 Task: Implement a VST compressor on a drum track for better dynamics.
Action: Mouse moved to (102, 0)
Screenshot: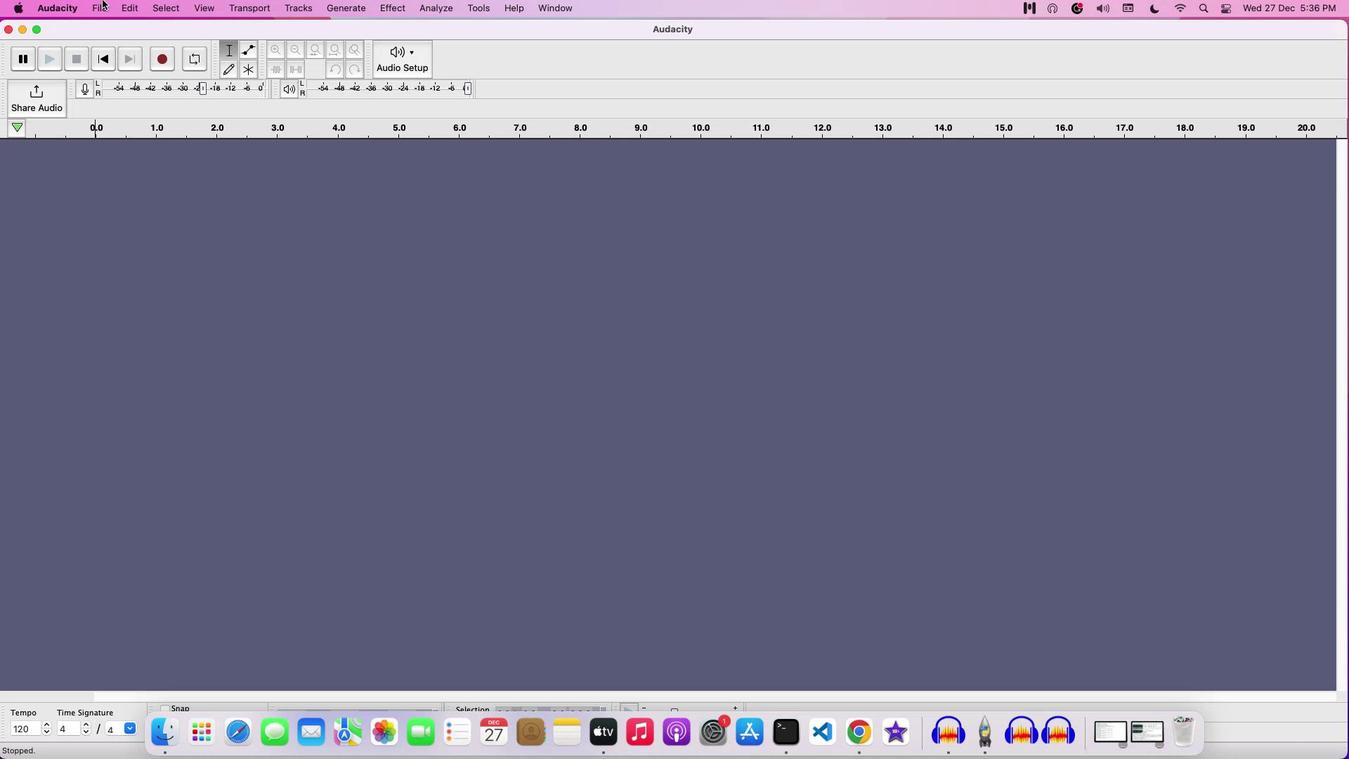 
Action: Mouse pressed left at (102, 0)
Screenshot: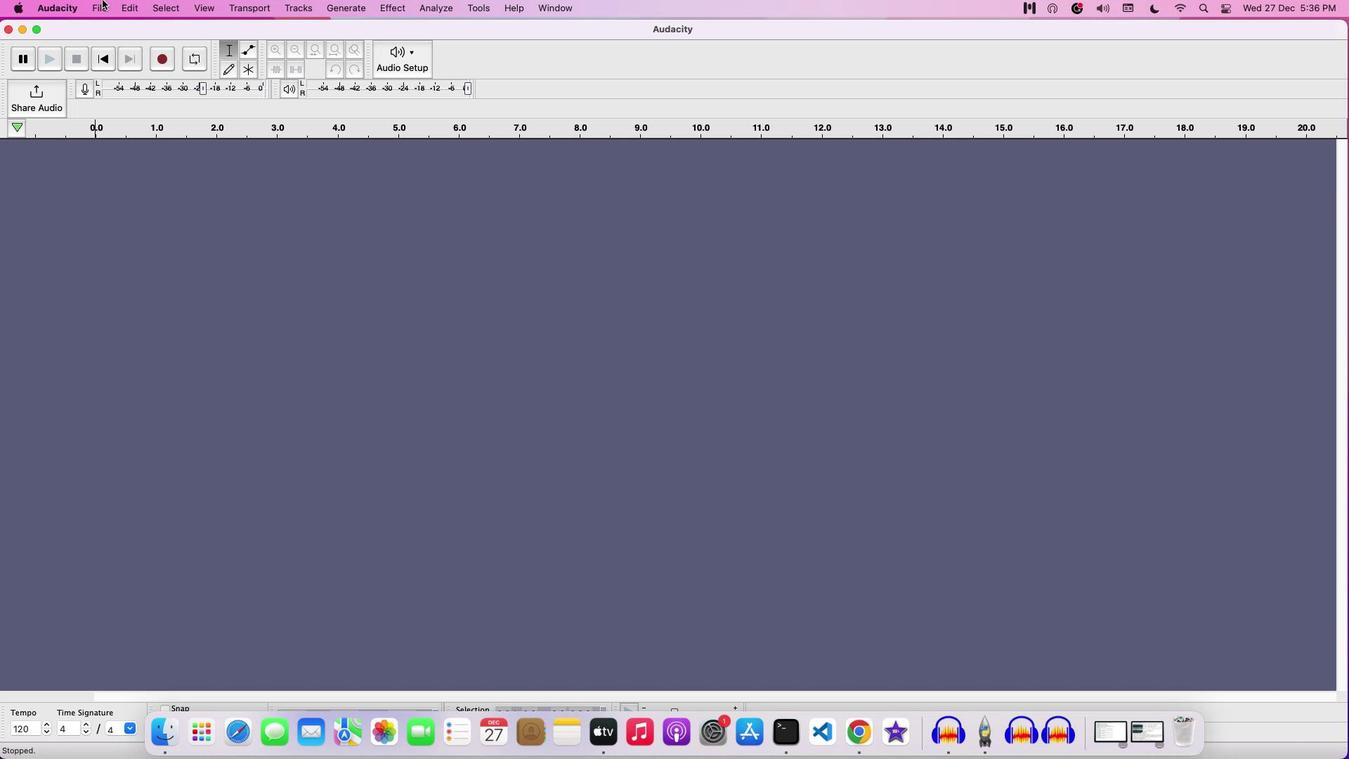 
Action: Mouse moved to (106, 49)
Screenshot: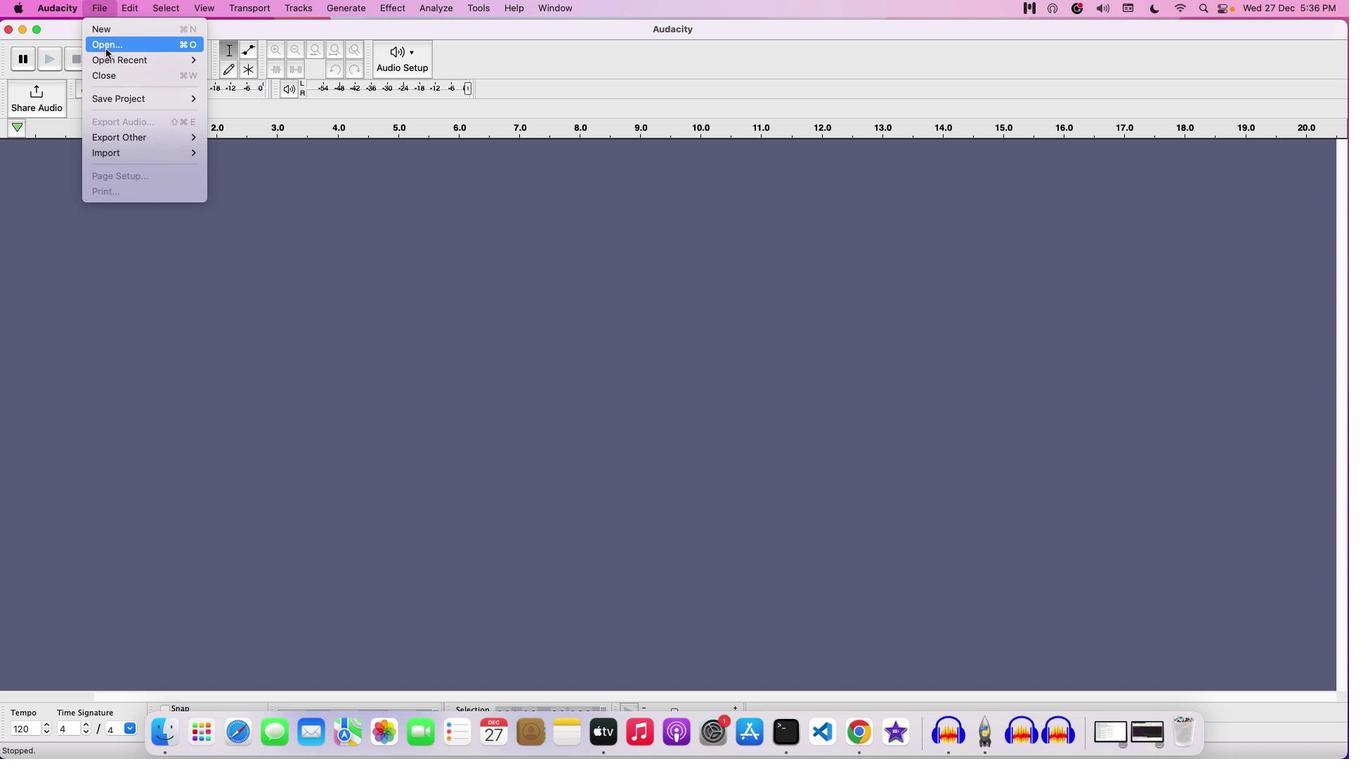 
Action: Mouse pressed left at (106, 49)
Screenshot: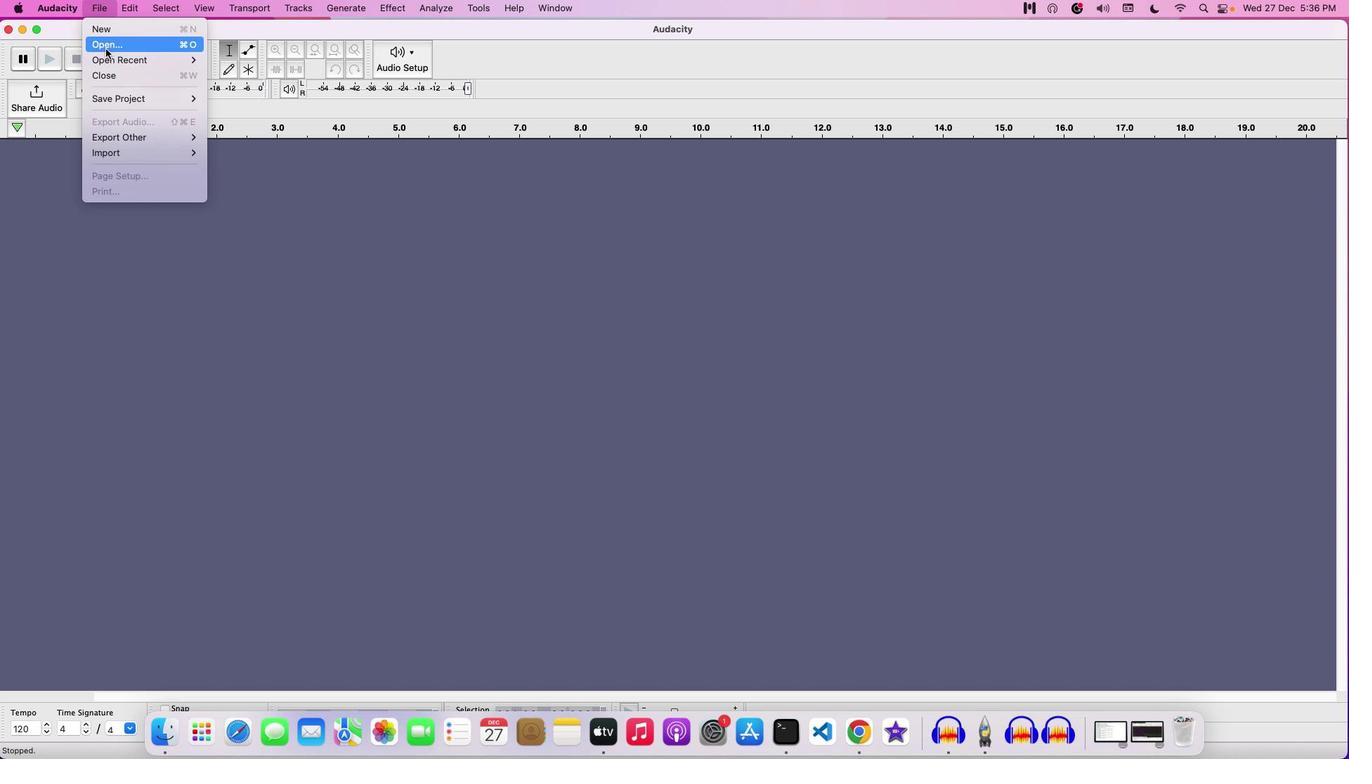 
Action: Mouse moved to (631, 202)
Screenshot: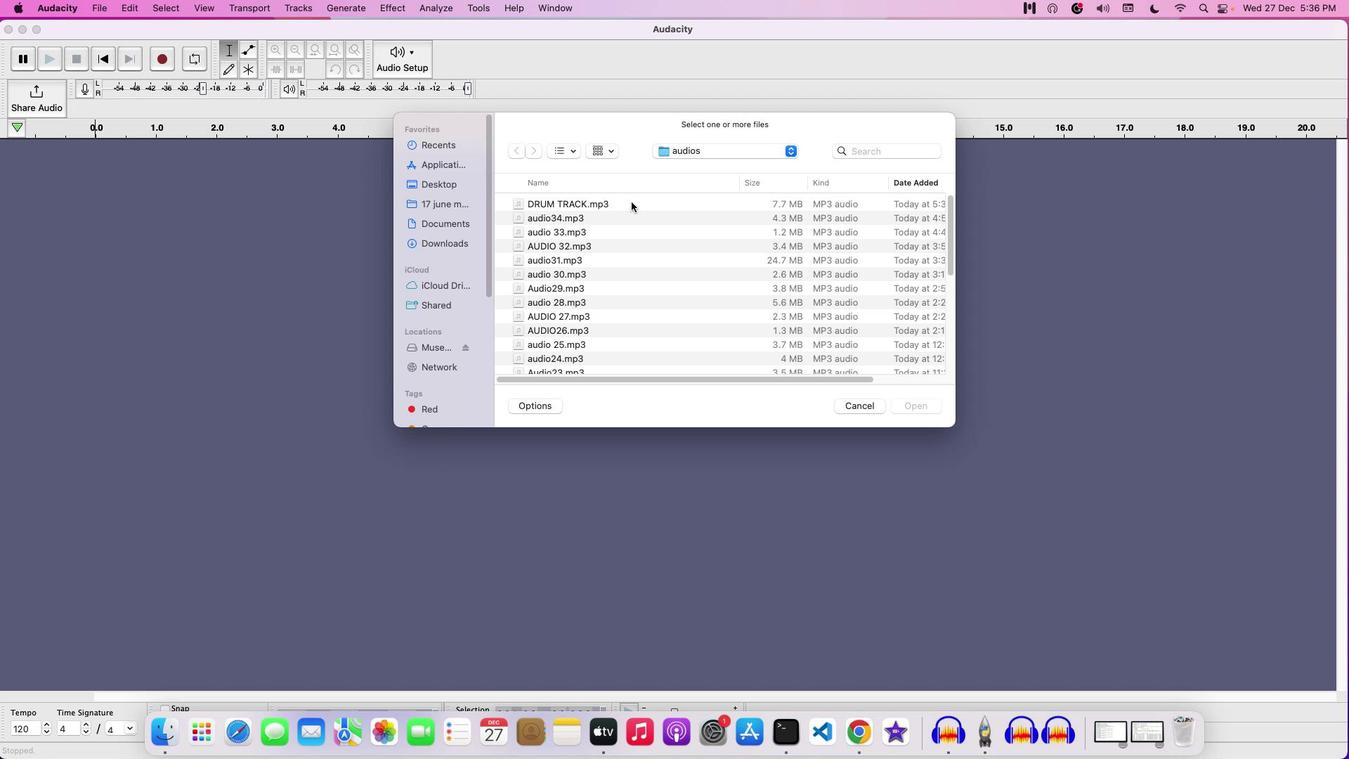 
Action: Mouse pressed left at (631, 202)
Screenshot: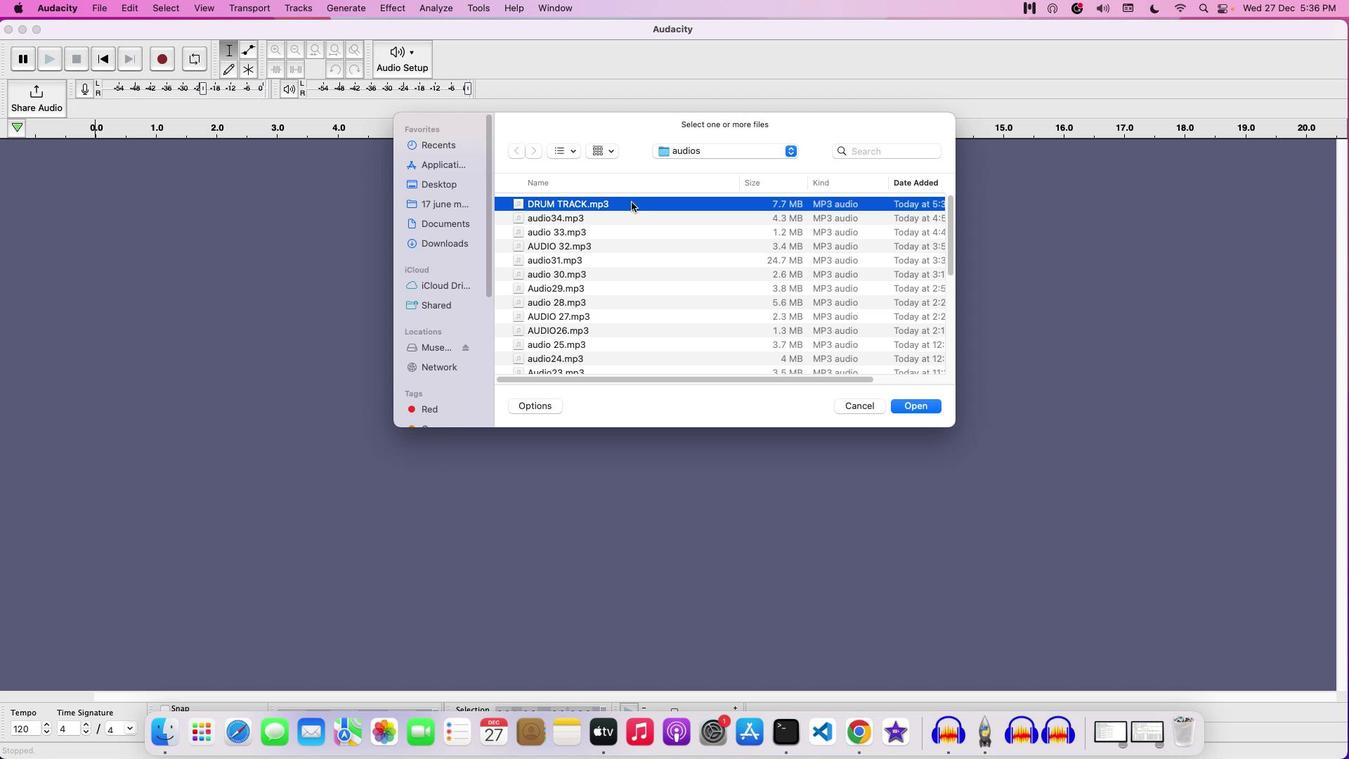 
Action: Mouse moved to (915, 411)
Screenshot: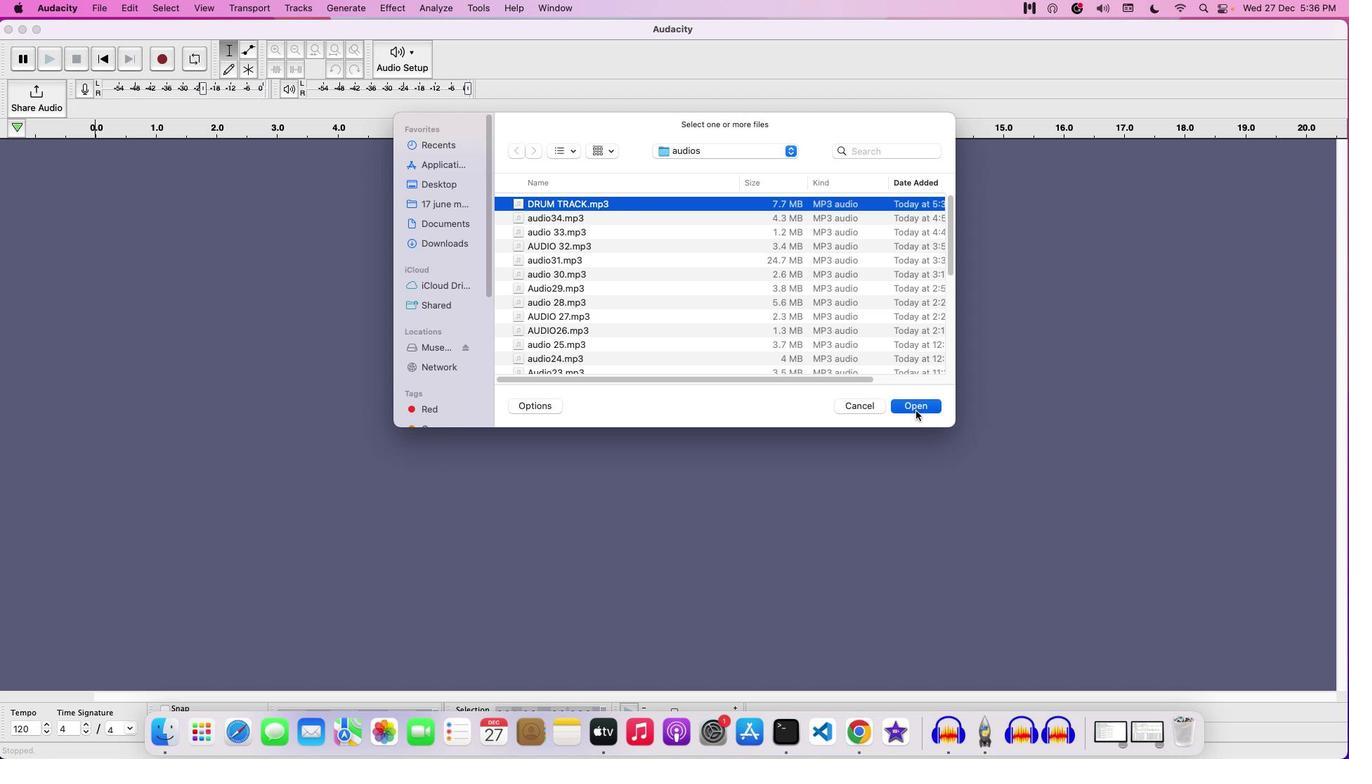 
Action: Mouse pressed left at (915, 411)
Screenshot: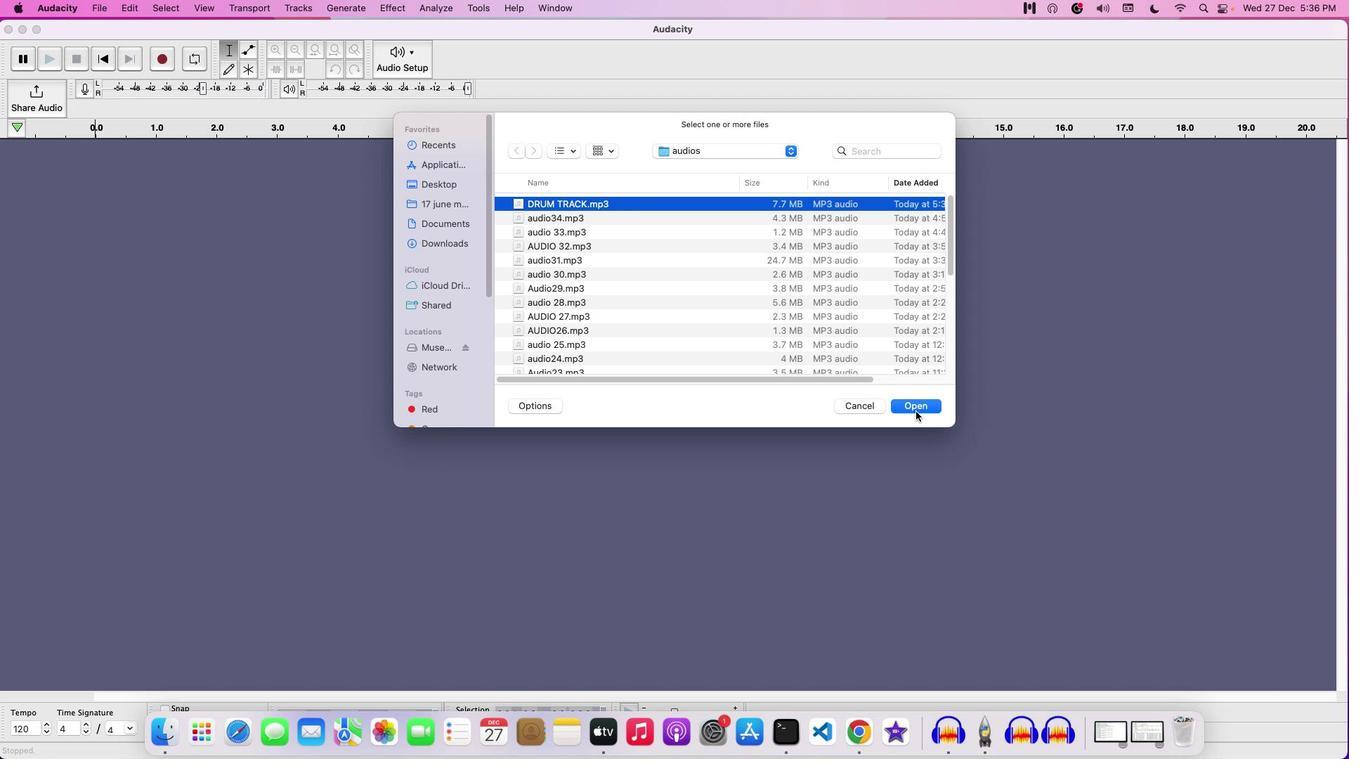 
Action: Mouse moved to (501, 217)
Screenshot: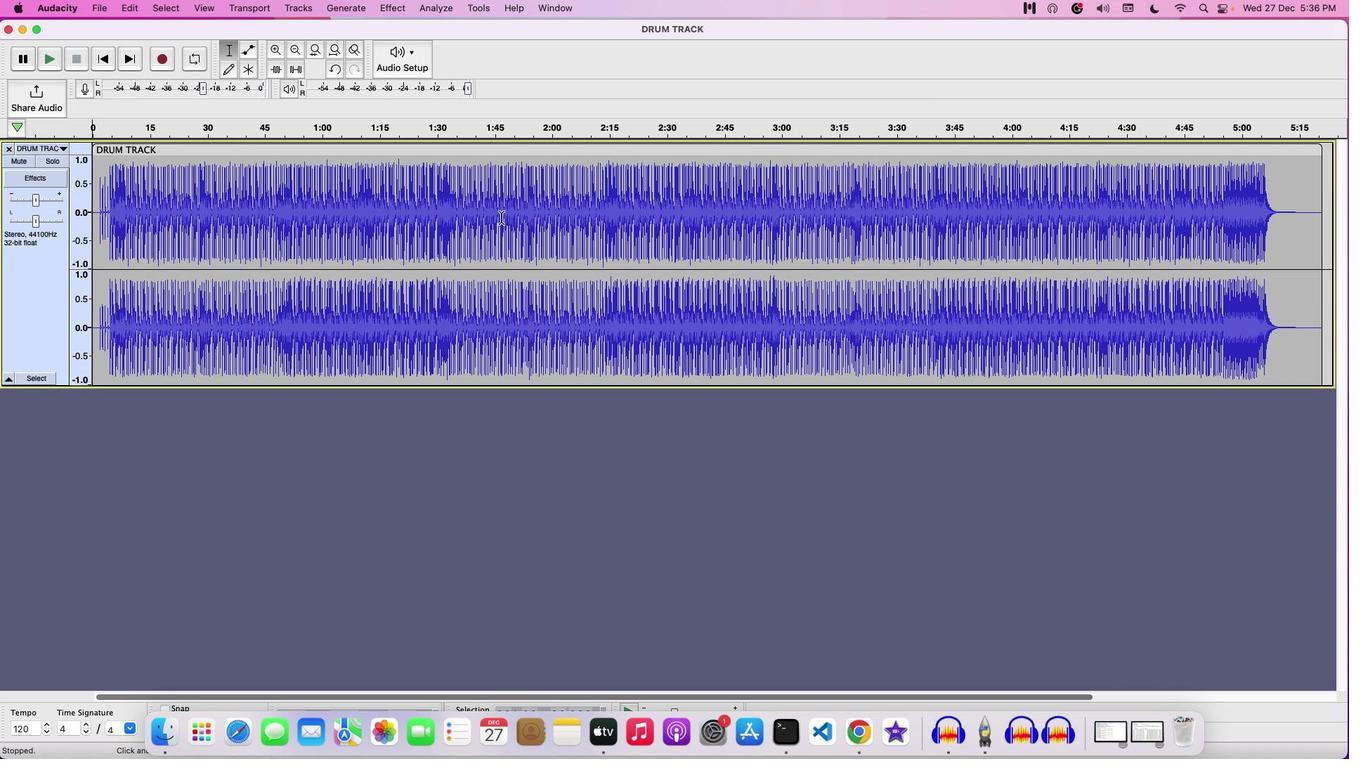 
Action: Key pressed Key.space
Screenshot: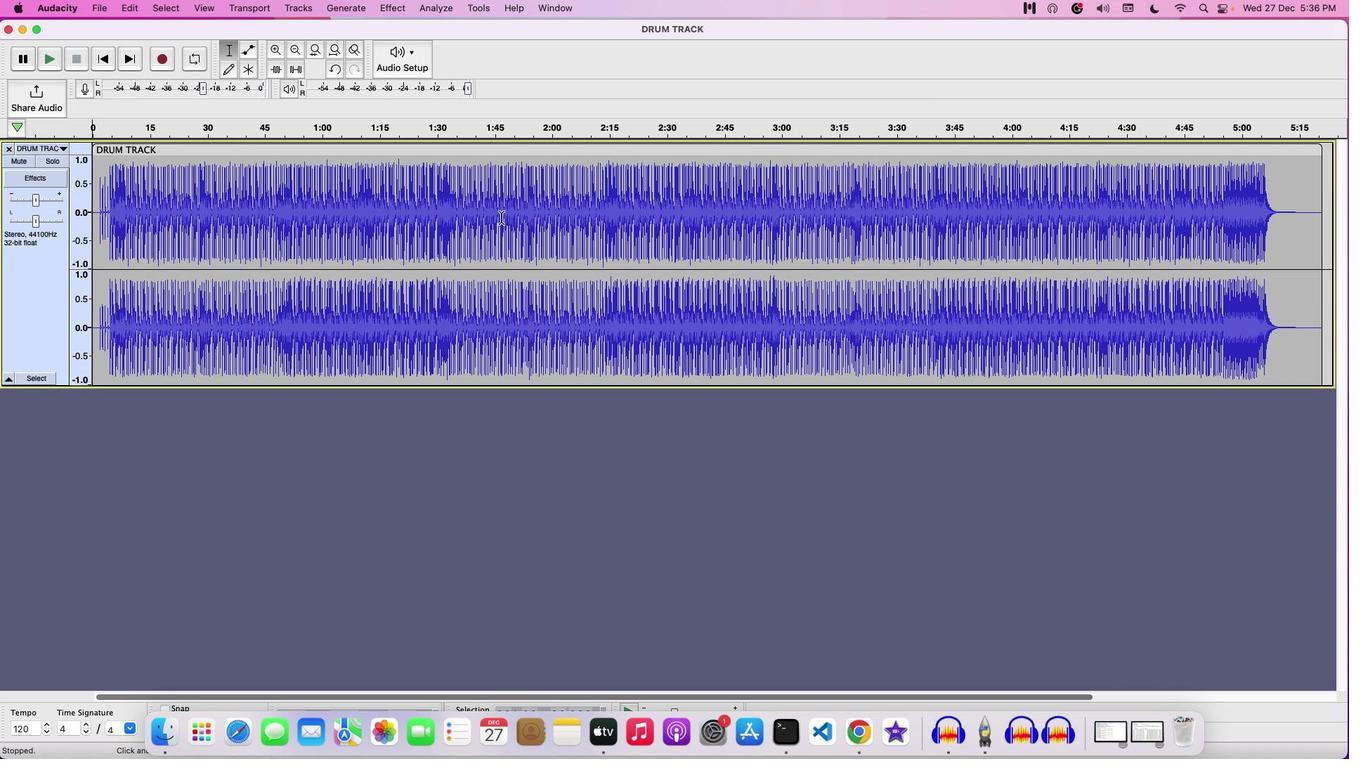 
Action: Mouse moved to (36, 201)
Screenshot: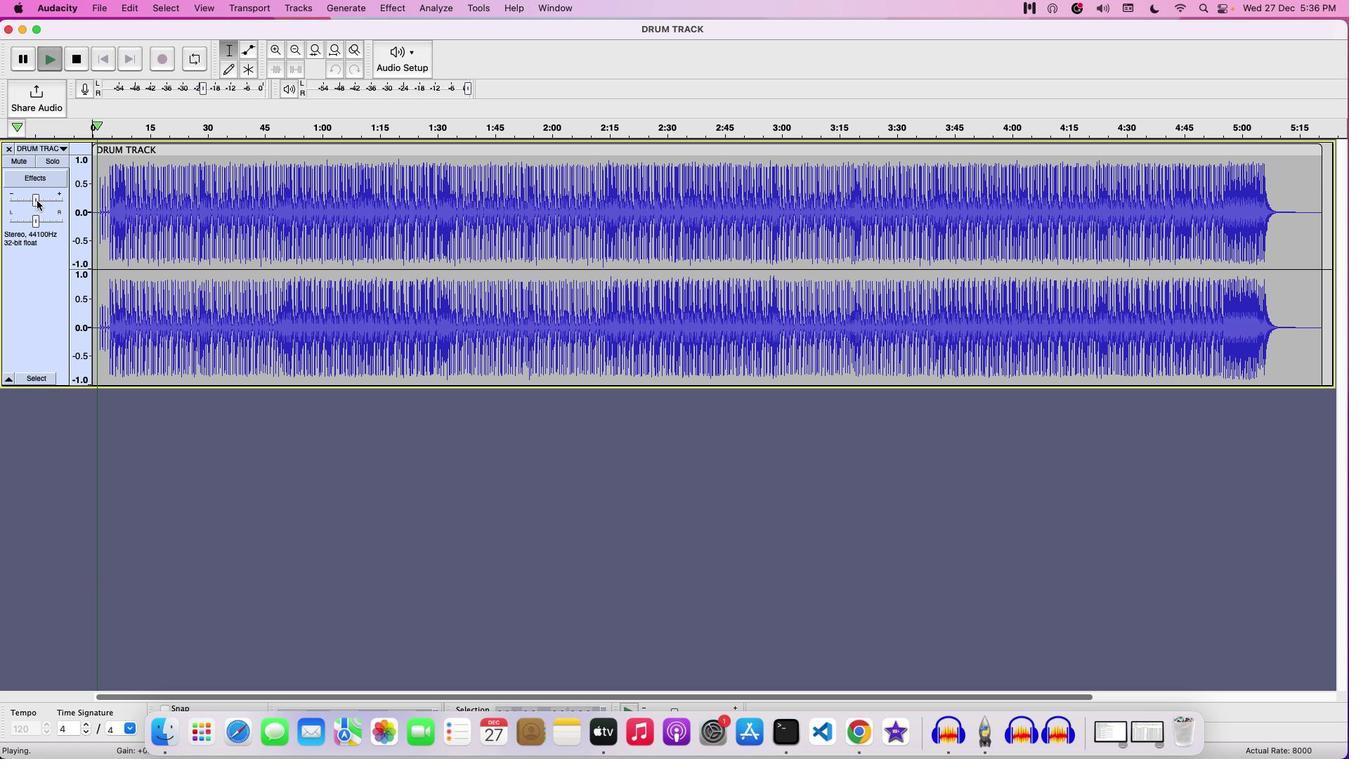 
Action: Mouse pressed left at (36, 201)
Screenshot: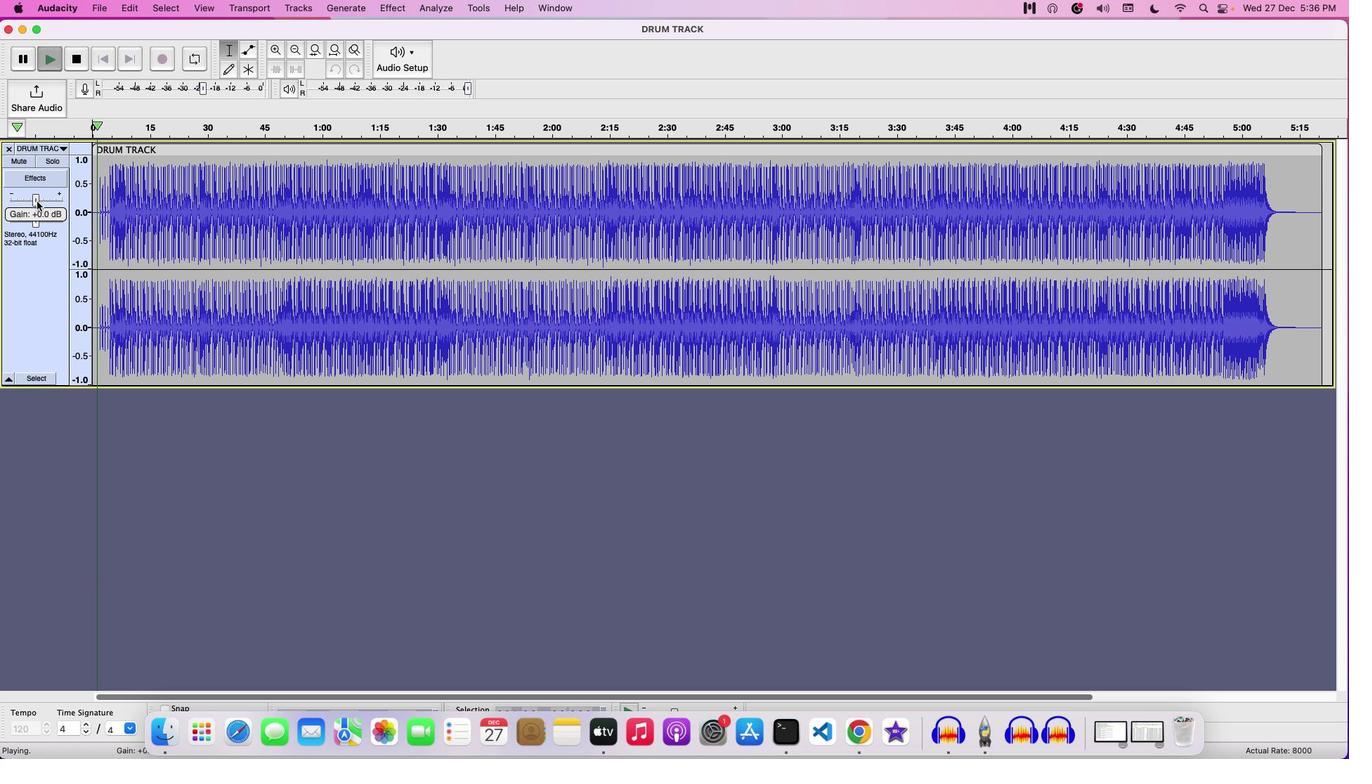 
Action: Mouse moved to (48, 201)
Screenshot: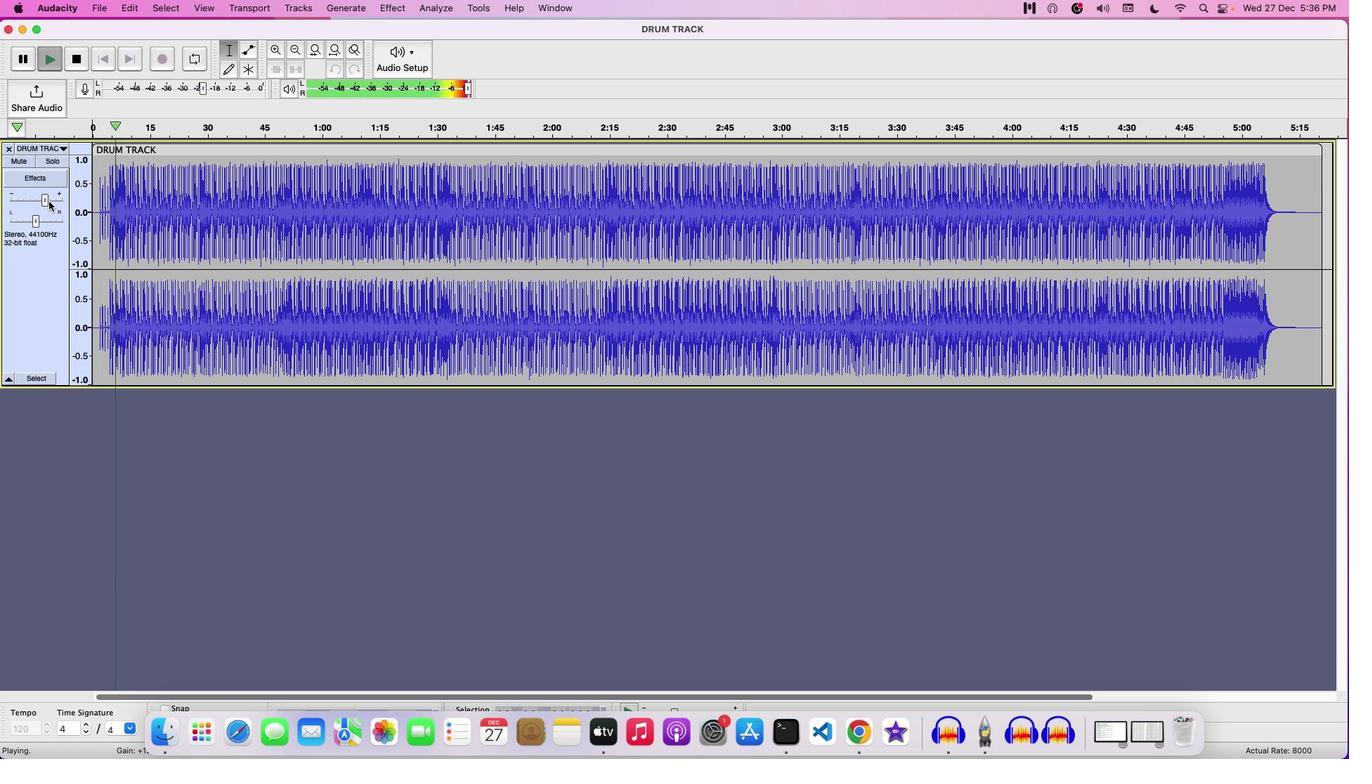 
Action: Mouse pressed left at (48, 201)
Screenshot: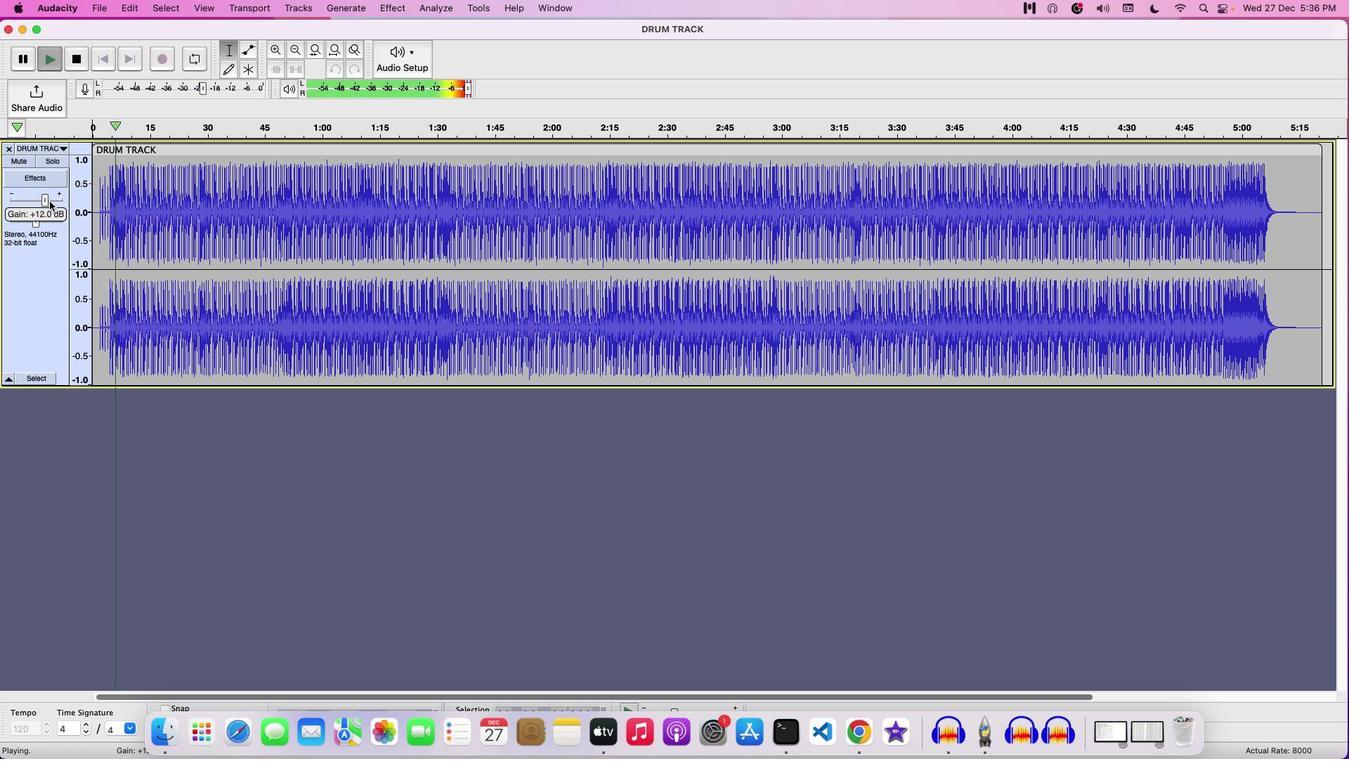 
Action: Mouse moved to (53, 201)
Screenshot: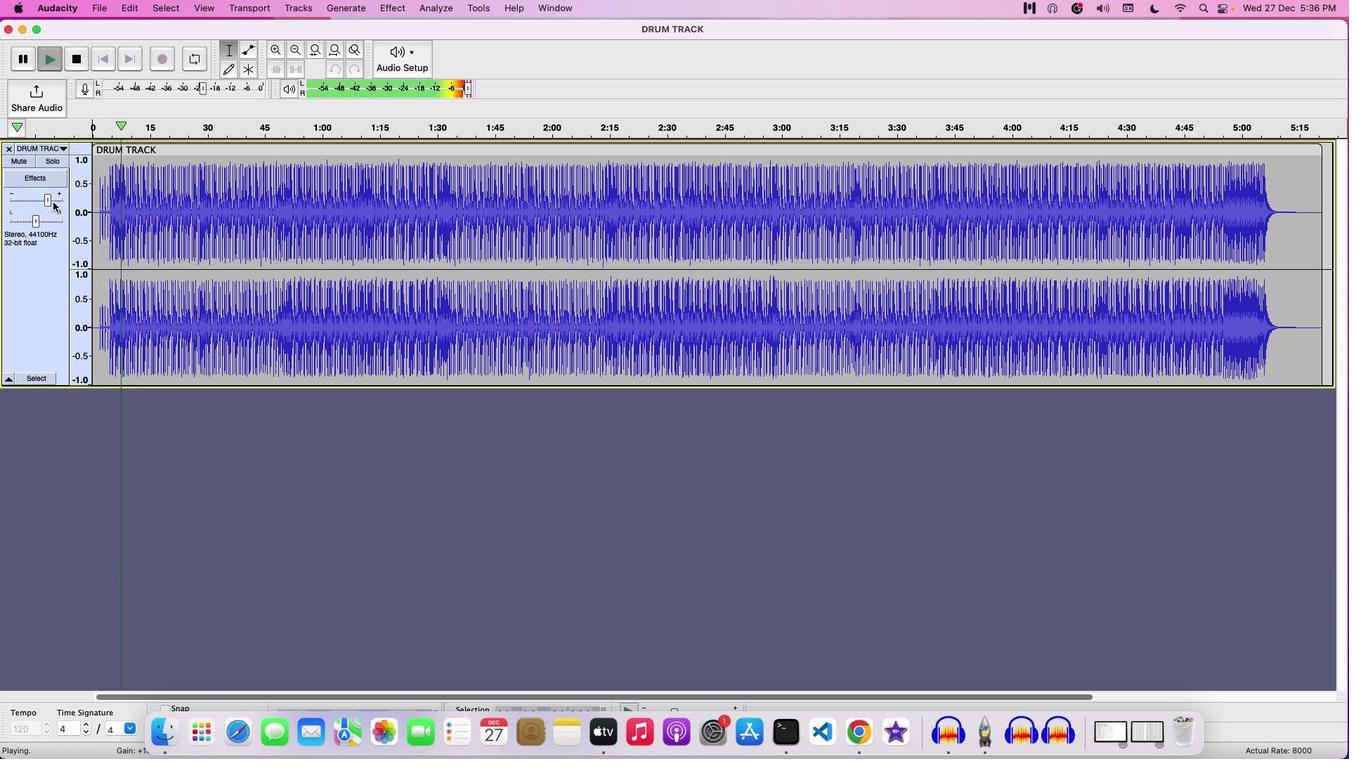 
Action: Mouse pressed left at (53, 201)
Screenshot: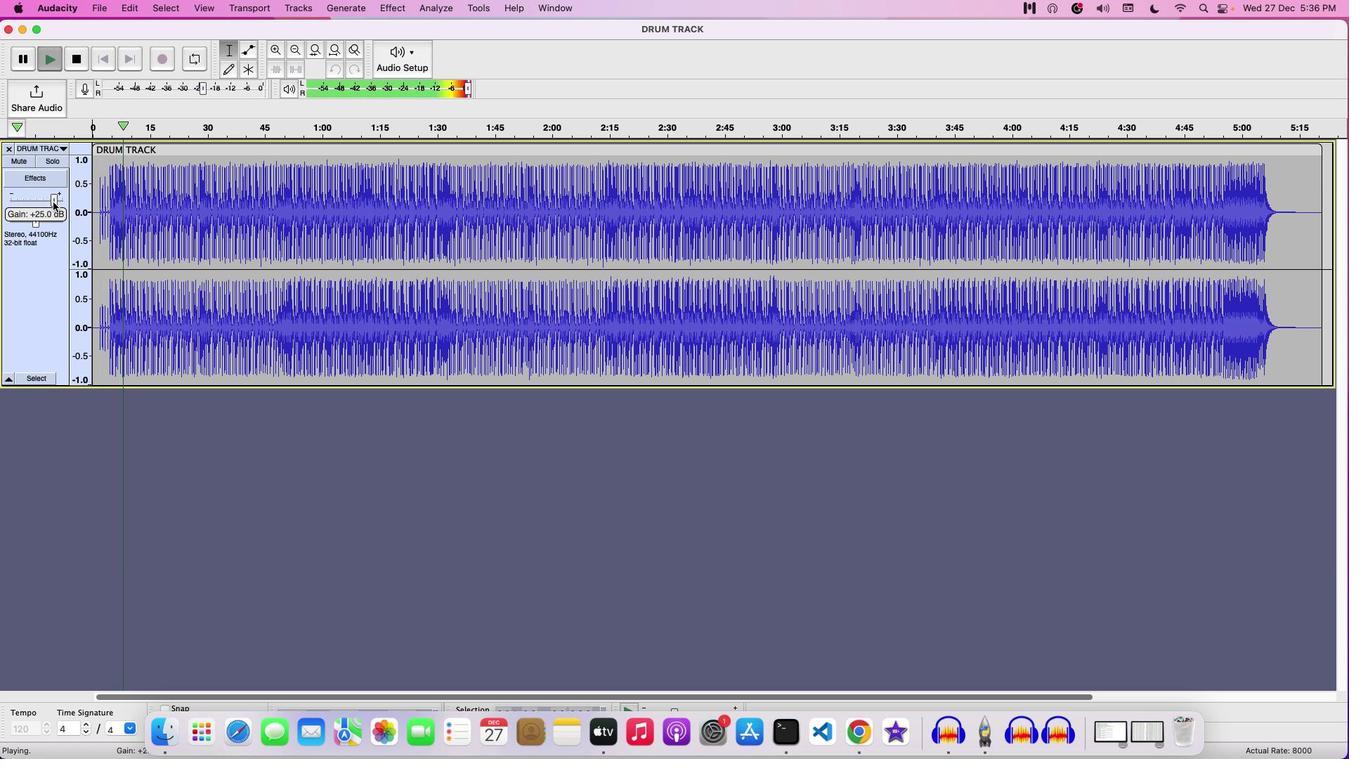 
Action: Mouse moved to (52, 202)
Screenshot: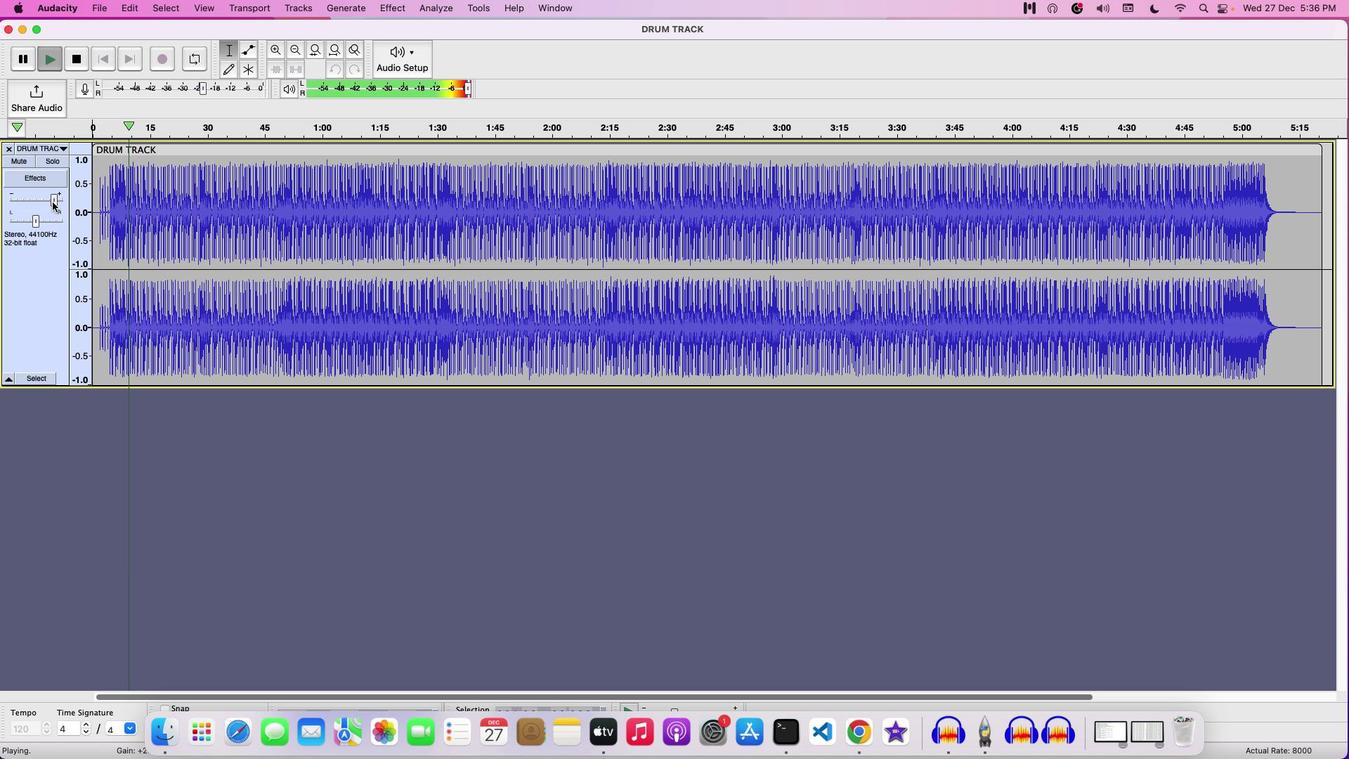 
Action: Mouse pressed left at (52, 202)
Screenshot: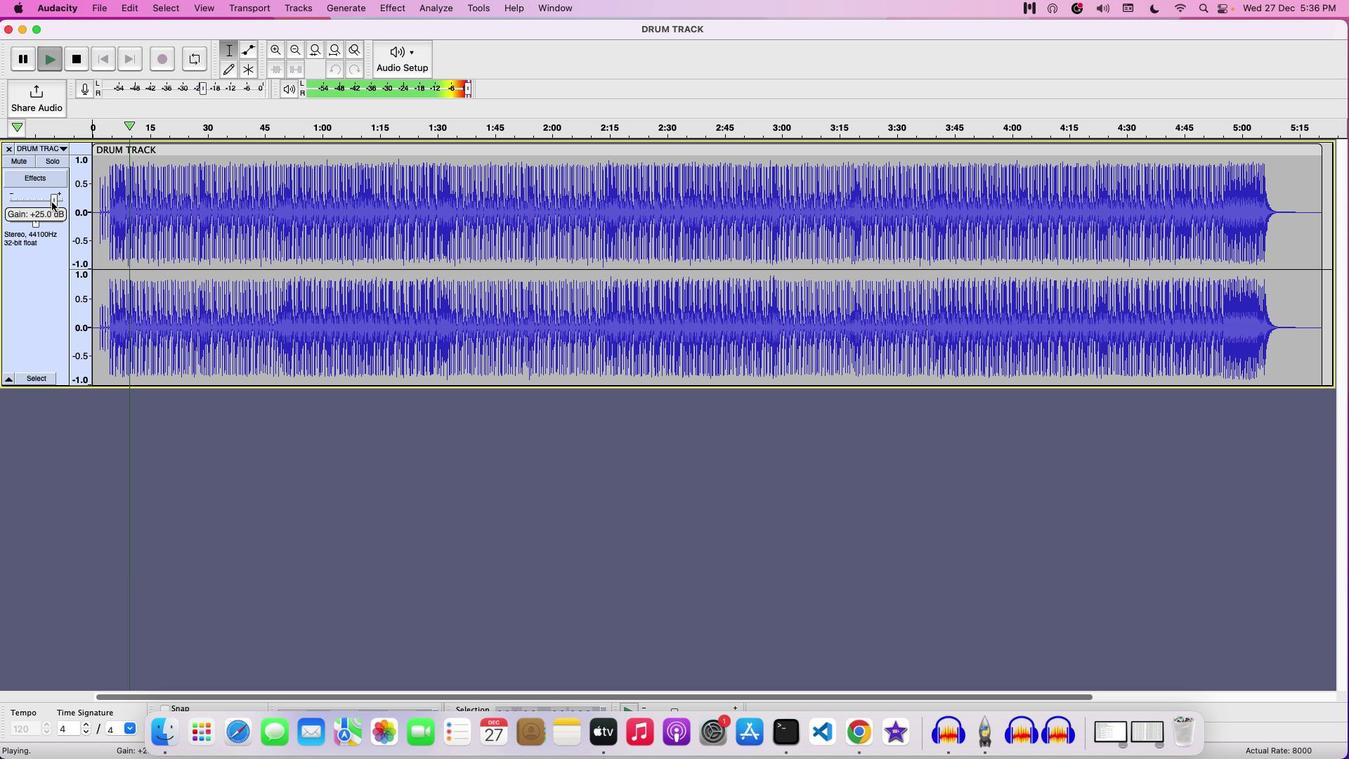 
Action: Mouse moved to (1348, 205)
Screenshot: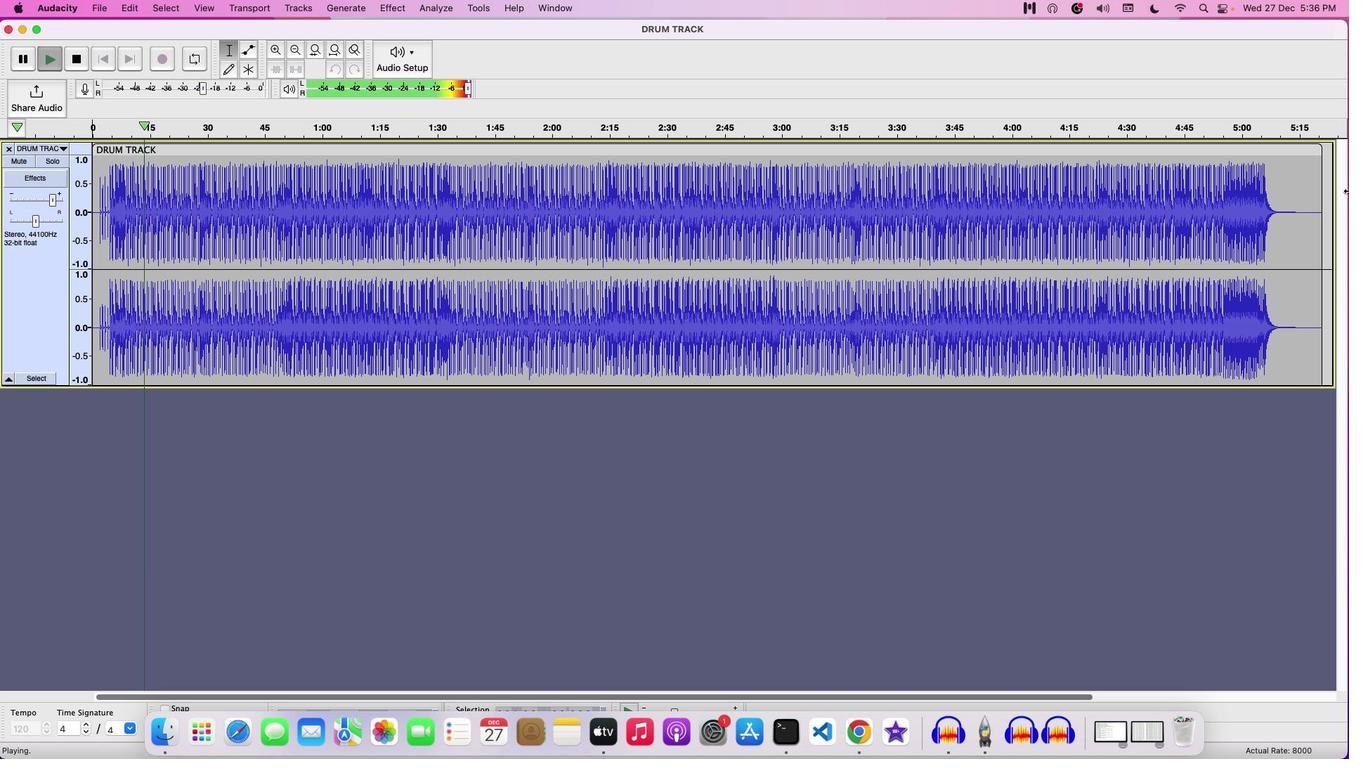 
Action: Key pressed Key.space
Screenshot: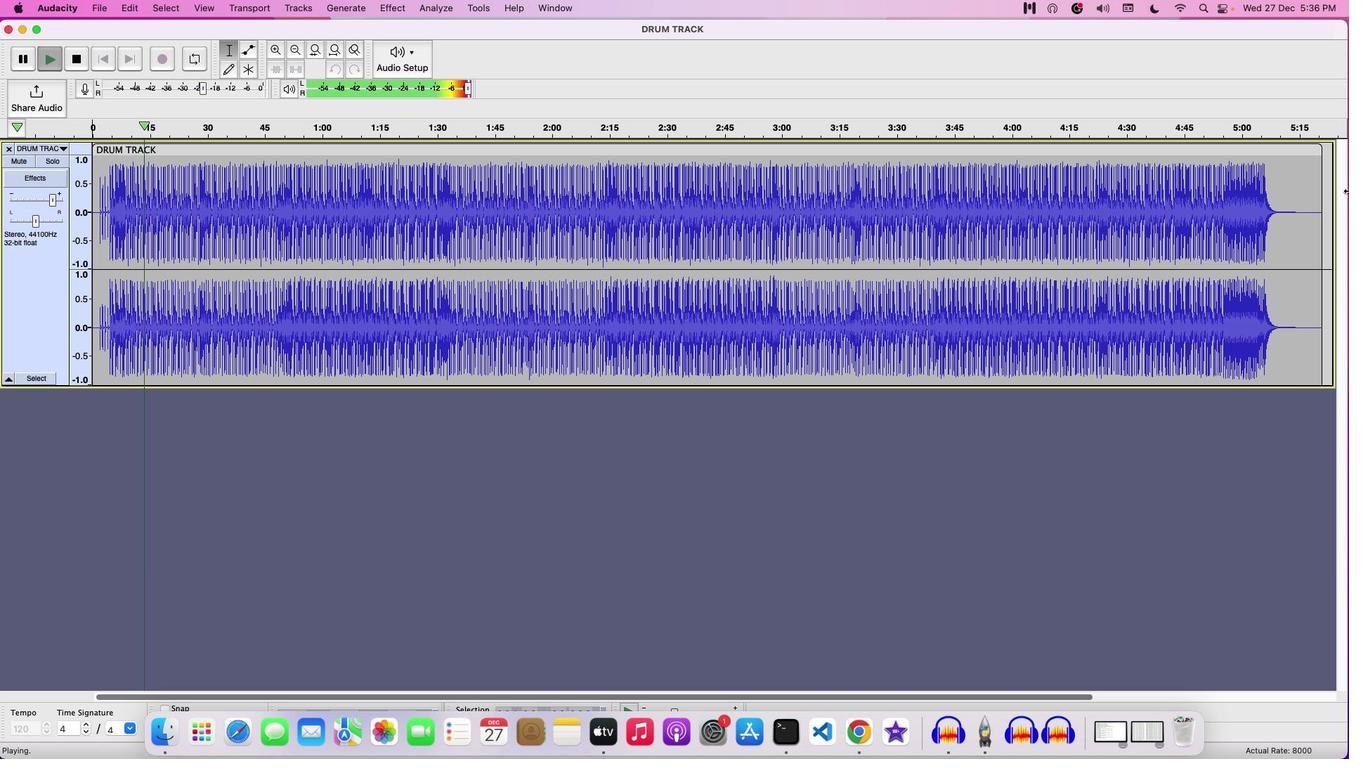 
Action: Mouse moved to (1322, 149)
Screenshot: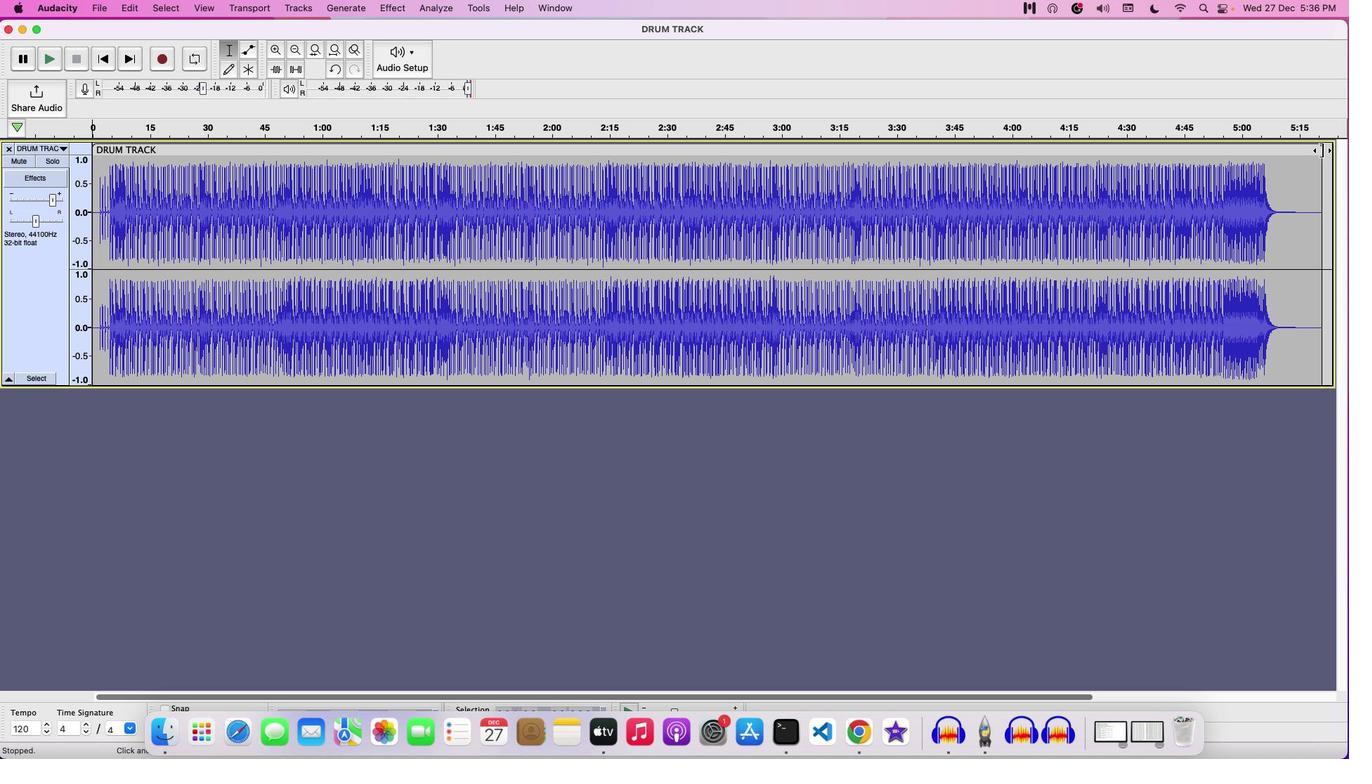 
Action: Mouse pressed left at (1322, 149)
Screenshot: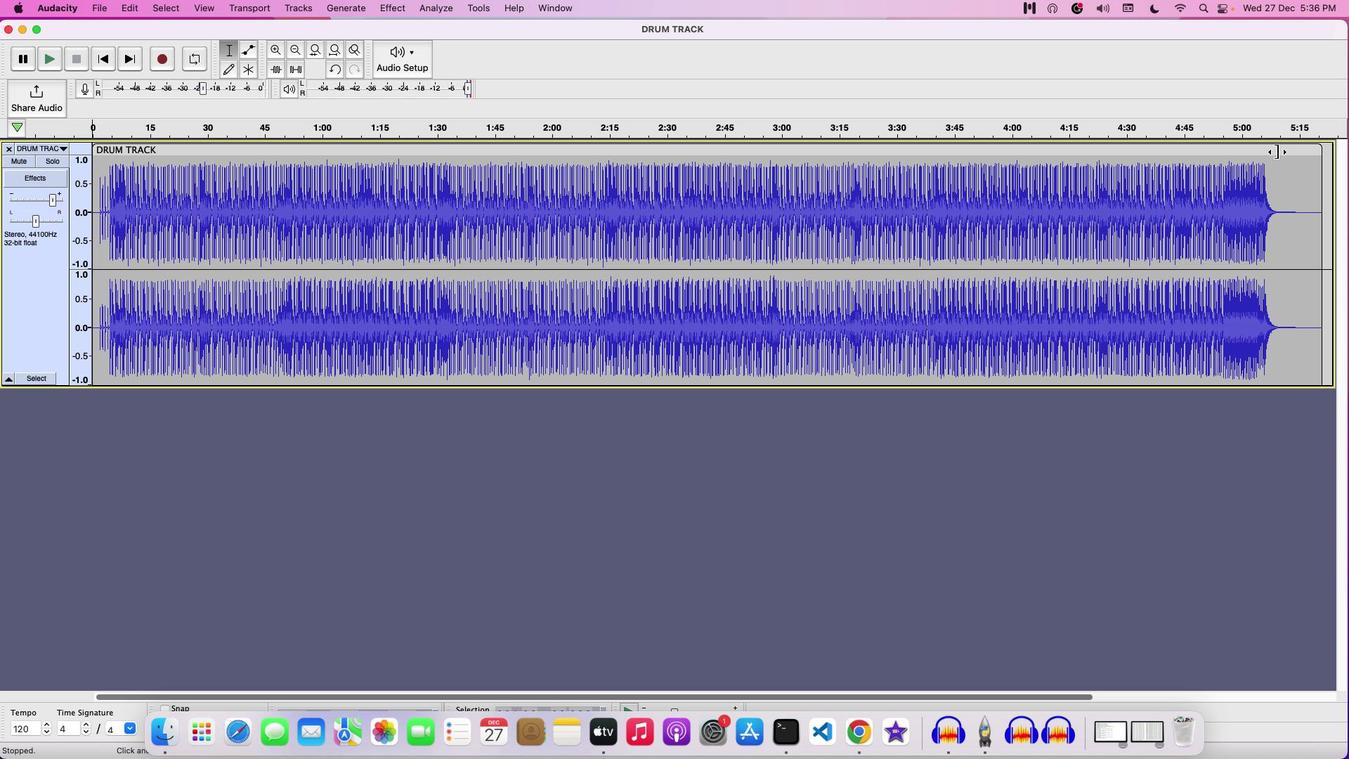 
Action: Mouse moved to (219, 184)
Screenshot: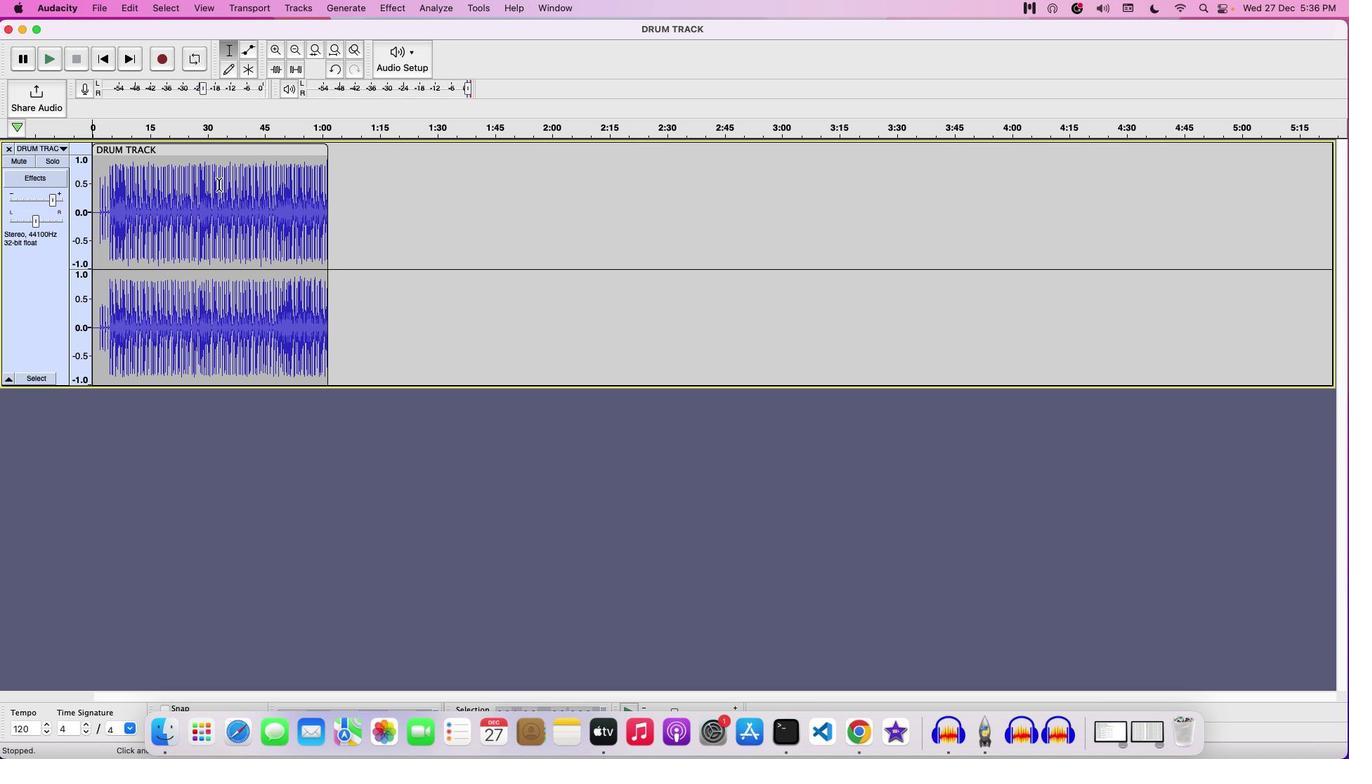
Action: Mouse pressed left at (219, 184)
Screenshot: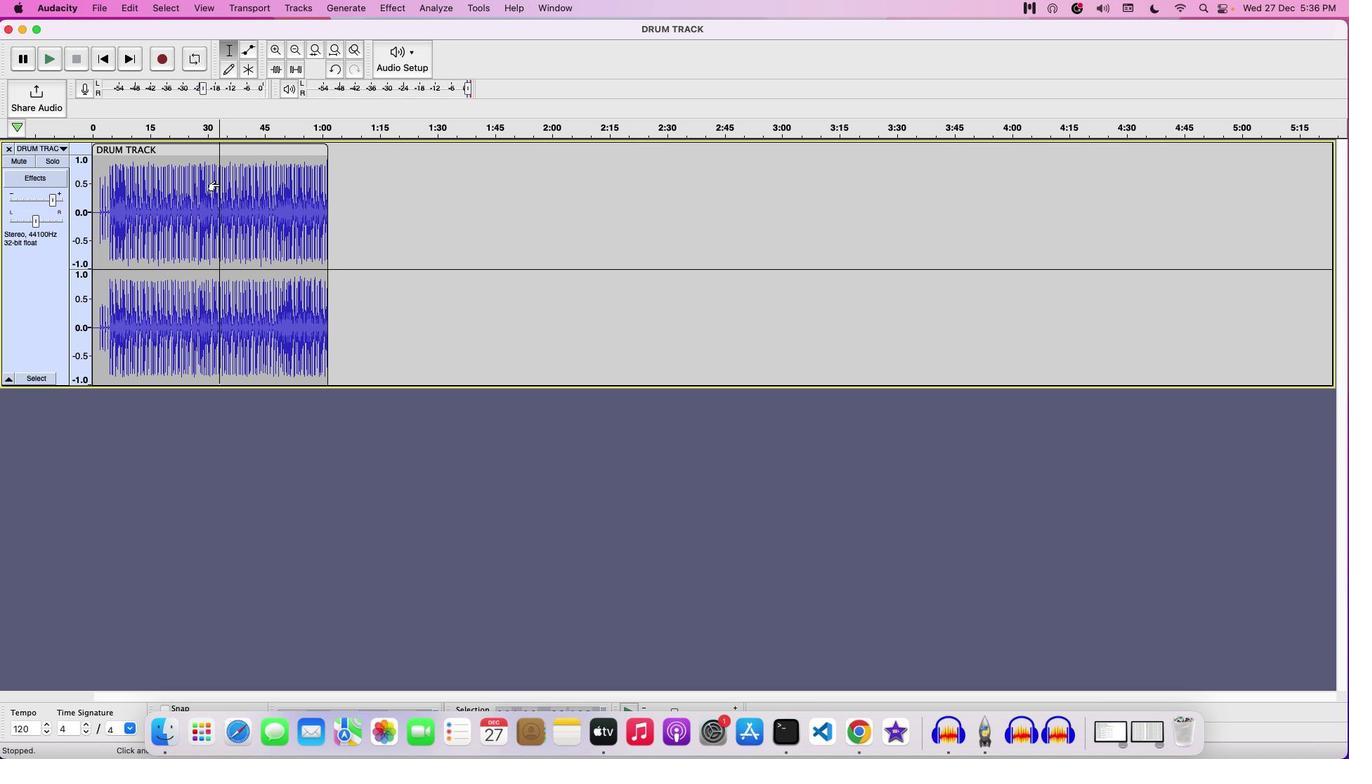
Action: Mouse pressed left at (219, 184)
Screenshot: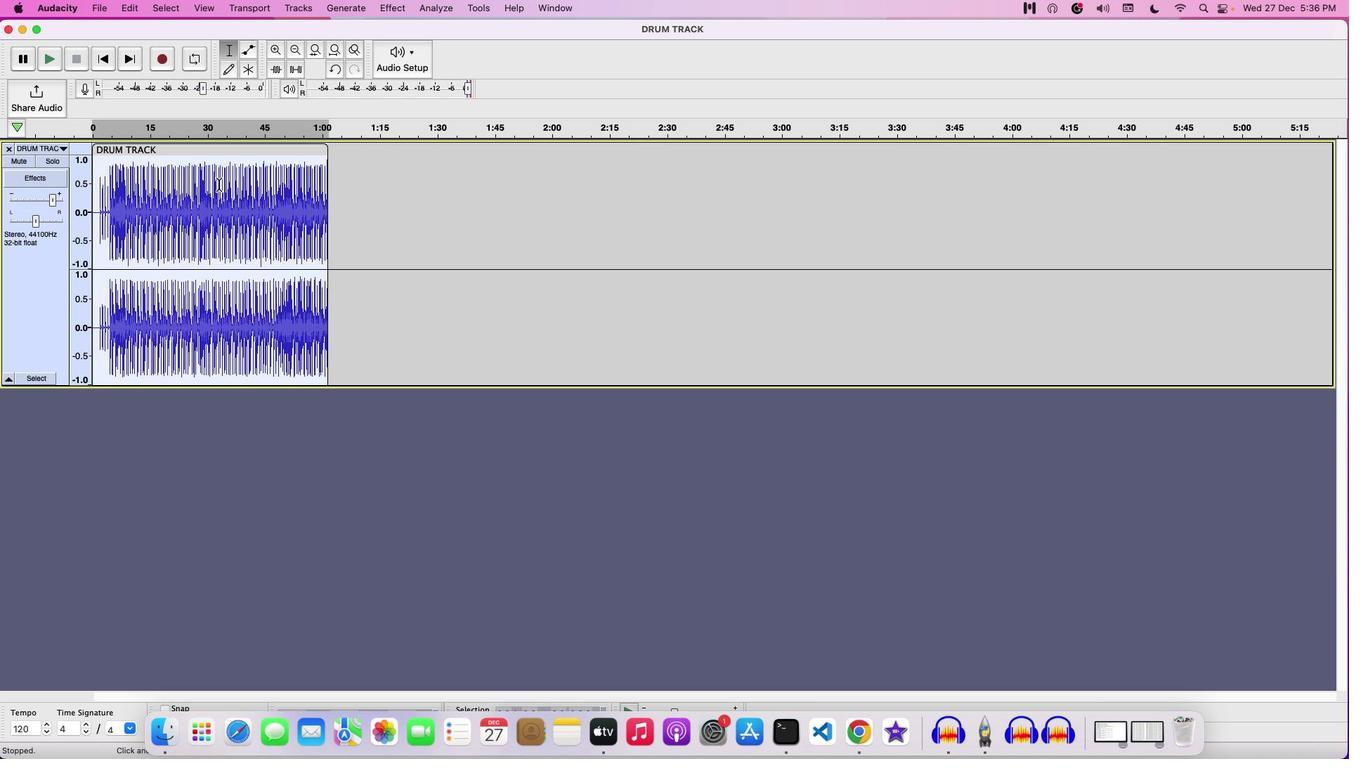 
Action: Mouse moved to (382, 4)
Screenshot: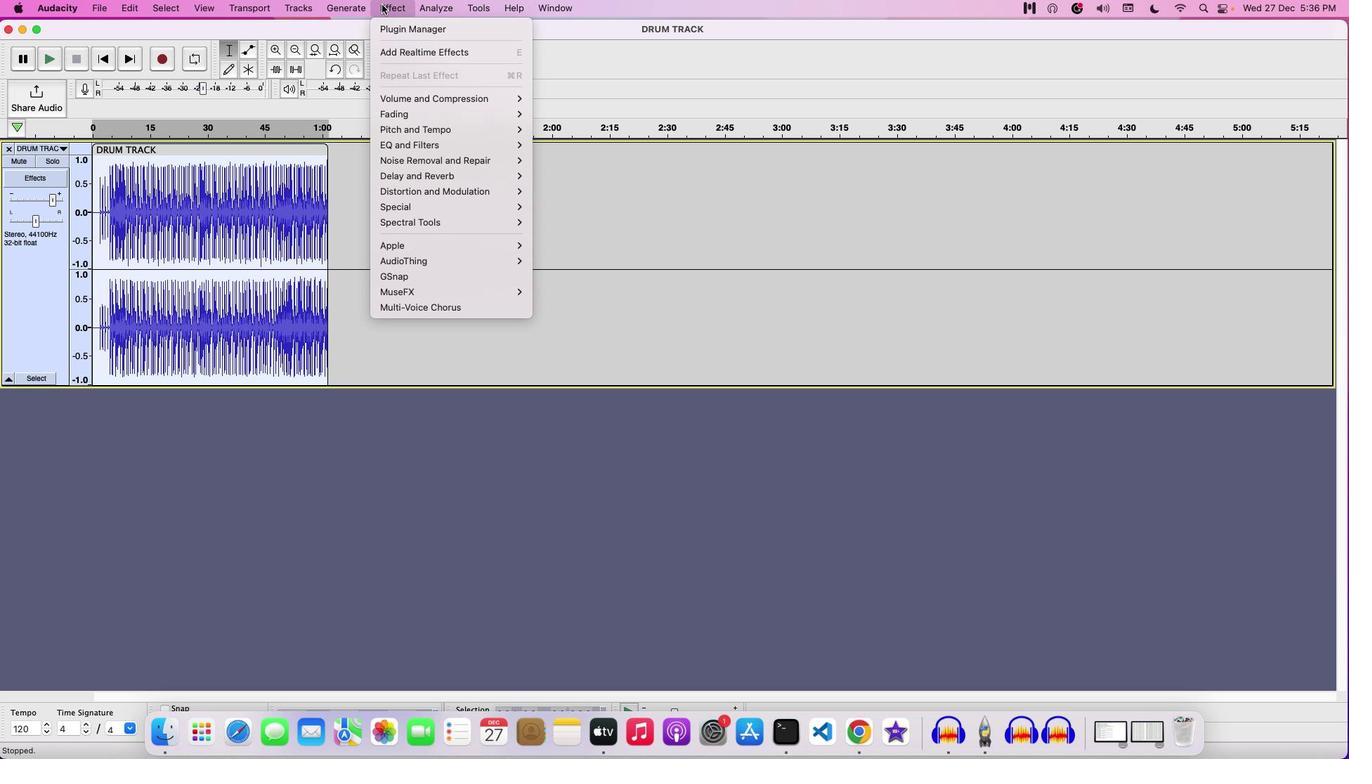 
Action: Mouse pressed left at (382, 4)
Screenshot: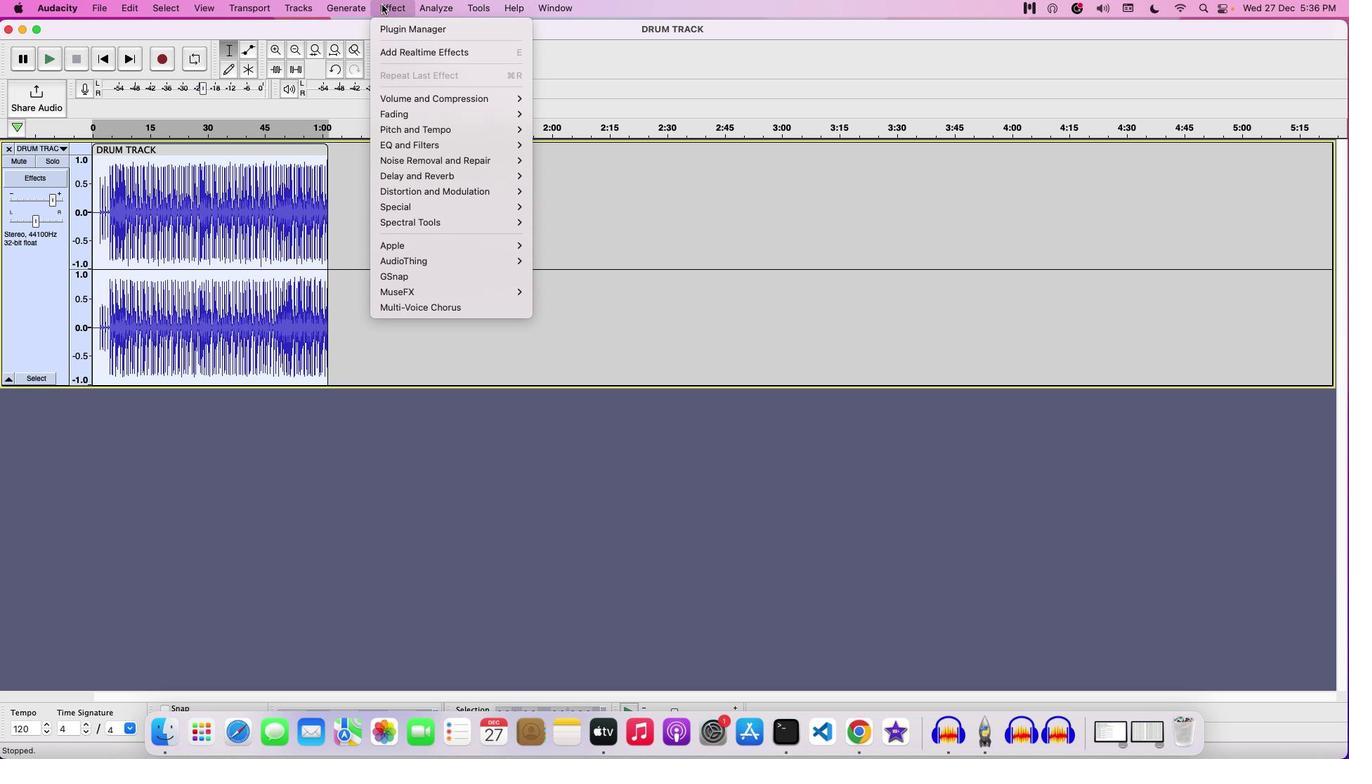 
Action: Mouse moved to (547, 304)
Screenshot: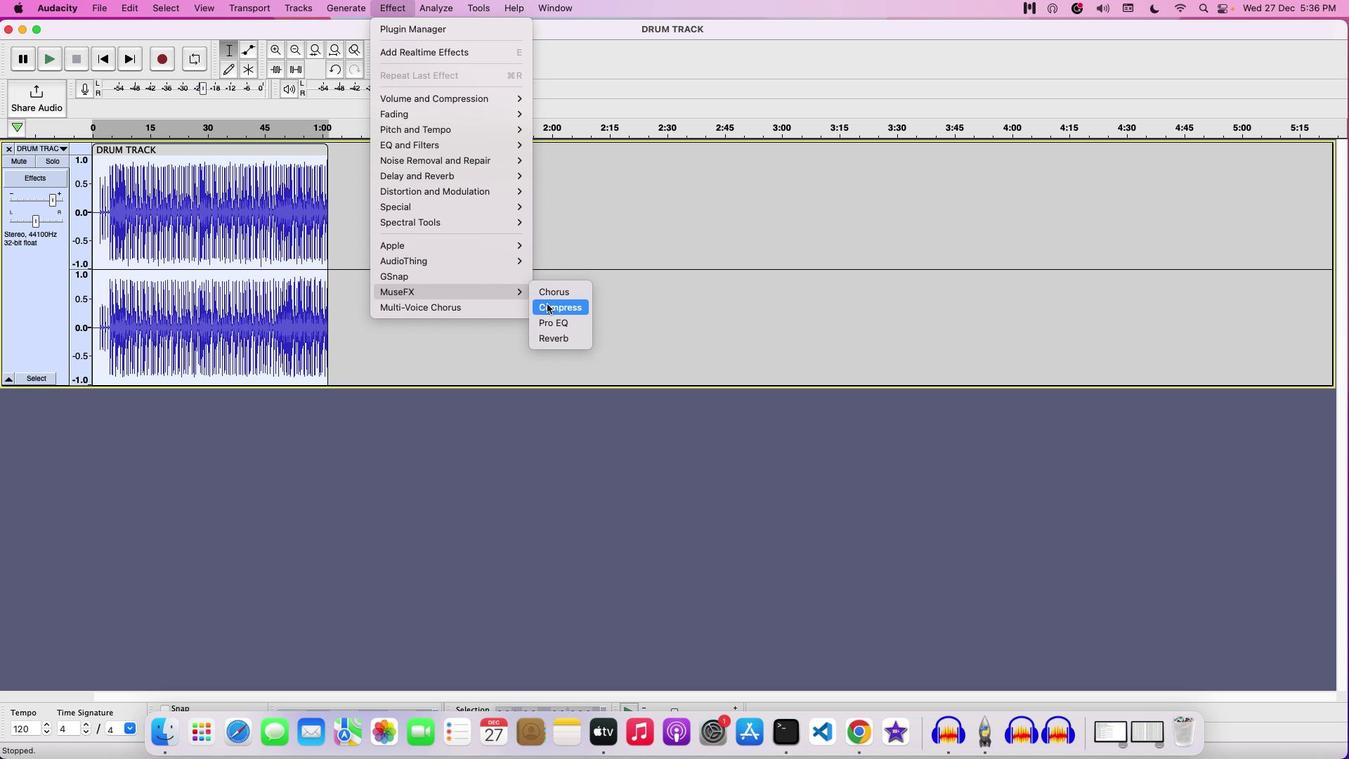 
Action: Mouse pressed left at (547, 304)
Screenshot: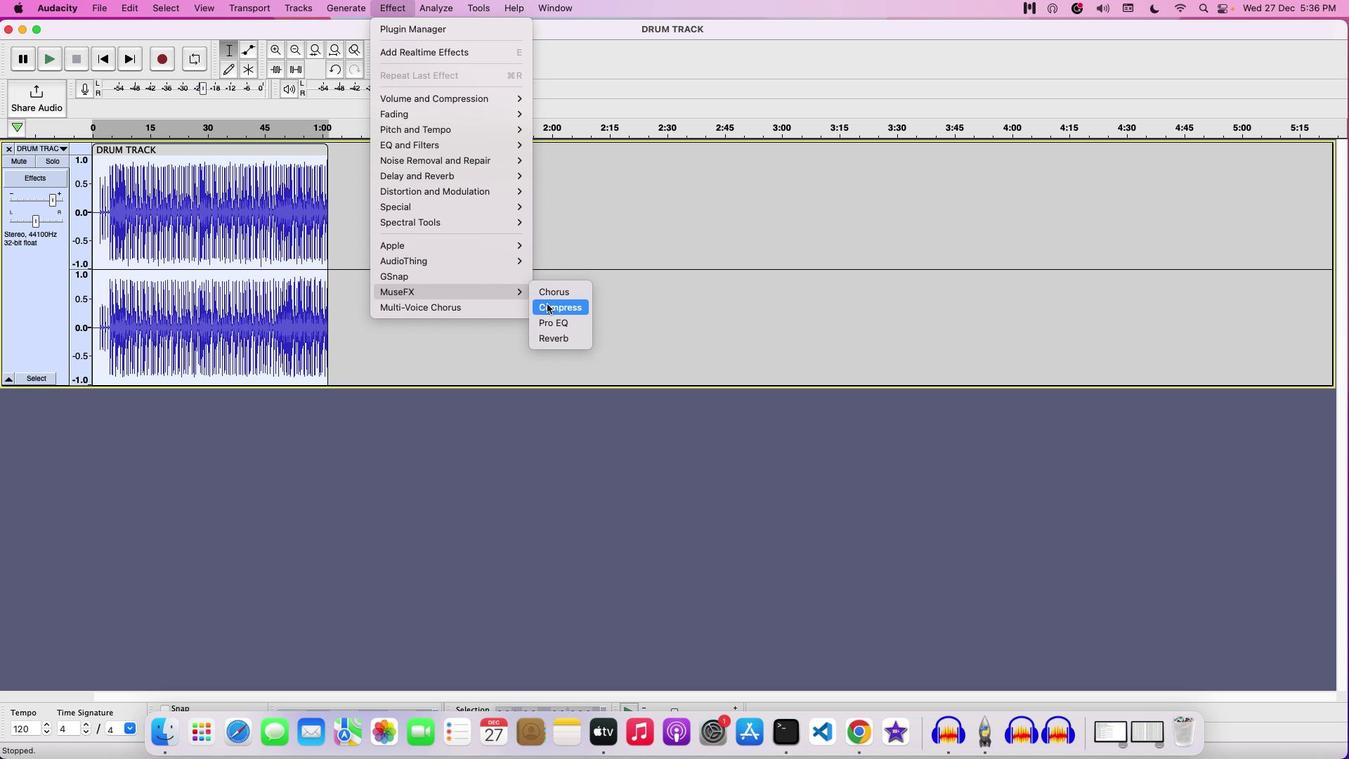 
Action: Mouse moved to (693, 281)
Screenshot: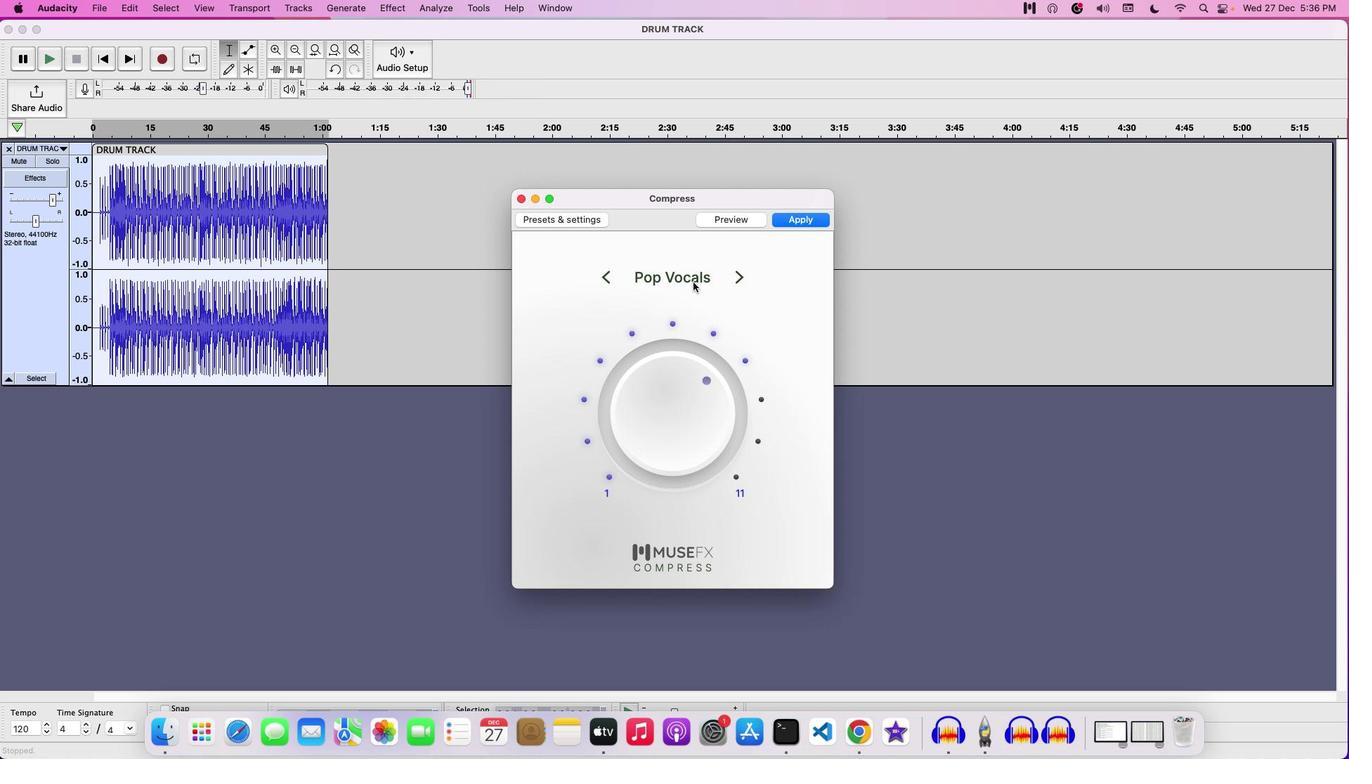 
Action: Mouse pressed left at (693, 281)
Screenshot: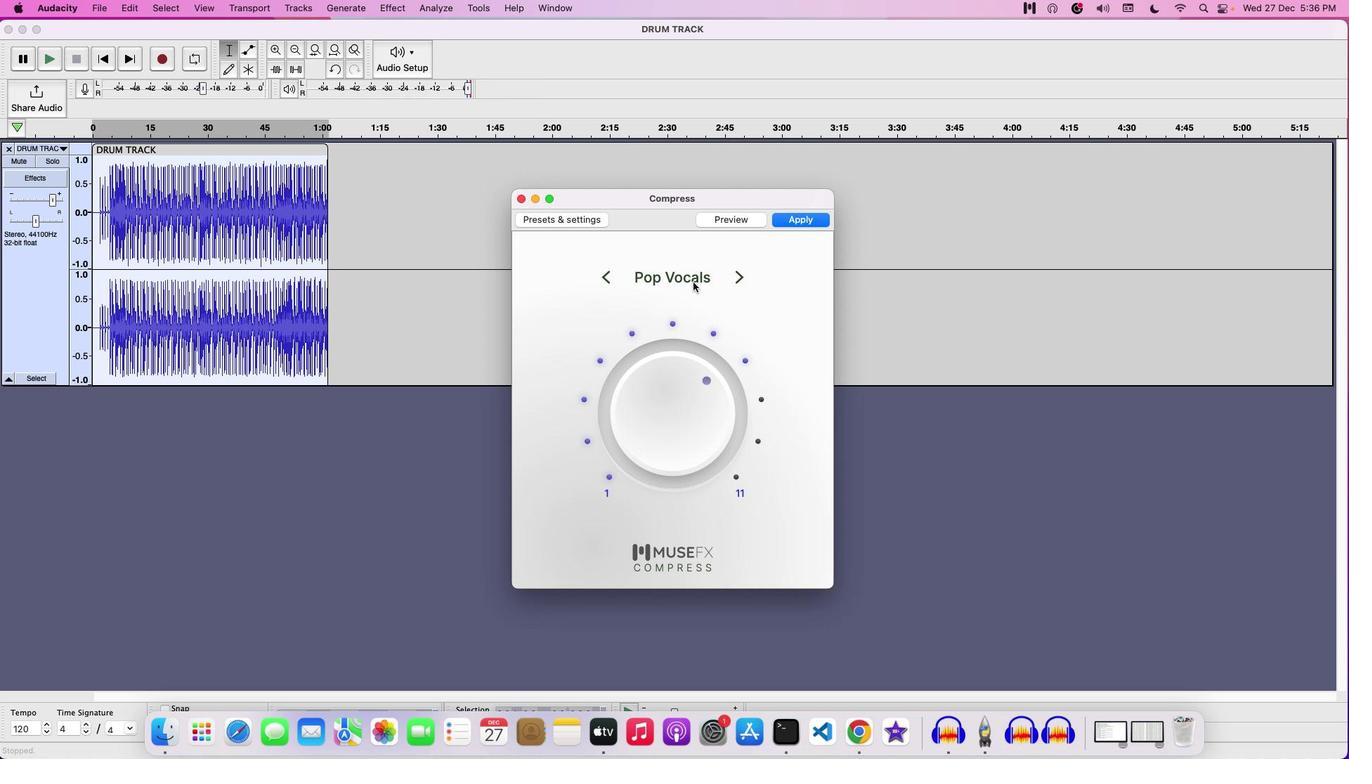 
Action: Mouse moved to (696, 365)
Screenshot: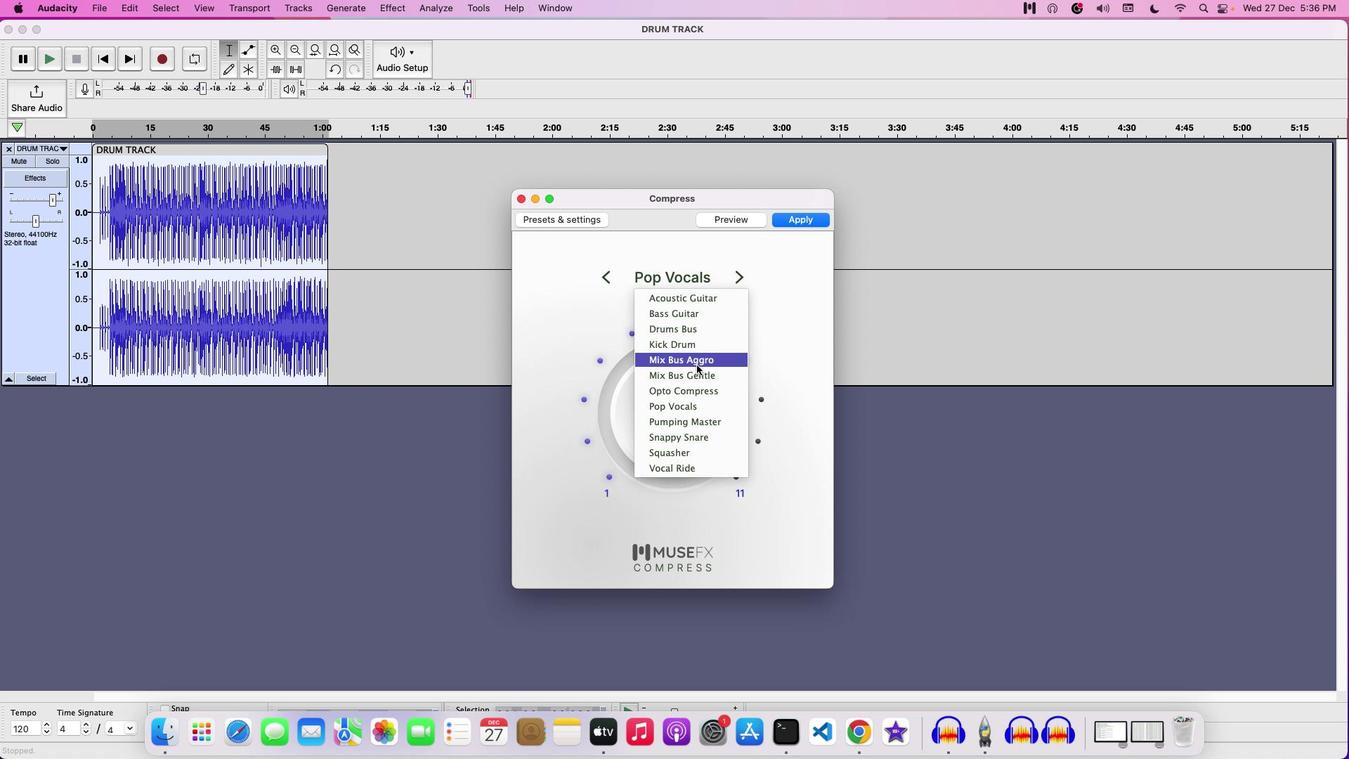 
Action: Mouse scrolled (696, 365) with delta (0, 0)
Screenshot: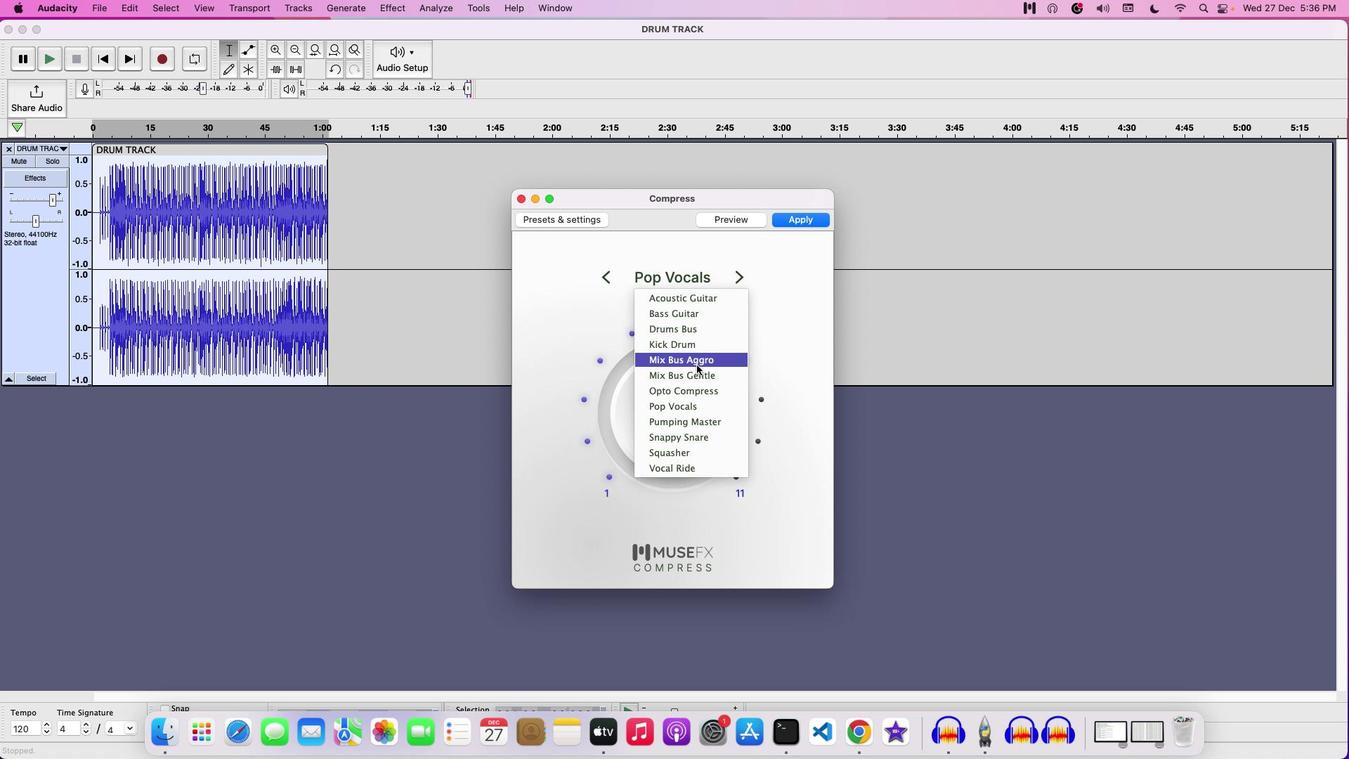 
Action: Mouse scrolled (696, 365) with delta (0, 0)
Screenshot: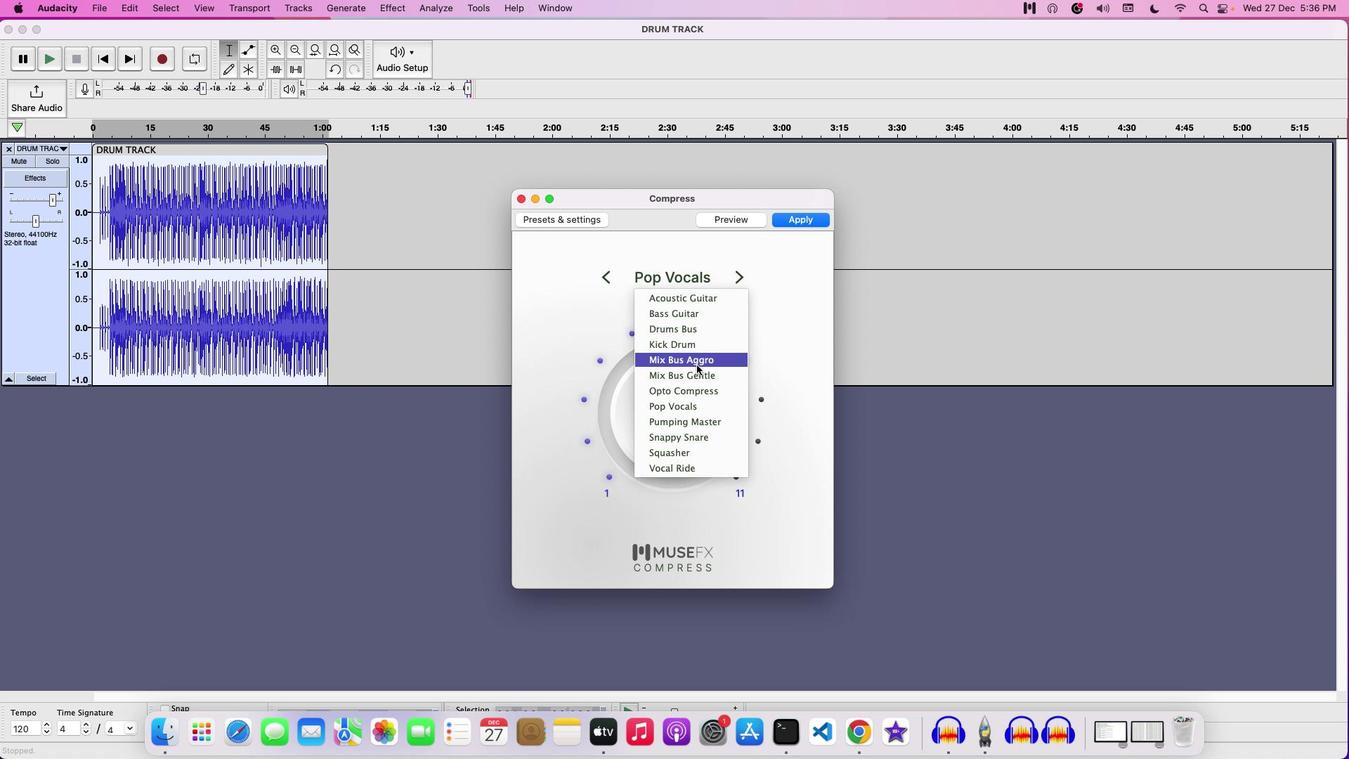 
Action: Mouse moved to (703, 326)
Screenshot: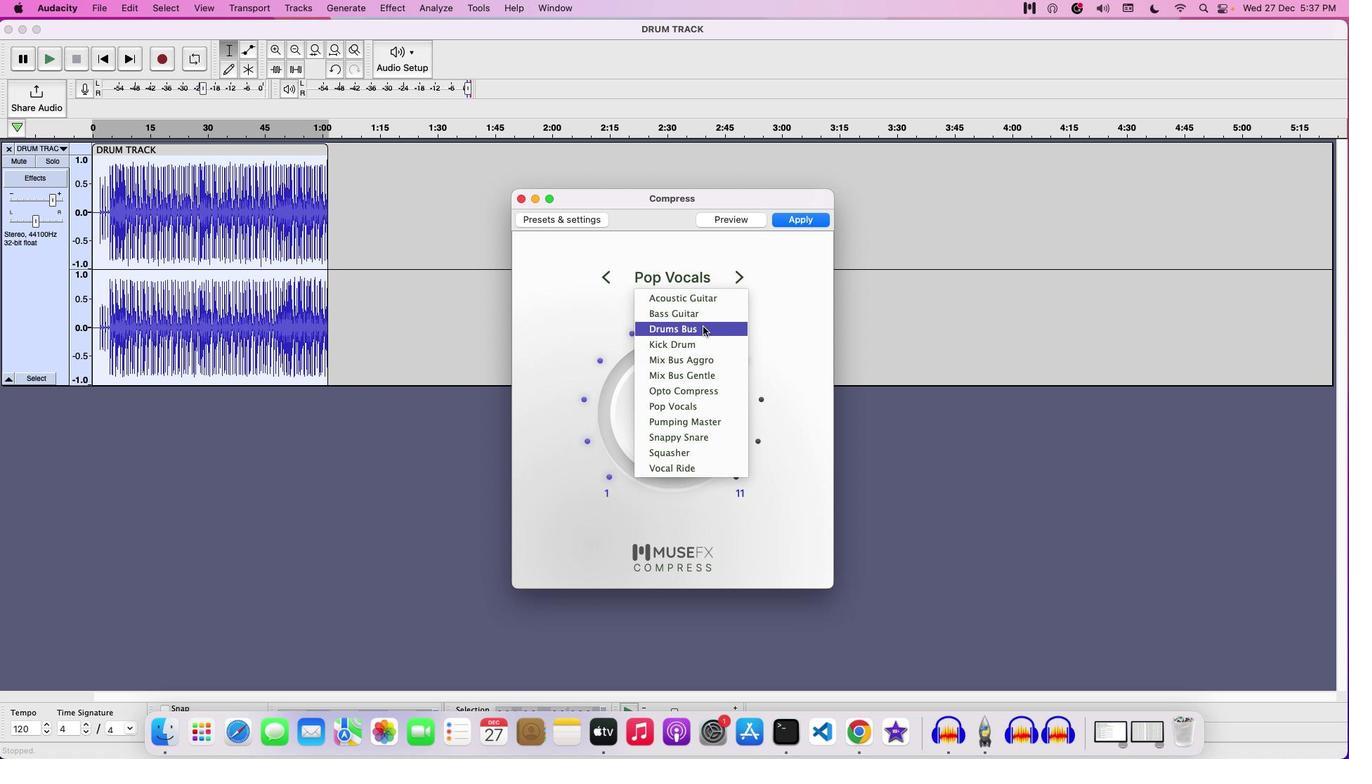 
Action: Mouse pressed left at (703, 326)
Screenshot: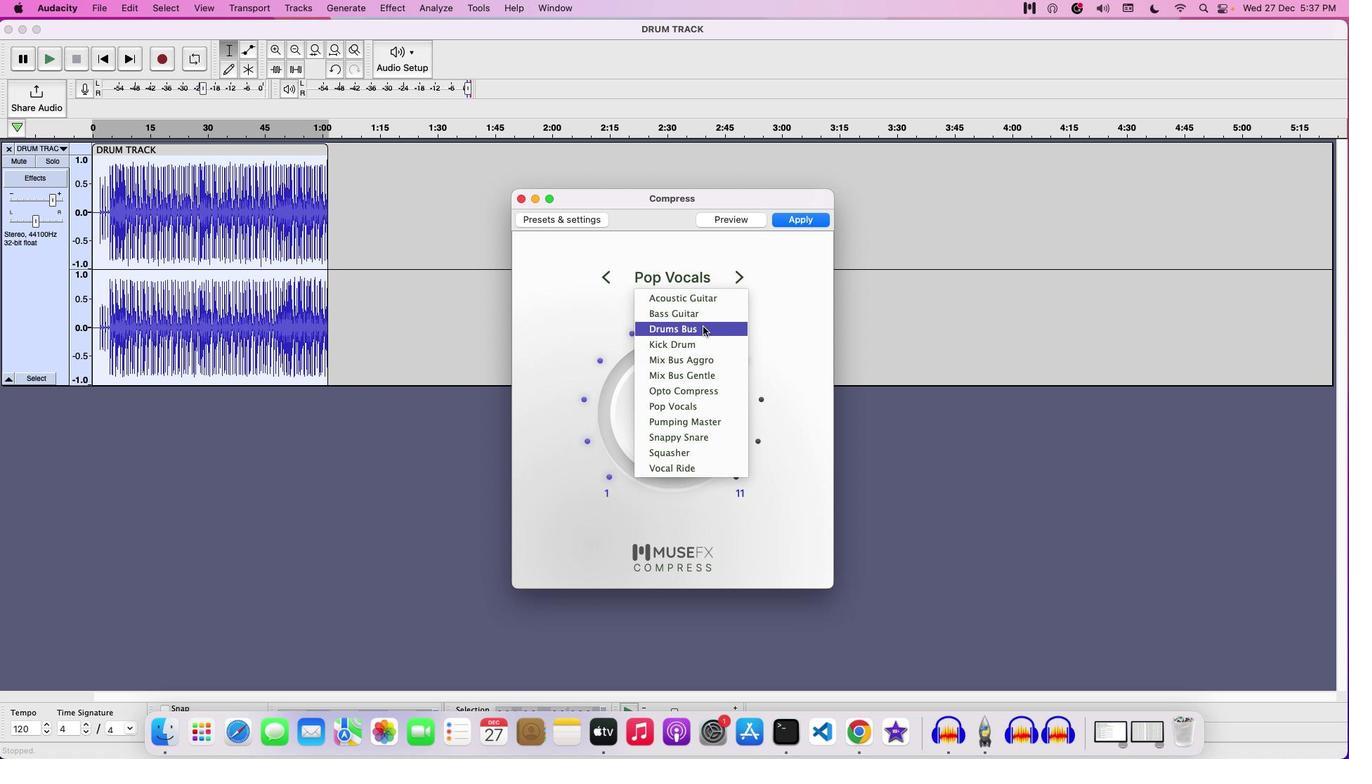 
Action: Mouse moved to (695, 329)
Screenshot: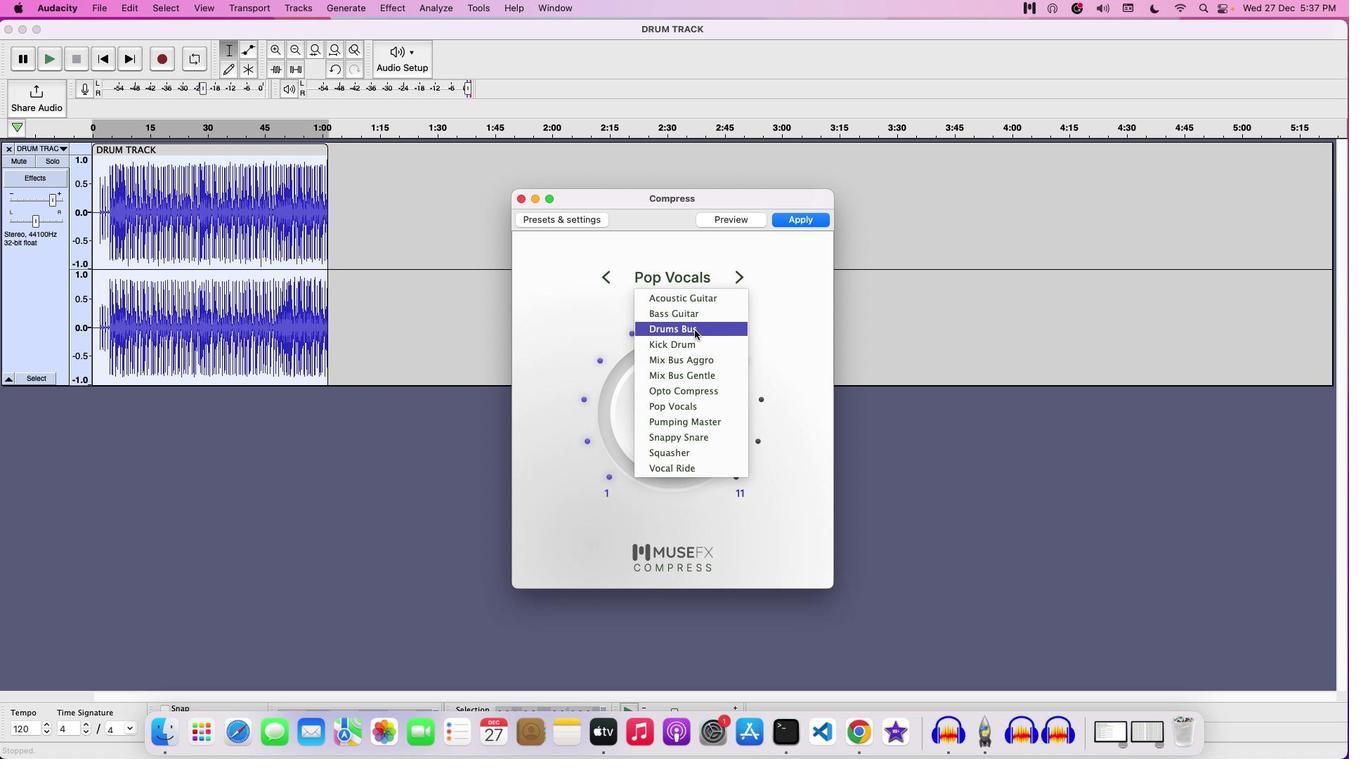 
Action: Mouse pressed left at (695, 329)
Screenshot: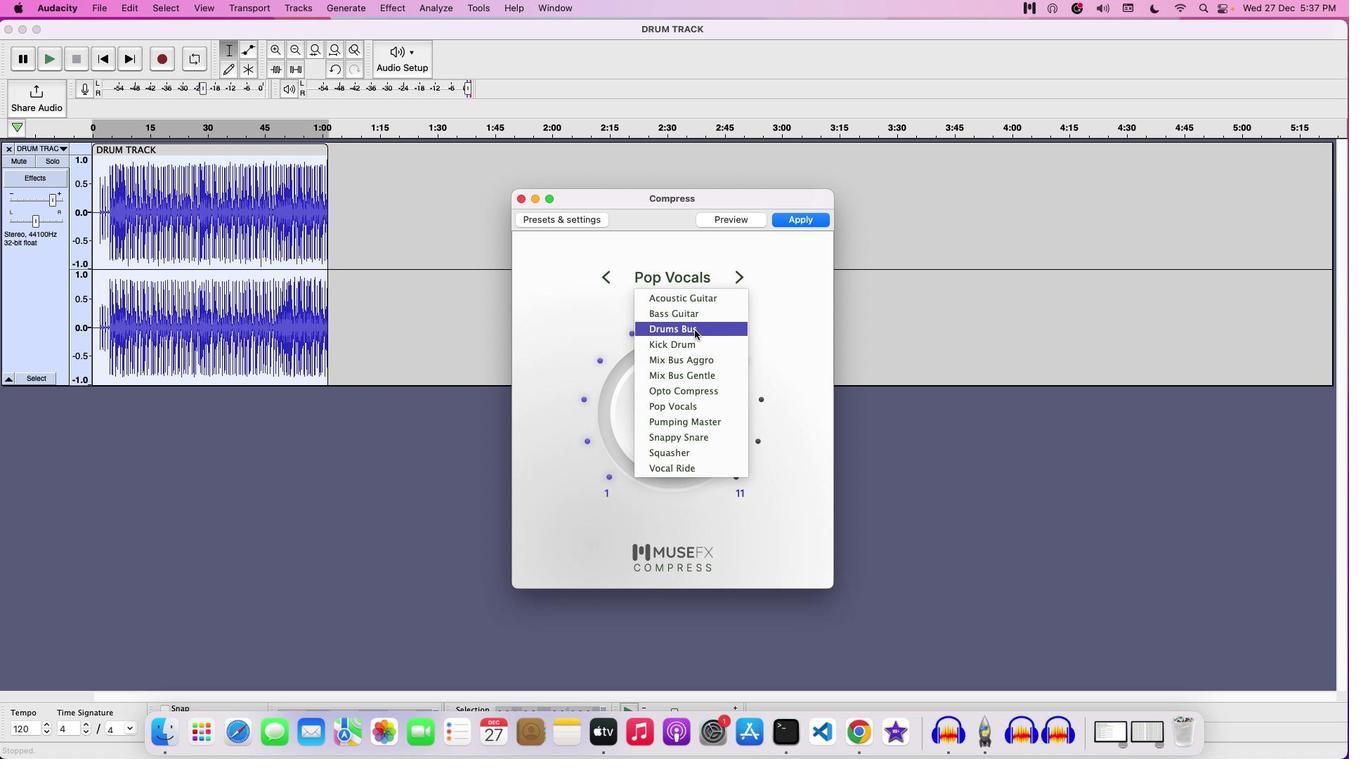 
Action: Mouse pressed right at (695, 329)
Screenshot: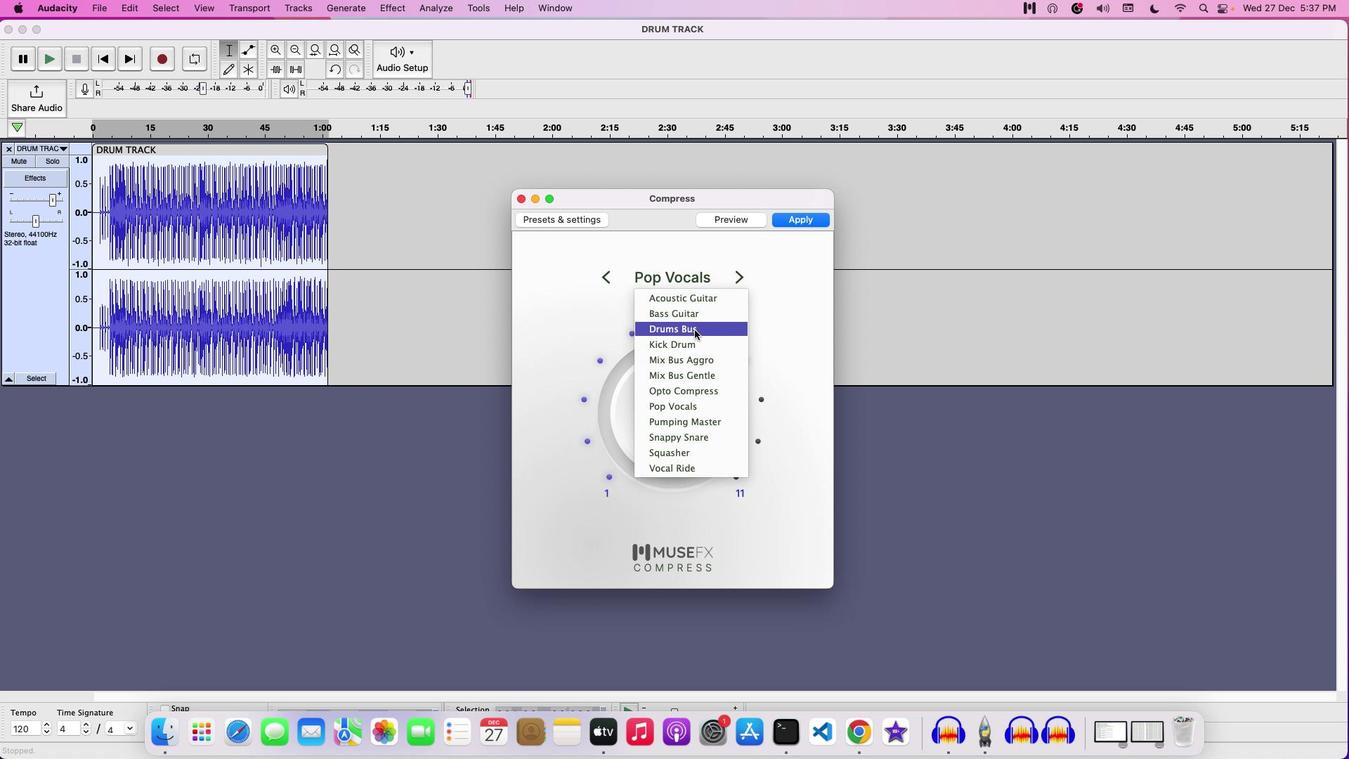 
Action: Mouse pressed left at (695, 329)
Screenshot: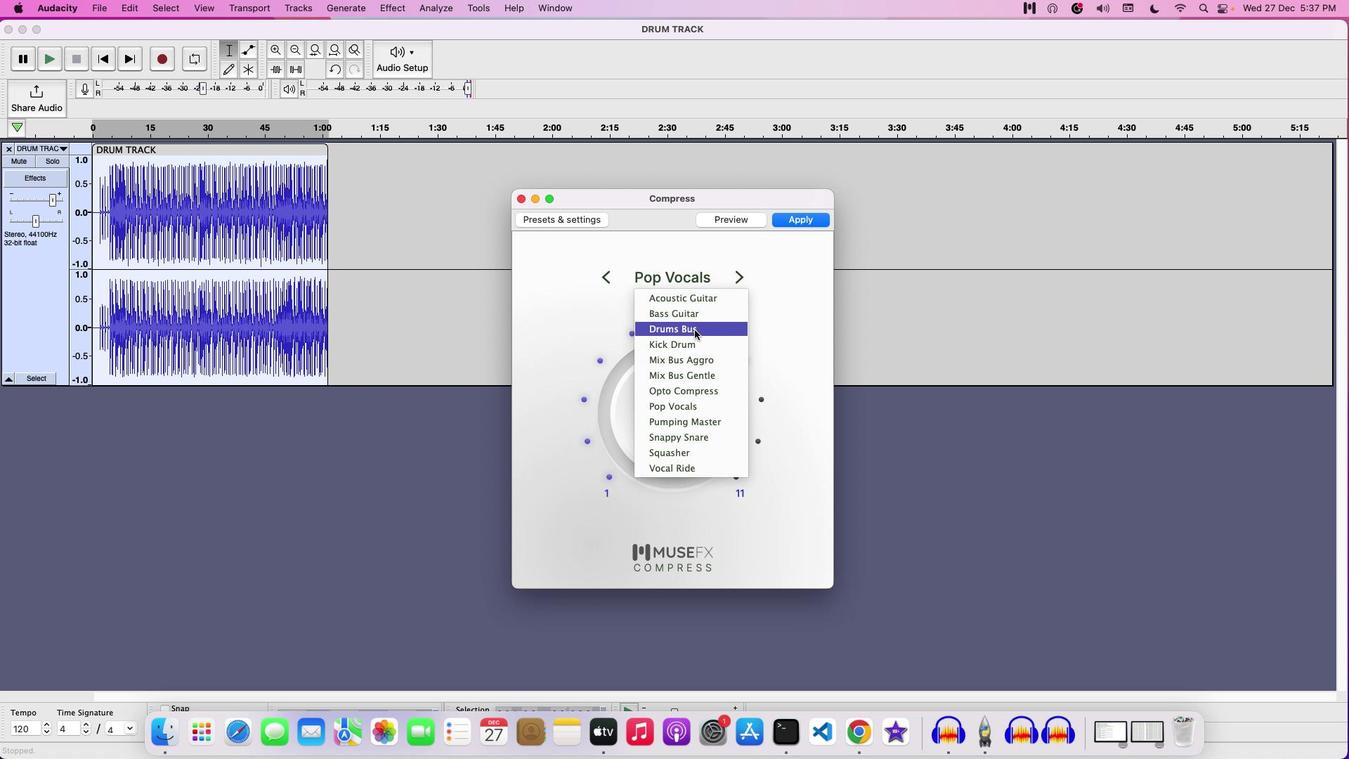 
Action: Mouse pressed left at (695, 329)
Screenshot: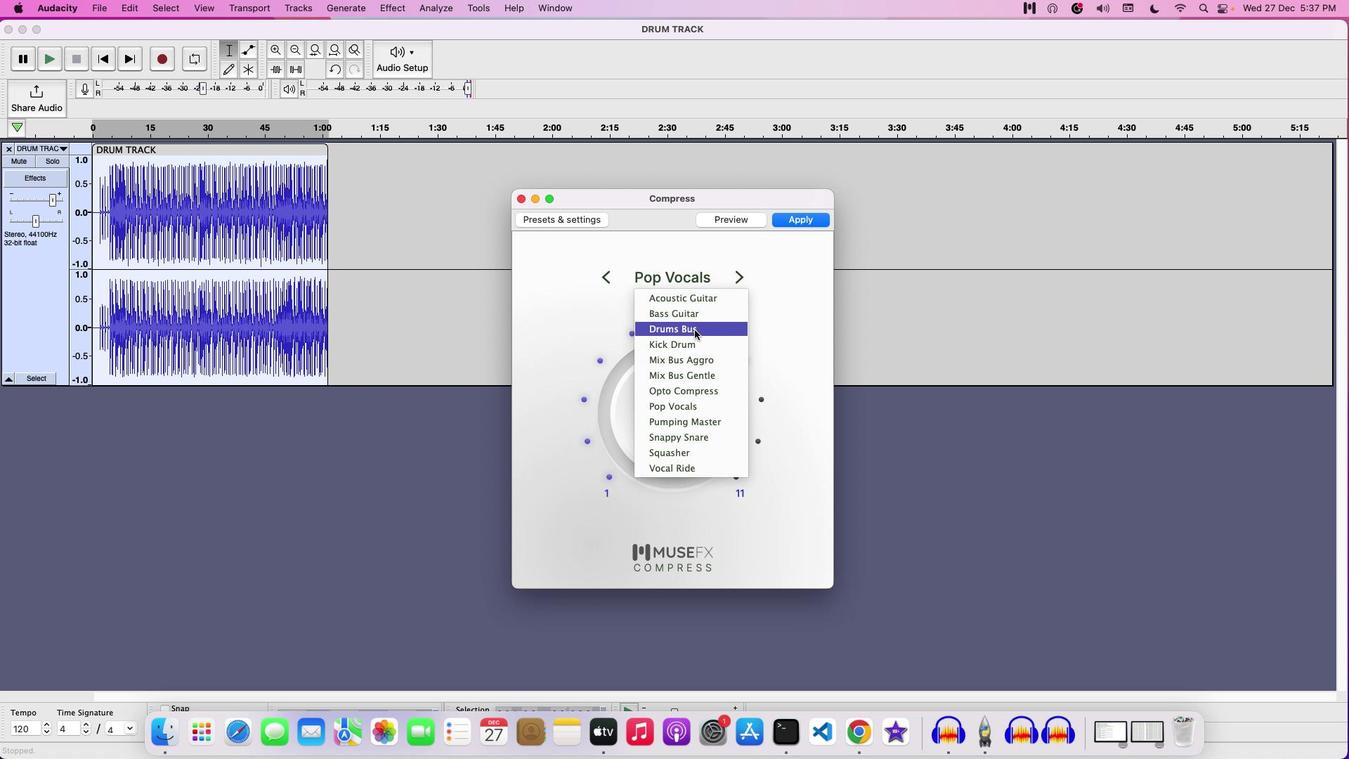 
Action: Mouse moved to (661, 332)
Screenshot: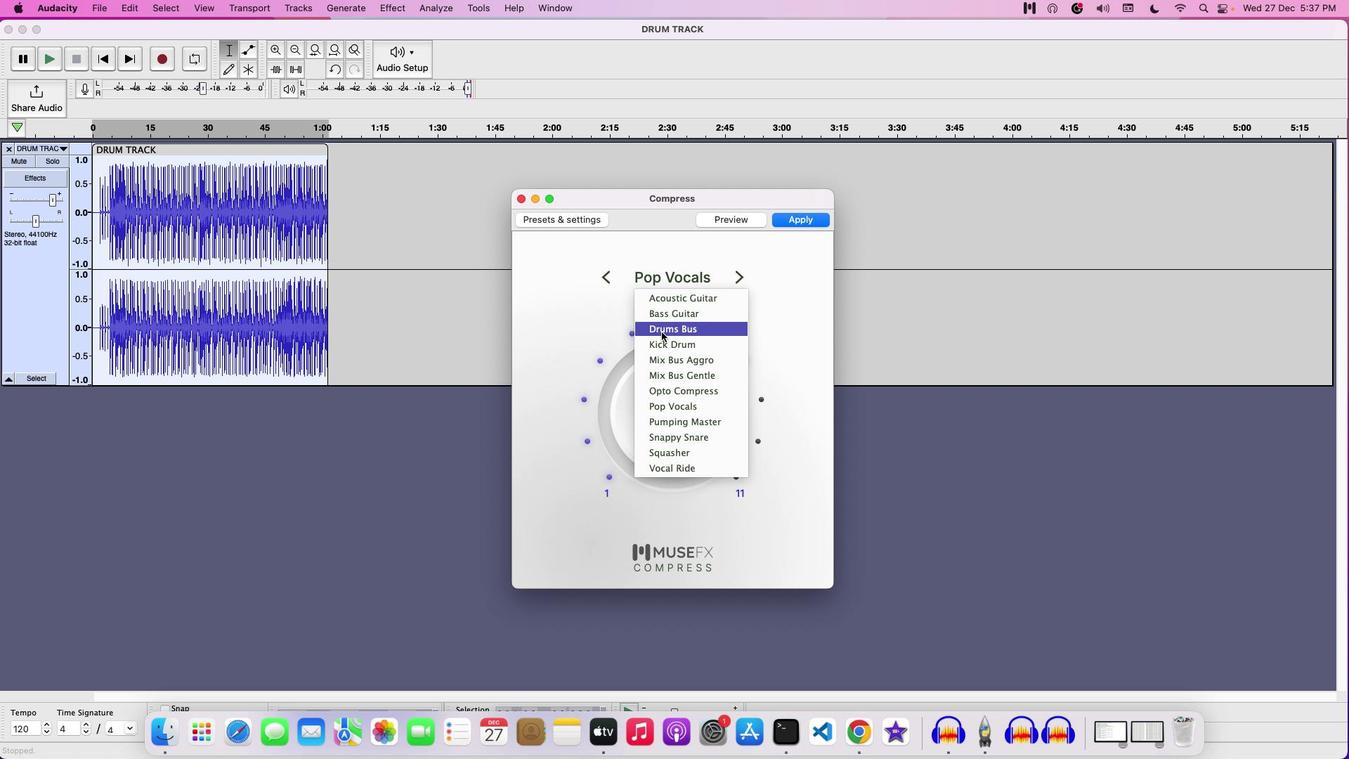 
Action: Mouse pressed left at (661, 332)
Screenshot: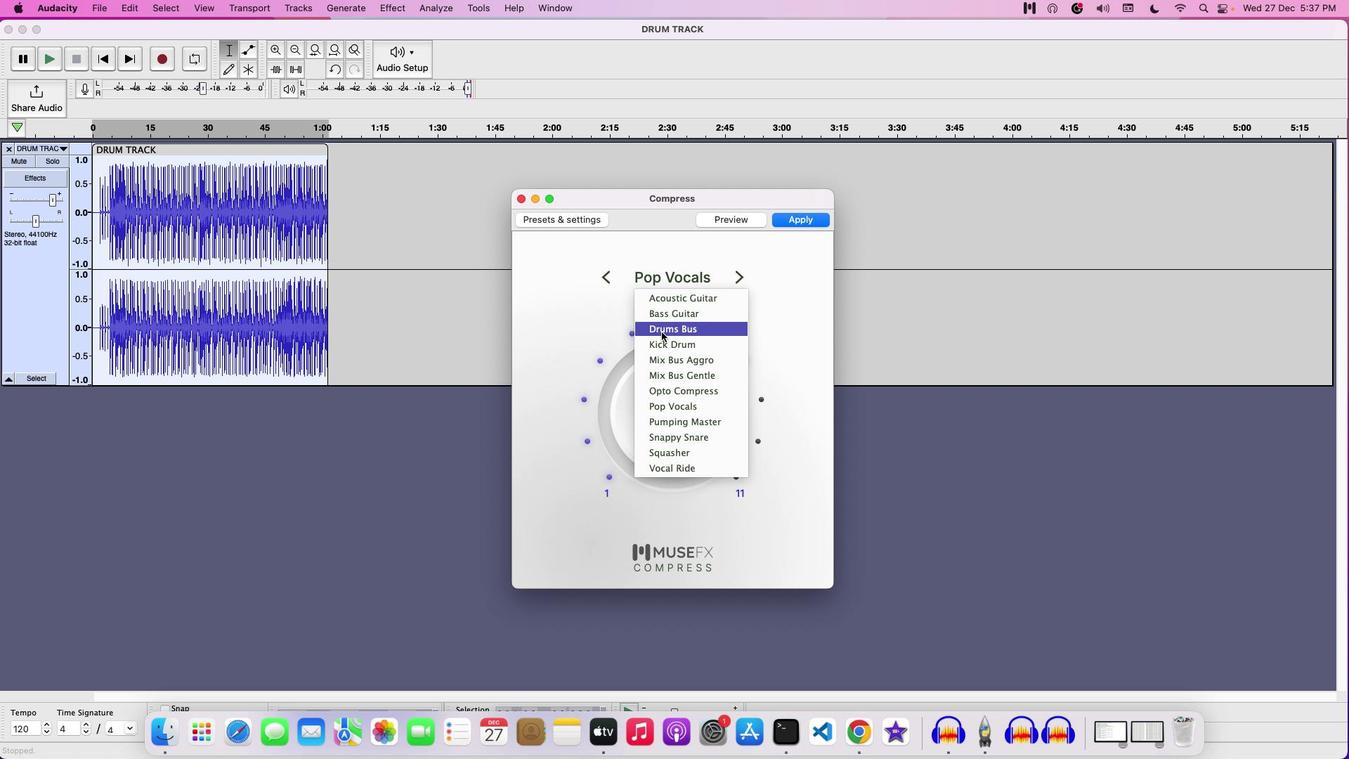 
Action: Mouse pressed left at (661, 332)
Screenshot: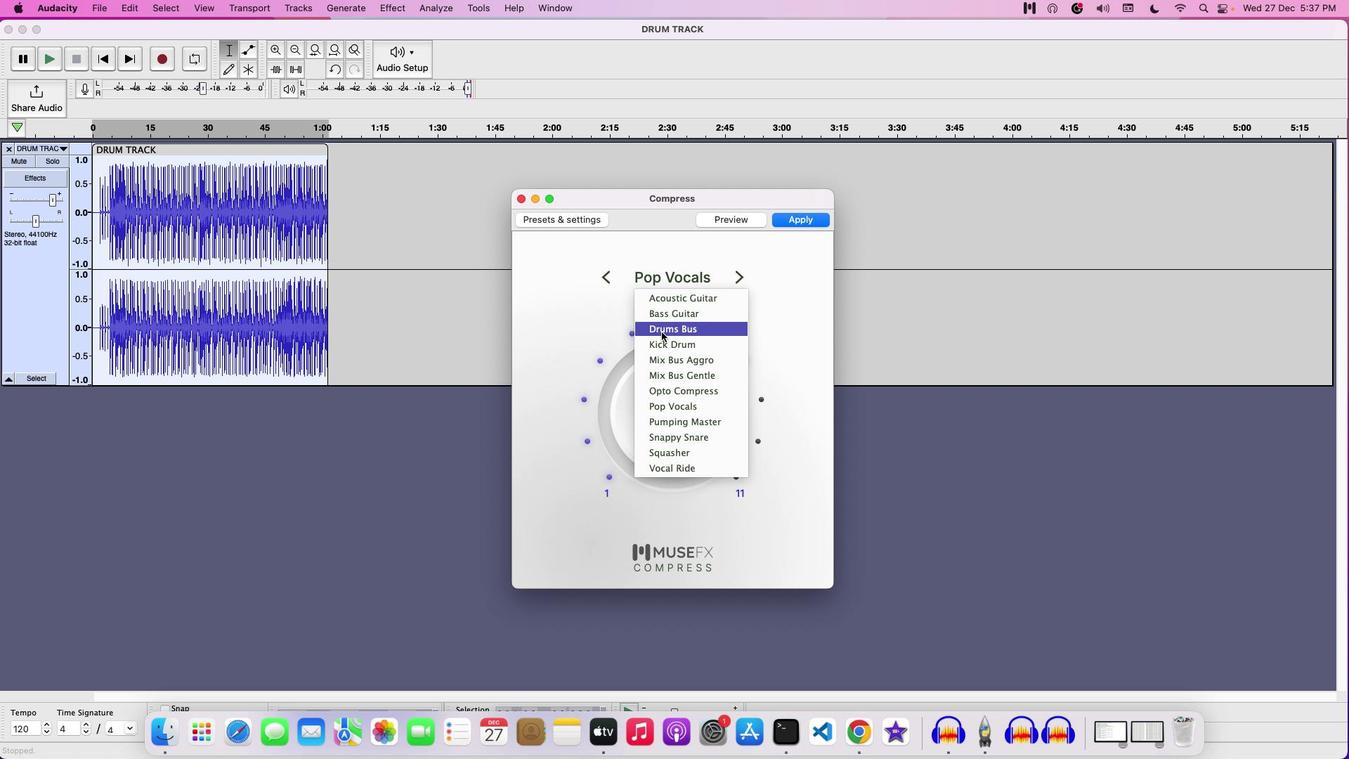 
Action: Mouse moved to (662, 332)
Screenshot: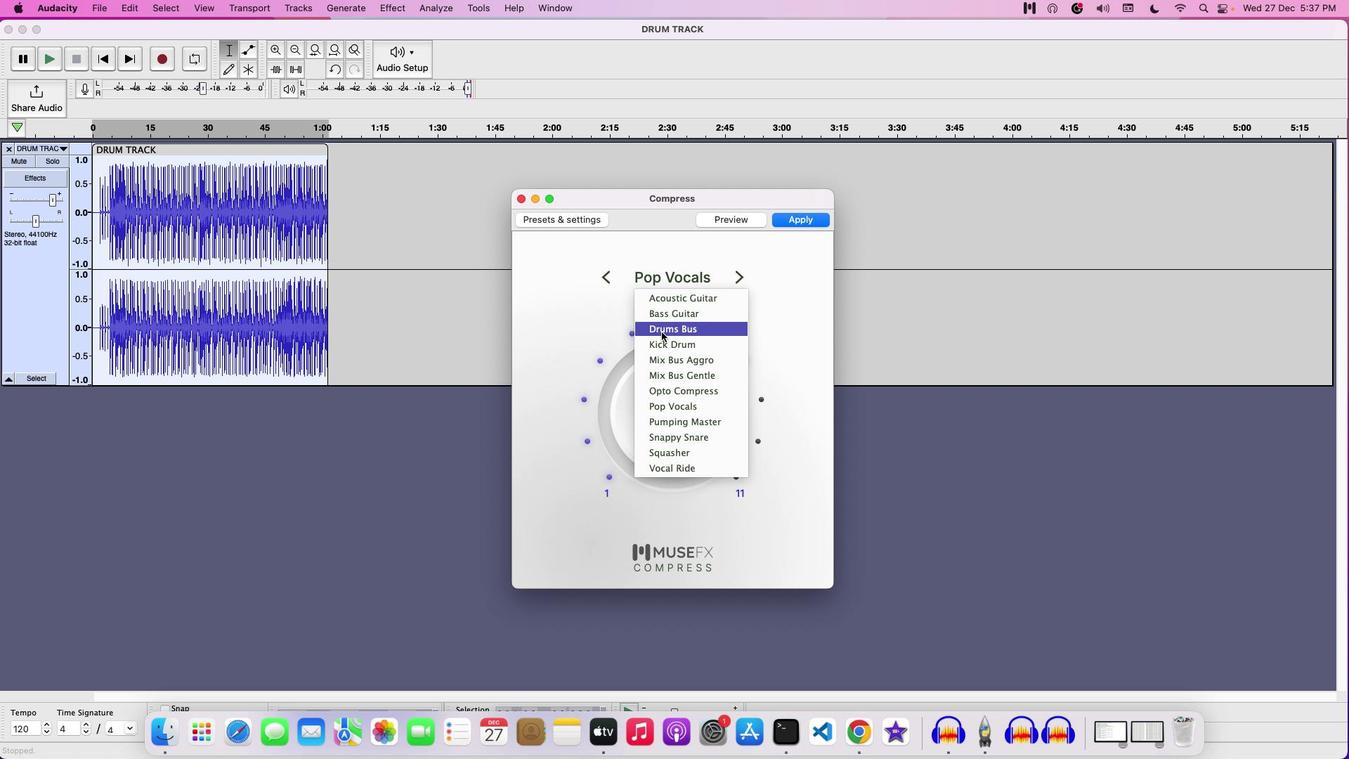 
Action: Mouse pressed left at (662, 332)
Screenshot: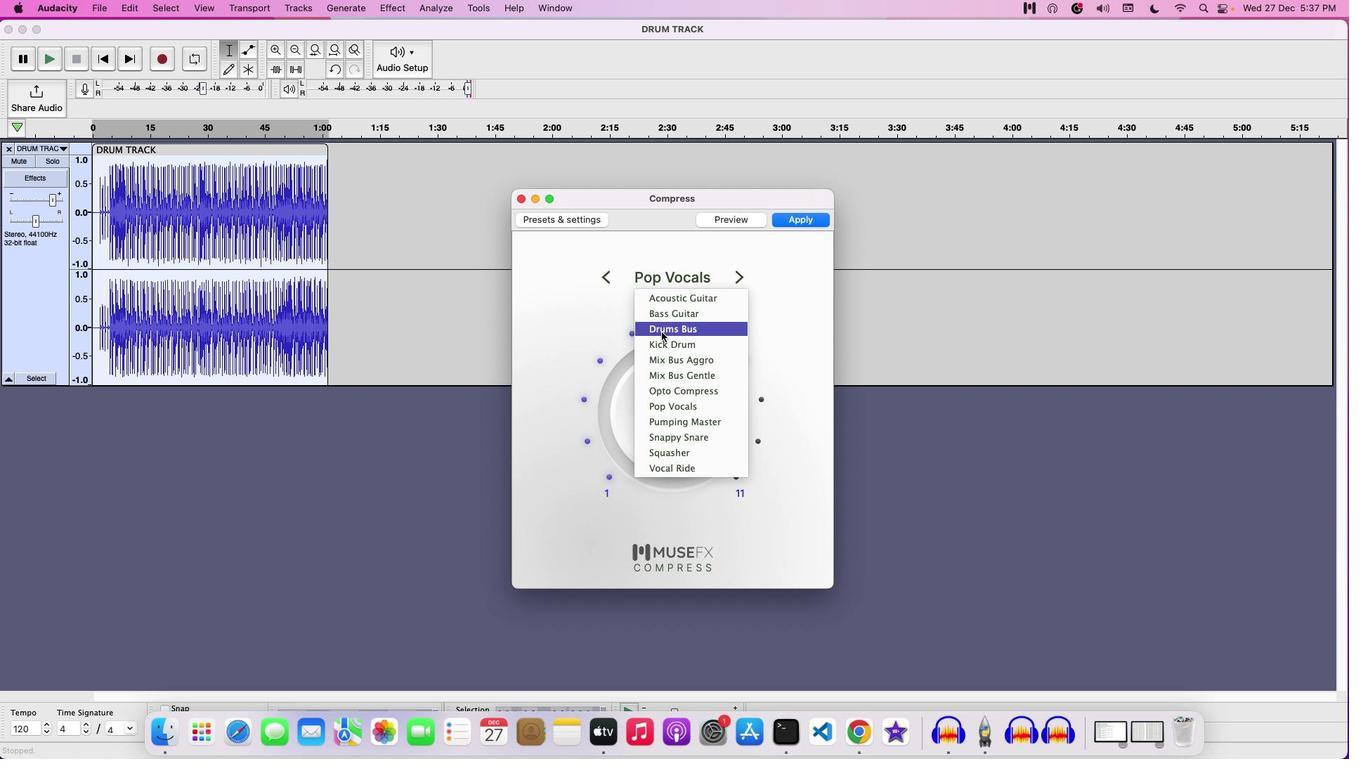 
Action: Mouse moved to (610, 304)
Screenshot: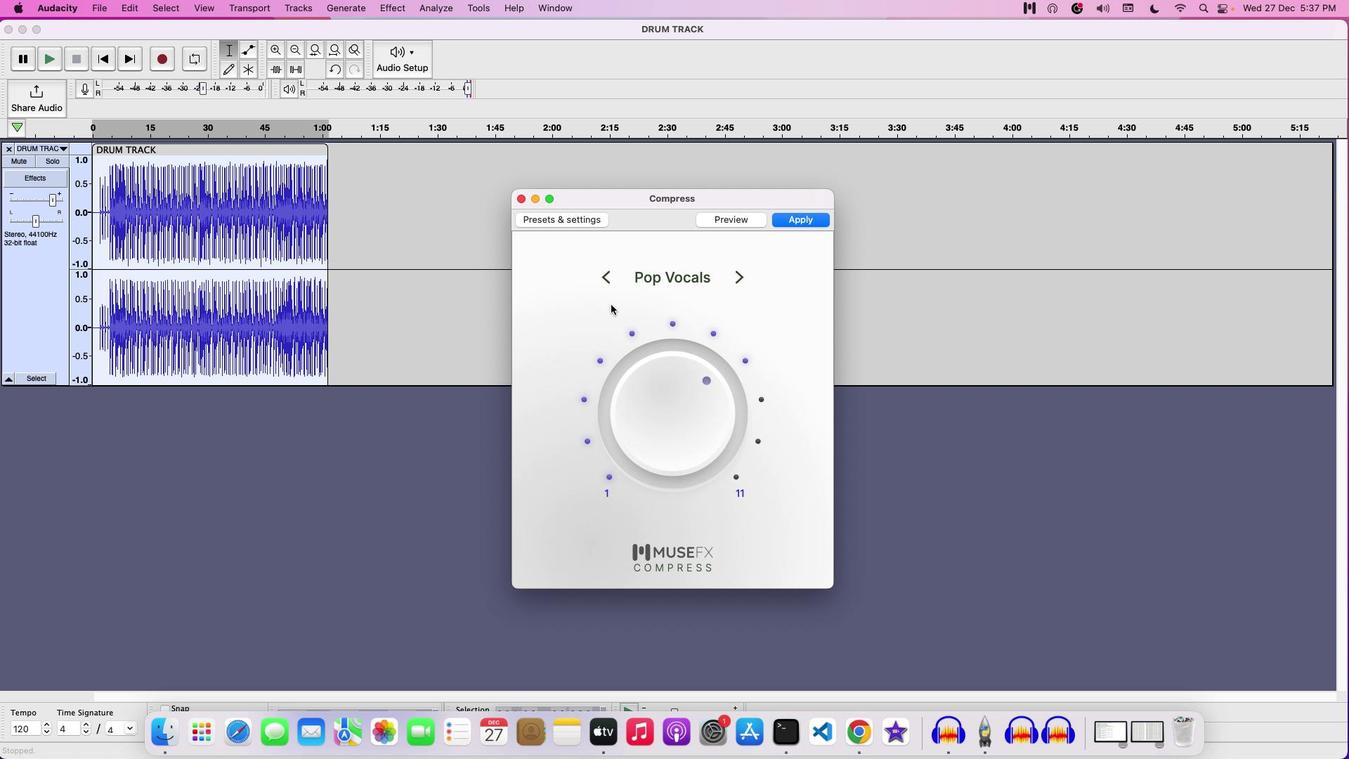 
Action: Mouse pressed left at (610, 304)
Screenshot: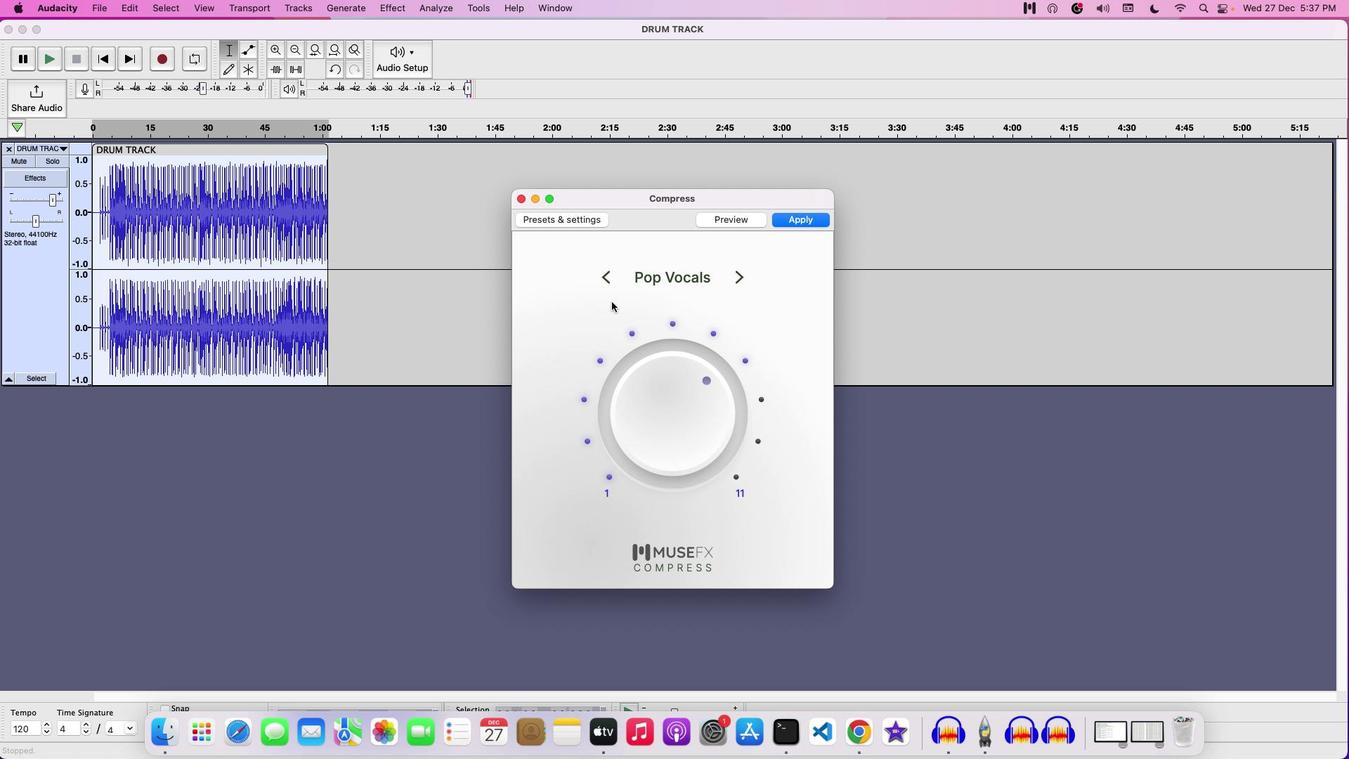 
Action: Mouse moved to (738, 276)
Screenshot: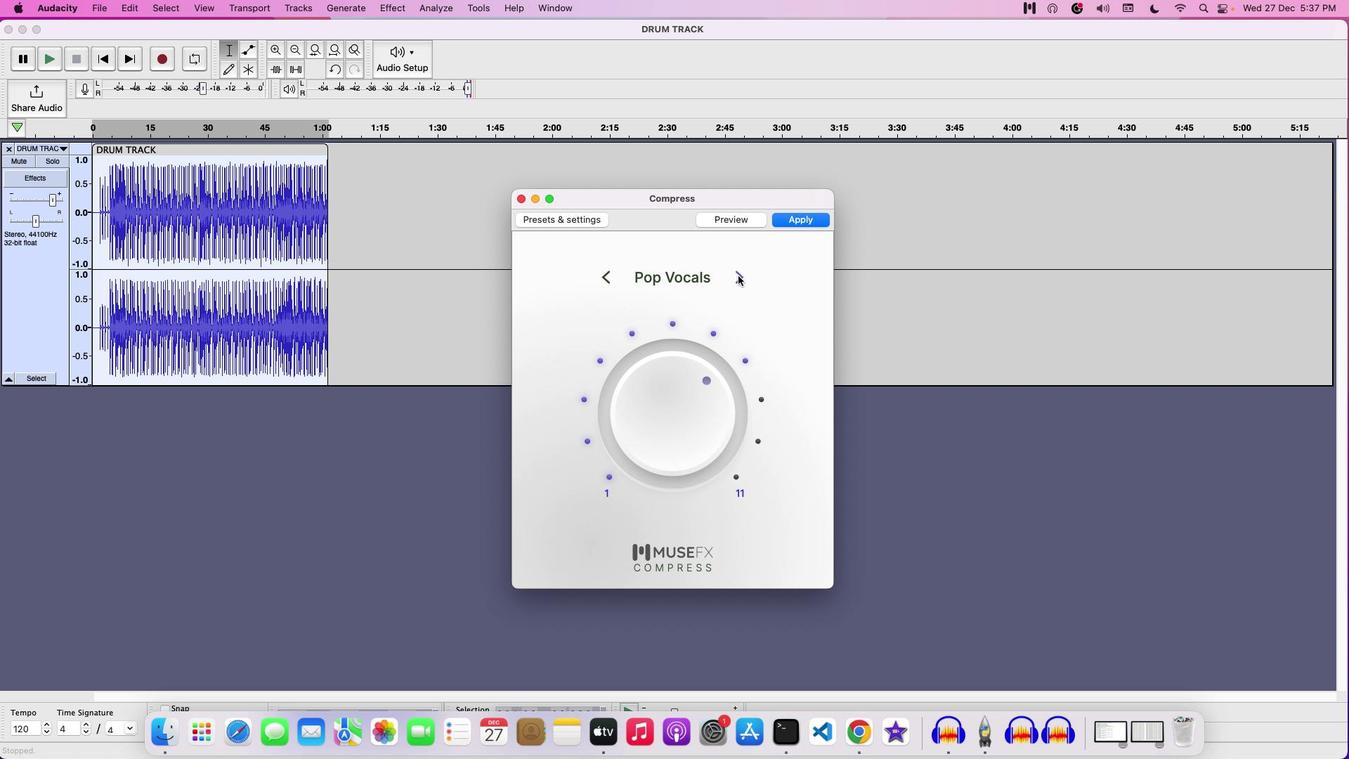 
Action: Mouse pressed left at (738, 276)
Screenshot: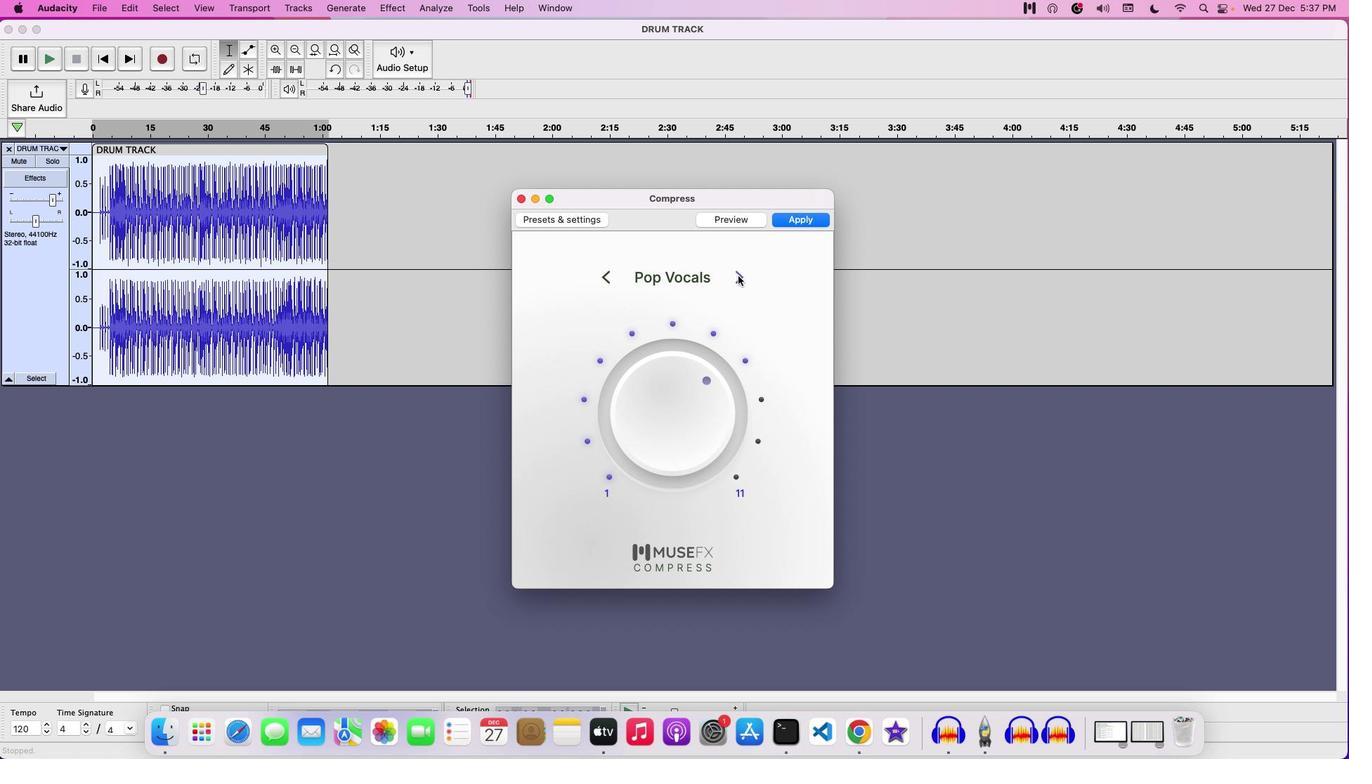
Action: Mouse pressed left at (738, 276)
Screenshot: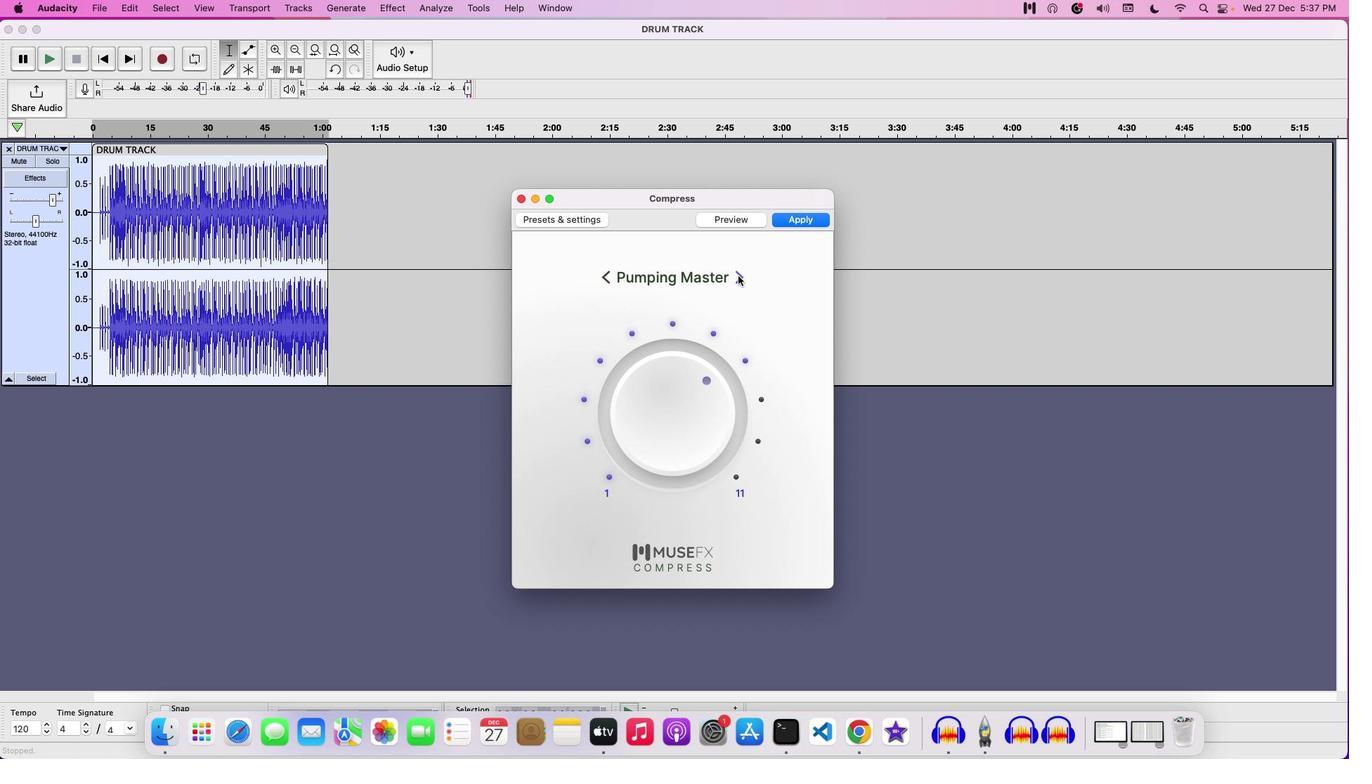 
Action: Mouse pressed left at (738, 276)
Screenshot: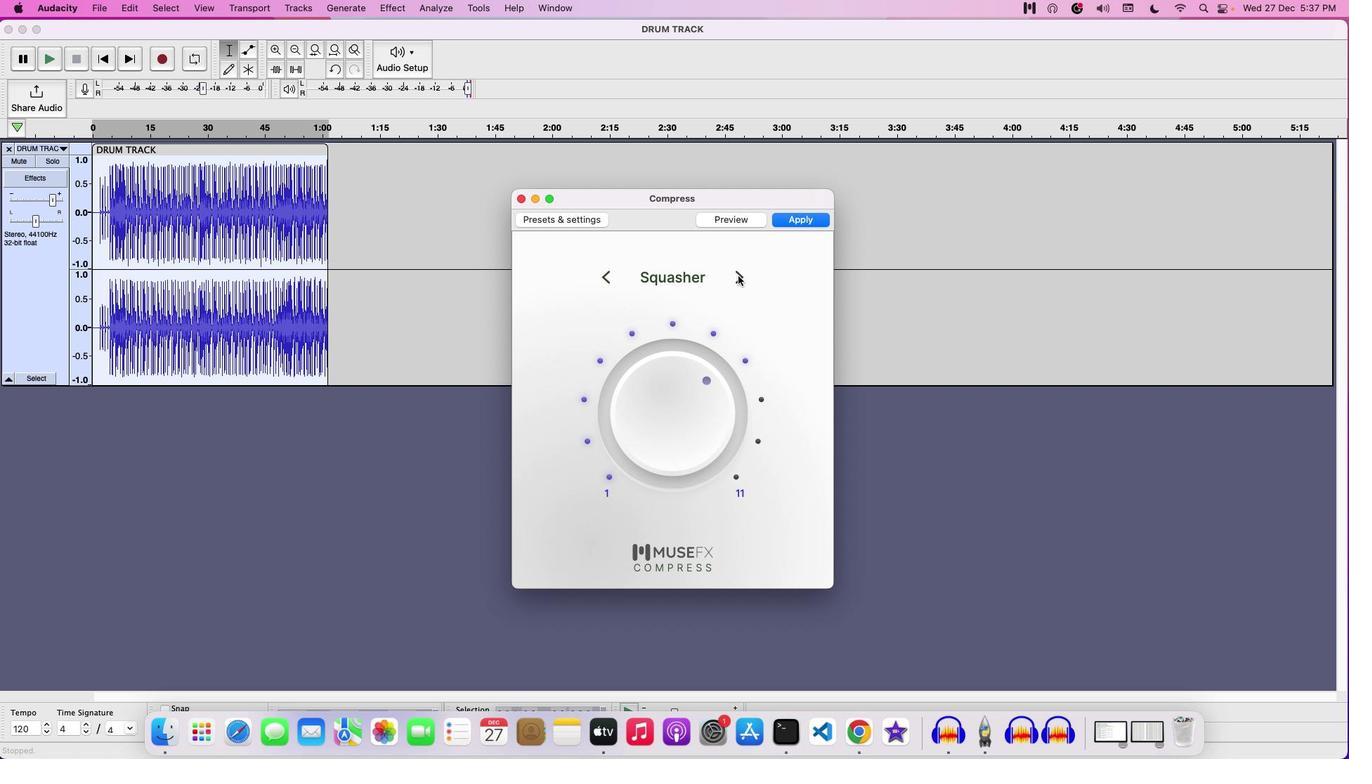 
Action: Mouse pressed left at (738, 276)
Screenshot: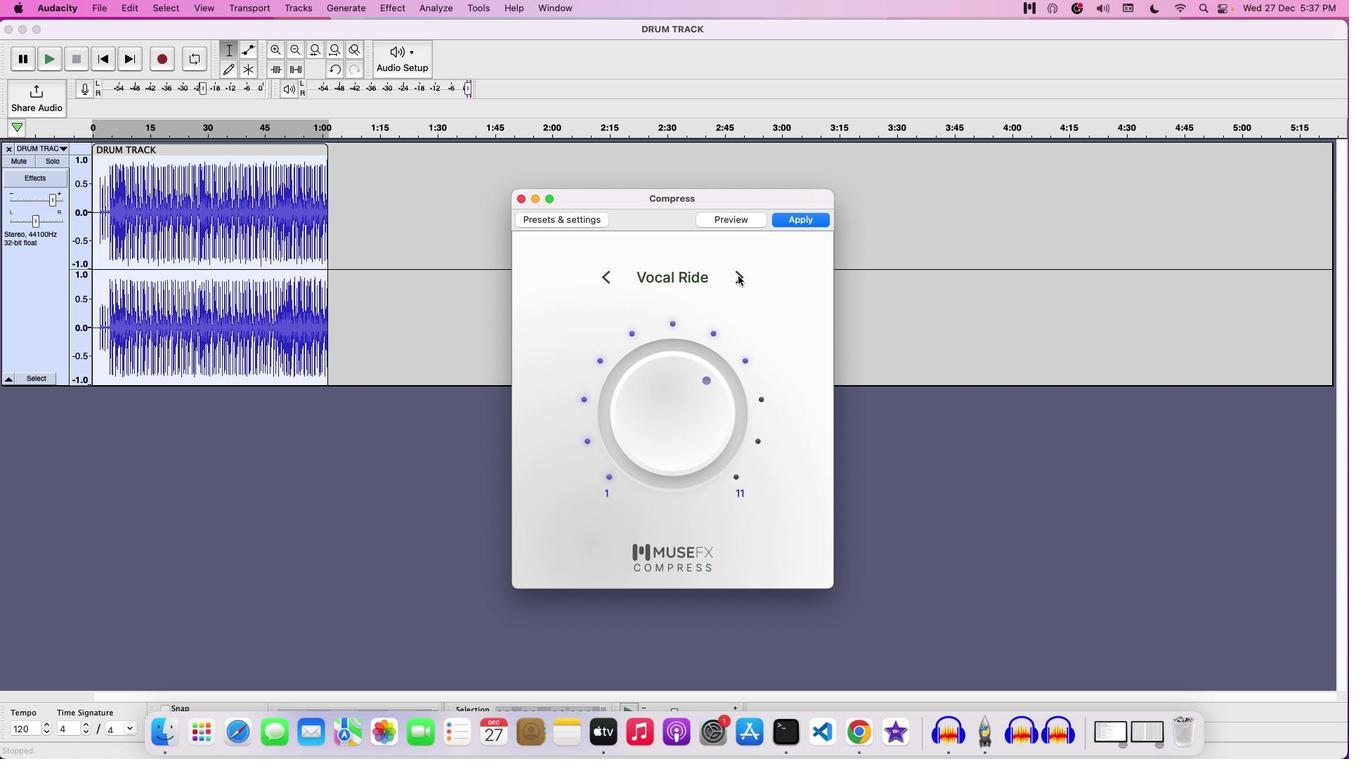 
Action: Mouse pressed left at (738, 276)
Screenshot: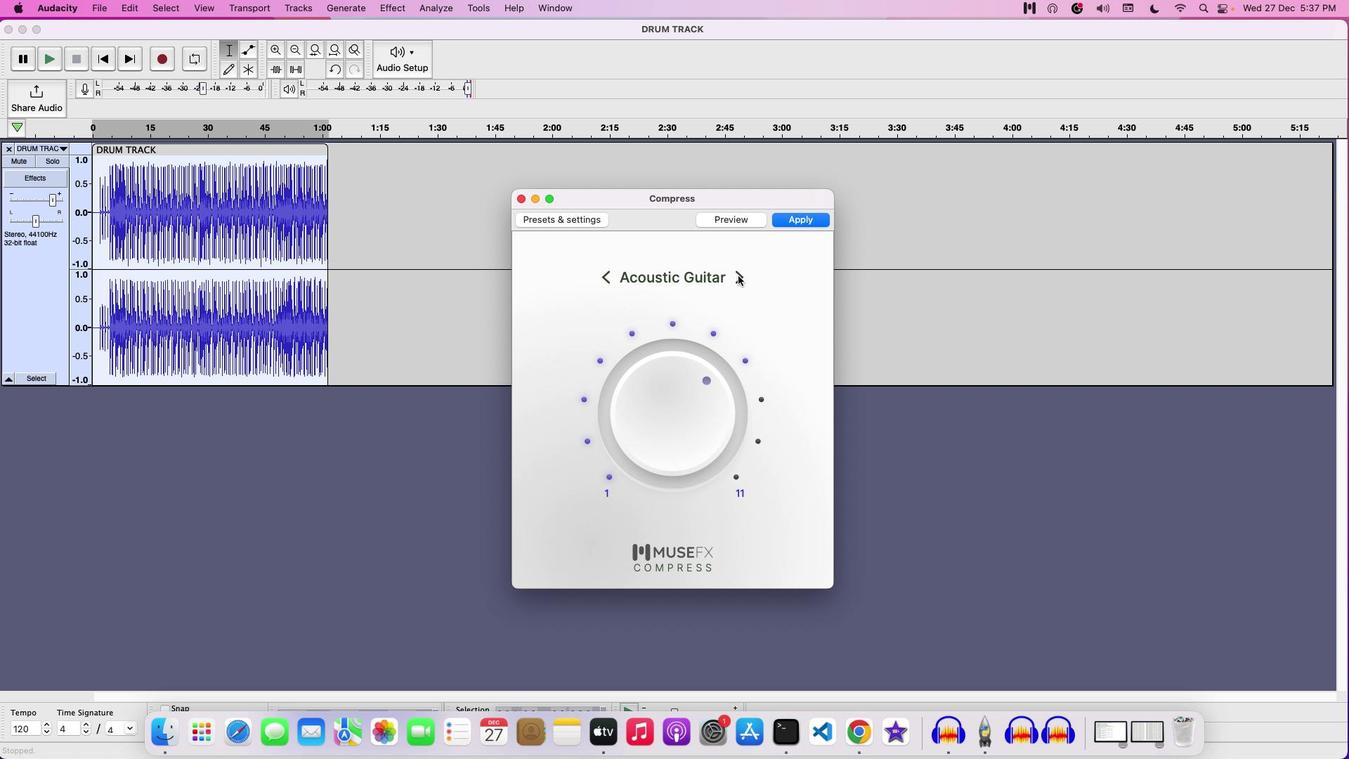 
Action: Mouse pressed left at (738, 276)
Screenshot: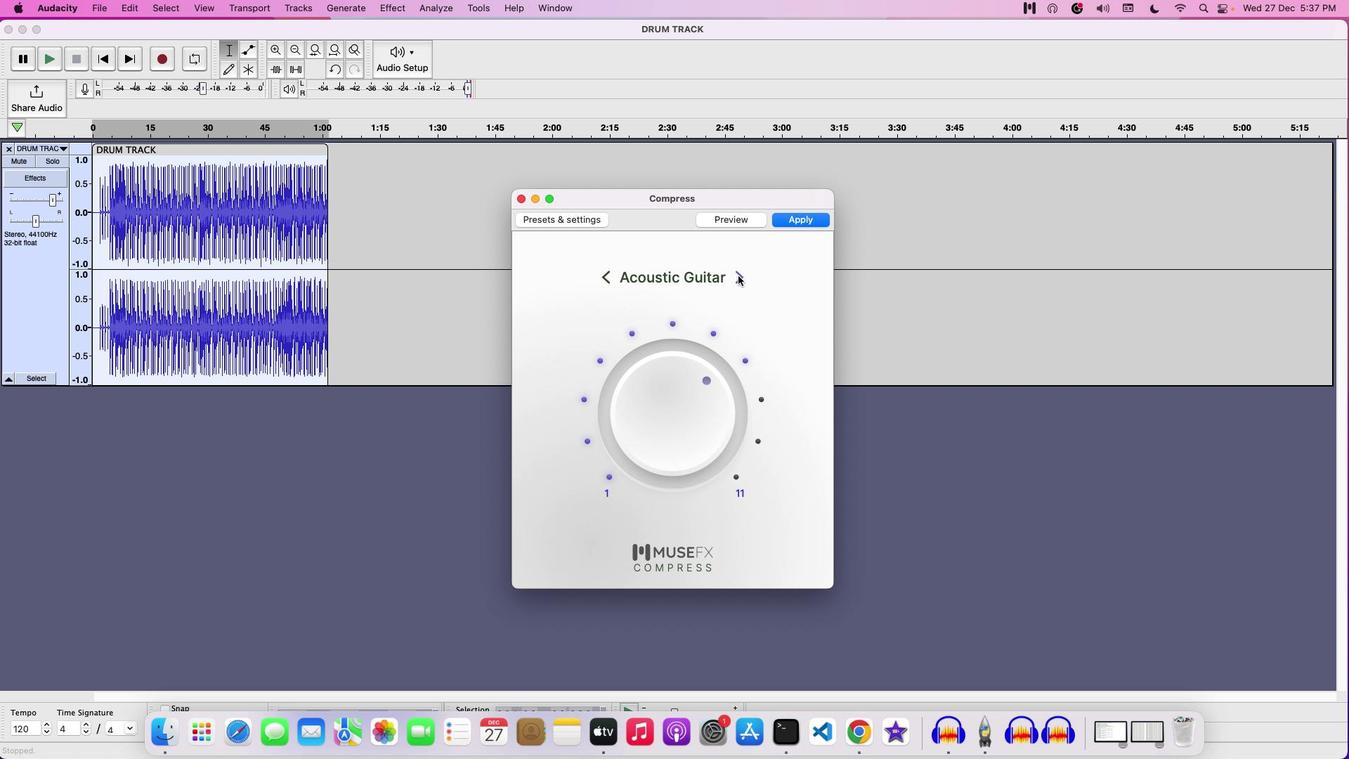 
Action: Mouse pressed left at (738, 276)
Screenshot: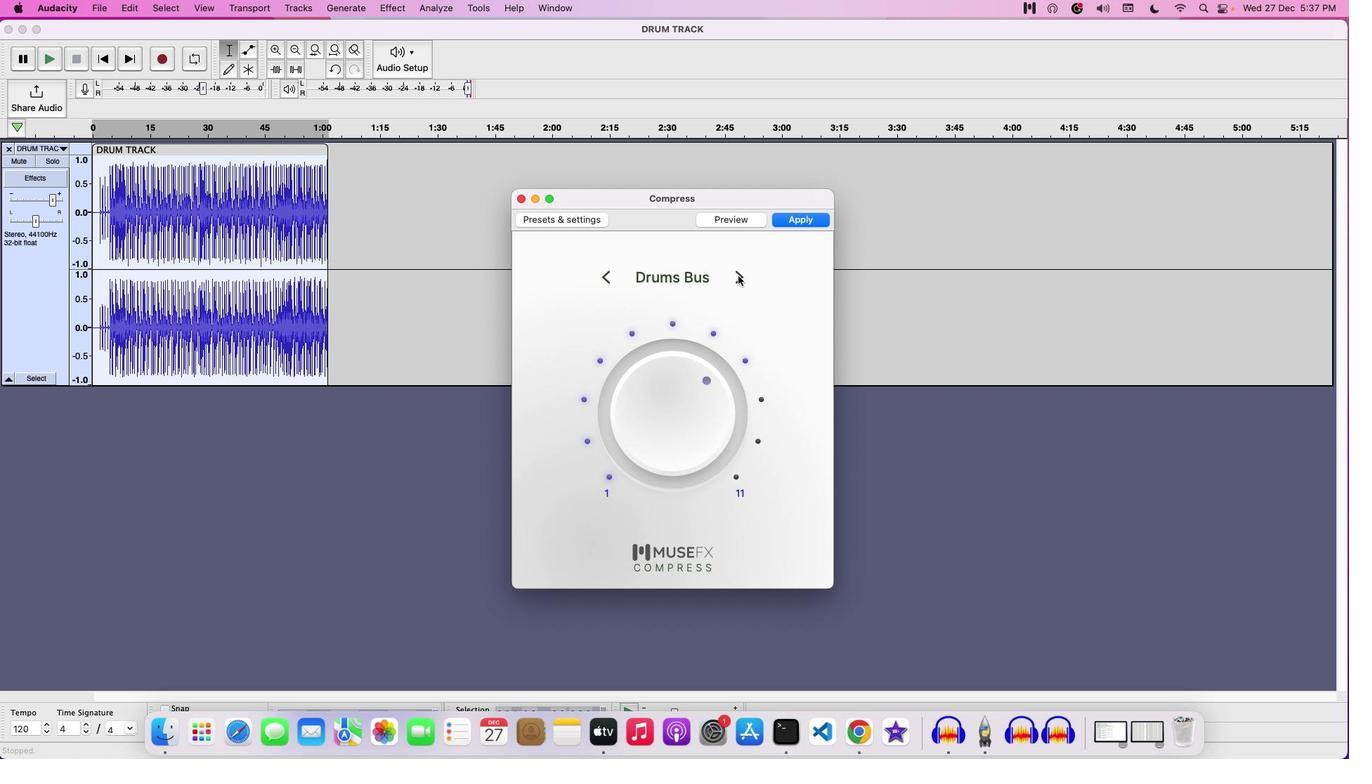 
Action: Mouse moved to (679, 390)
Screenshot: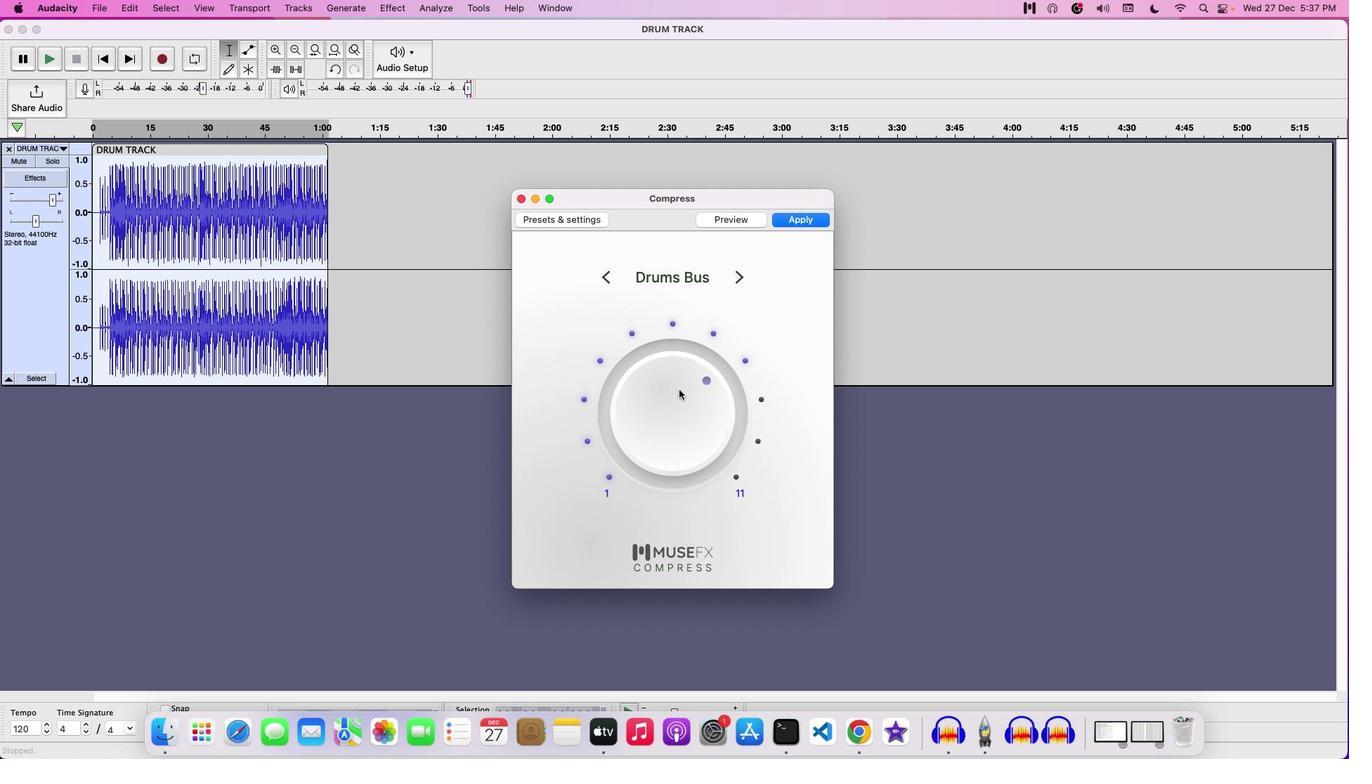 
Action: Mouse pressed left at (679, 390)
Screenshot: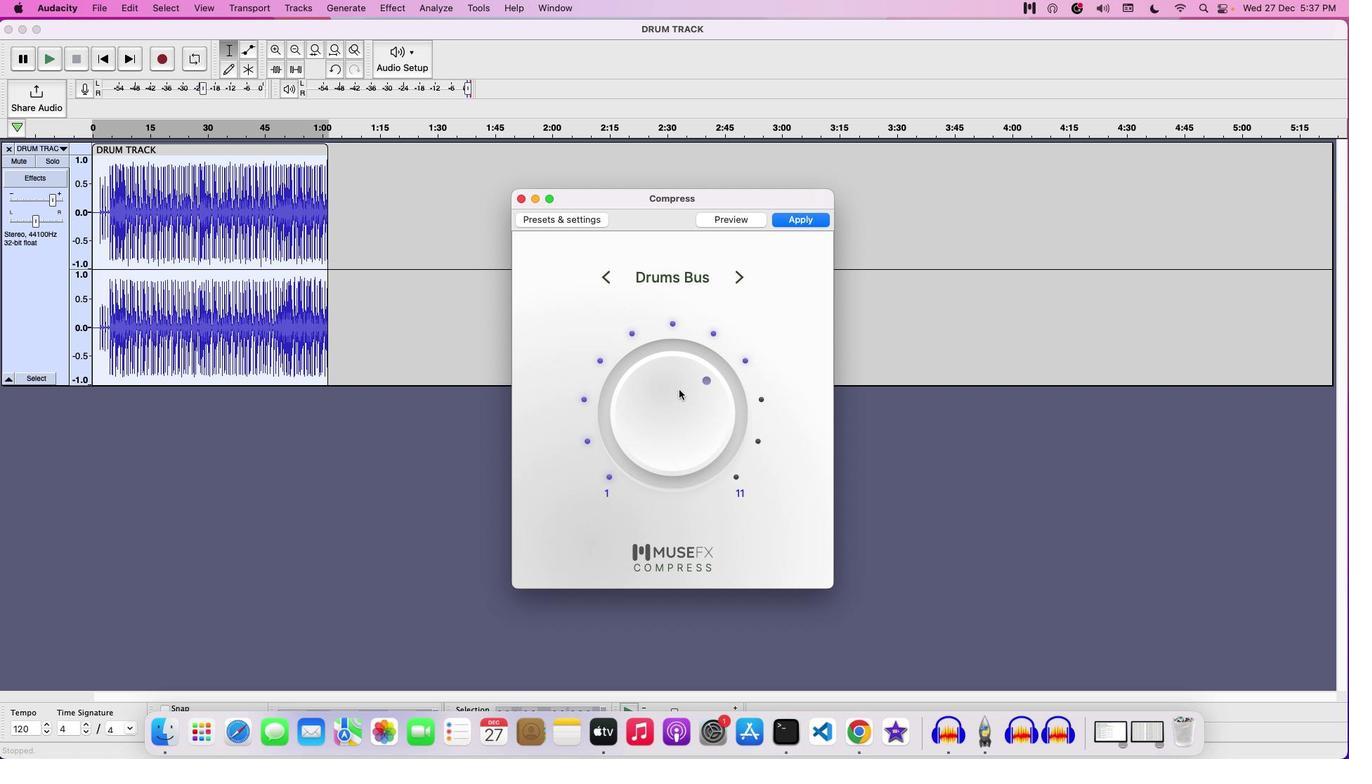 
Action: Mouse moved to (678, 400)
Screenshot: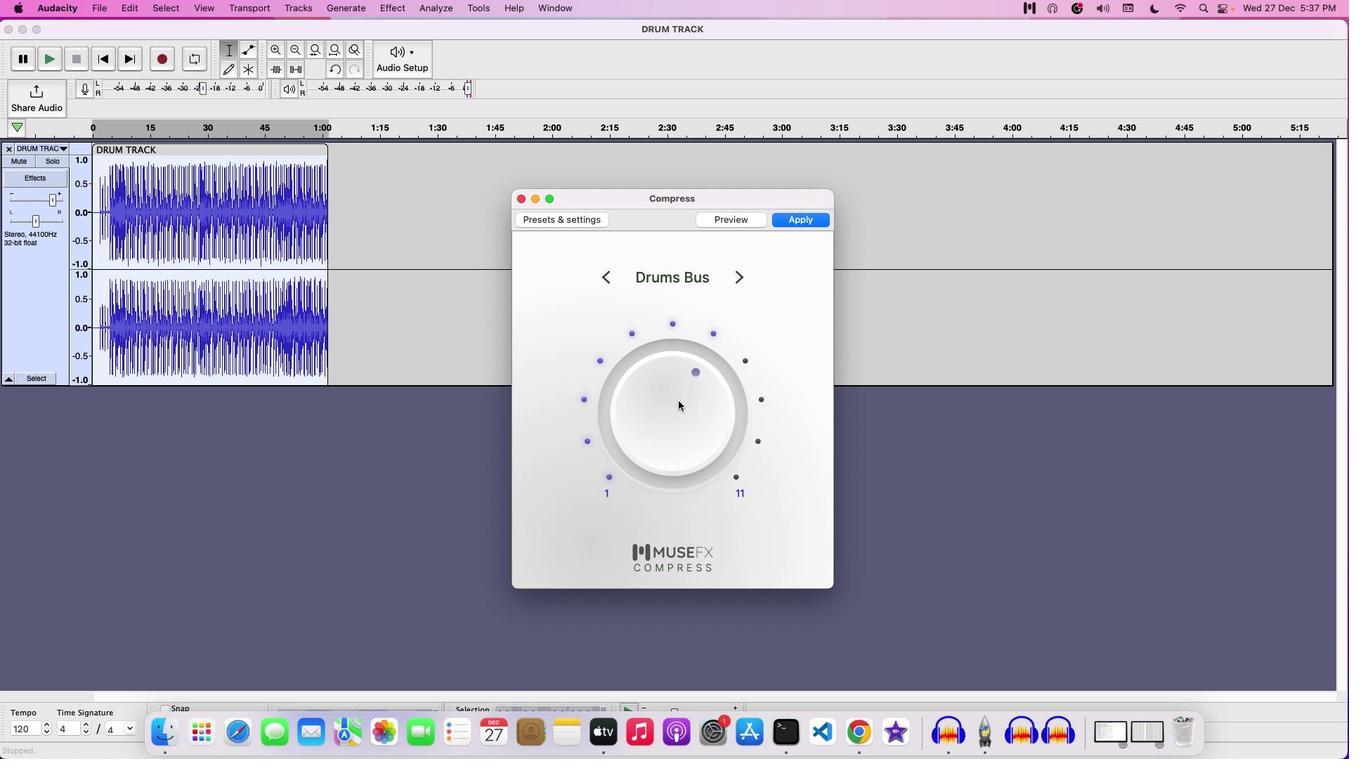 
Action: Key pressed Key.space
Screenshot: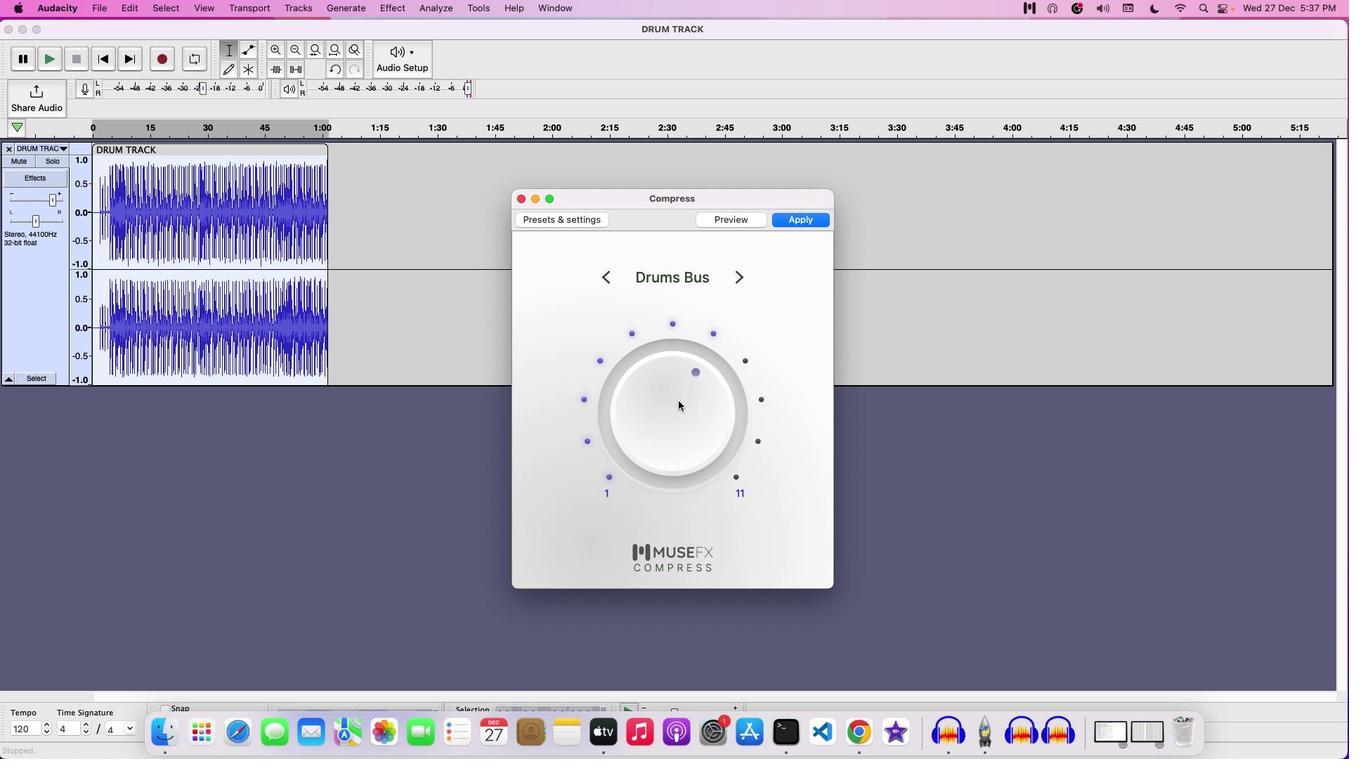 
Action: Mouse moved to (724, 224)
Screenshot: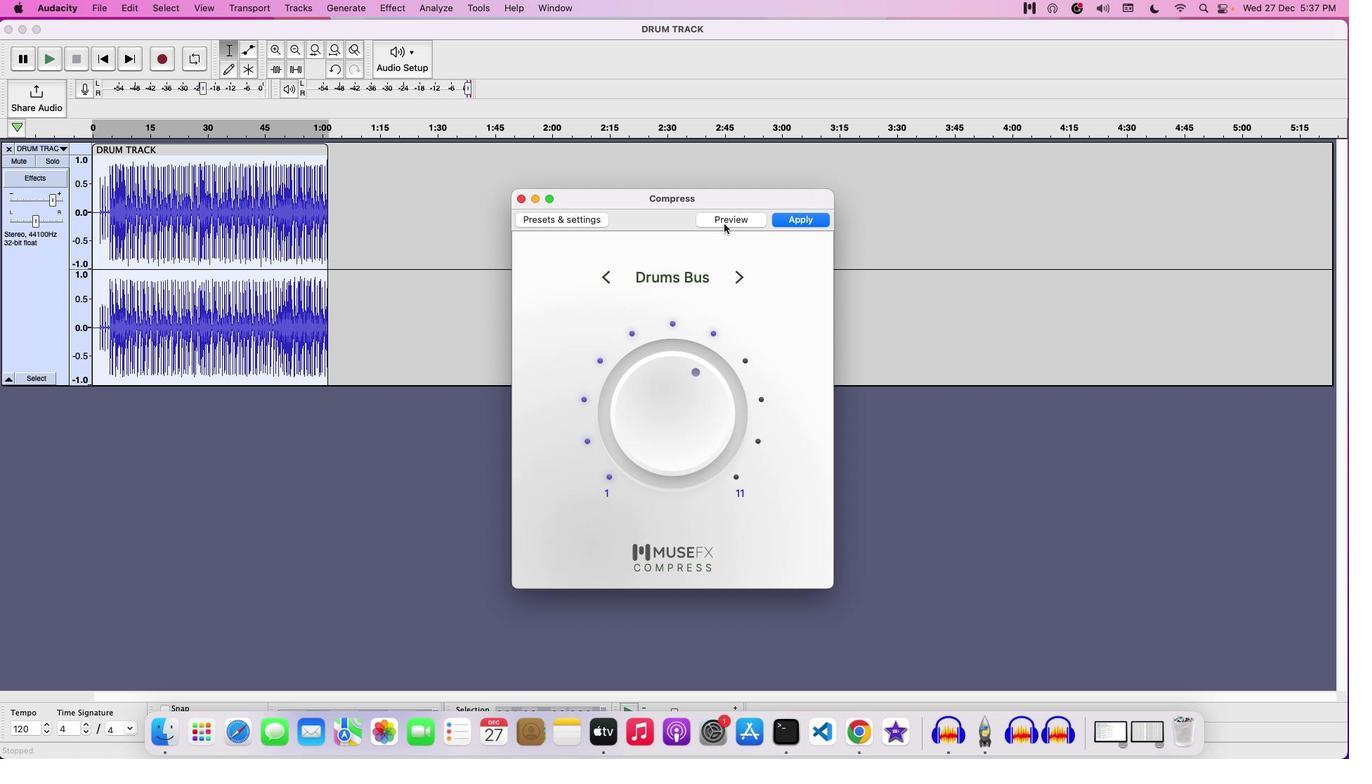 
Action: Mouse pressed left at (724, 224)
Screenshot: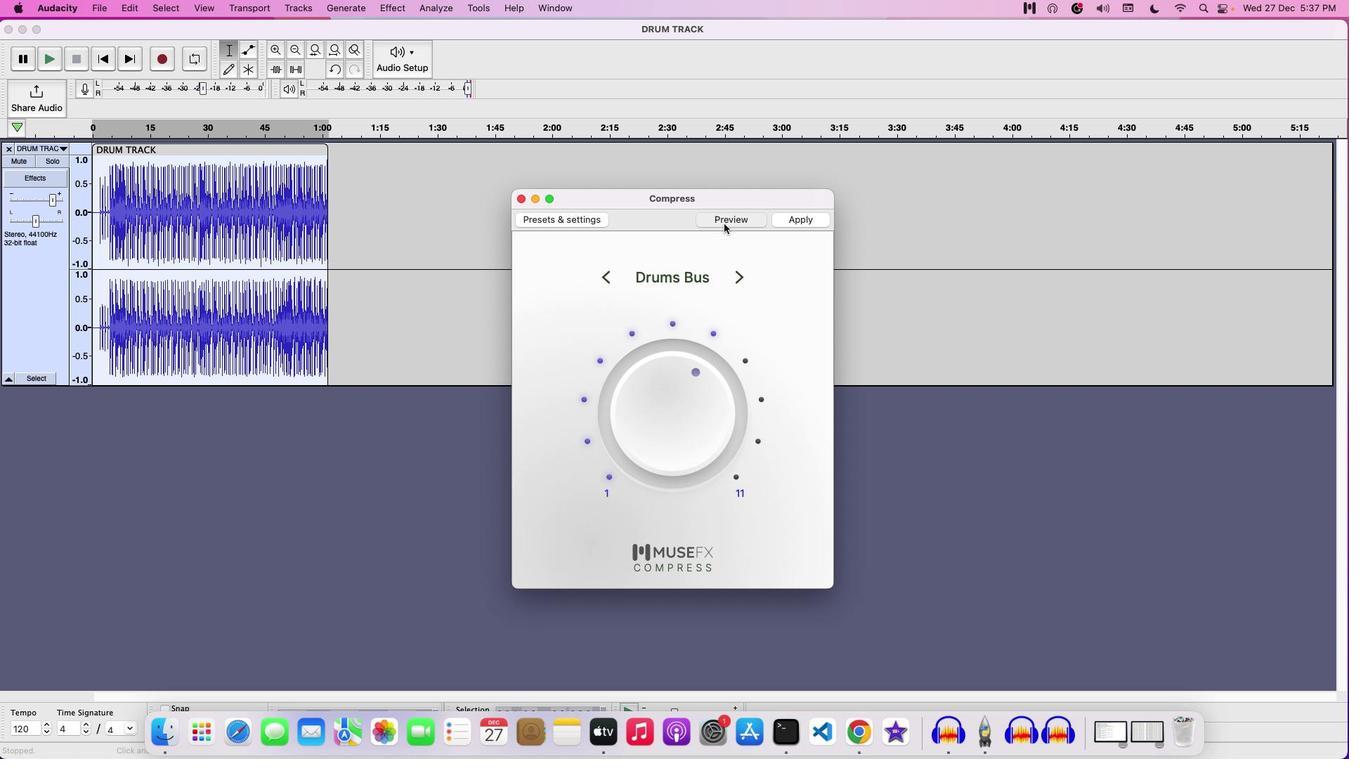 
Action: Mouse moved to (689, 385)
Screenshot: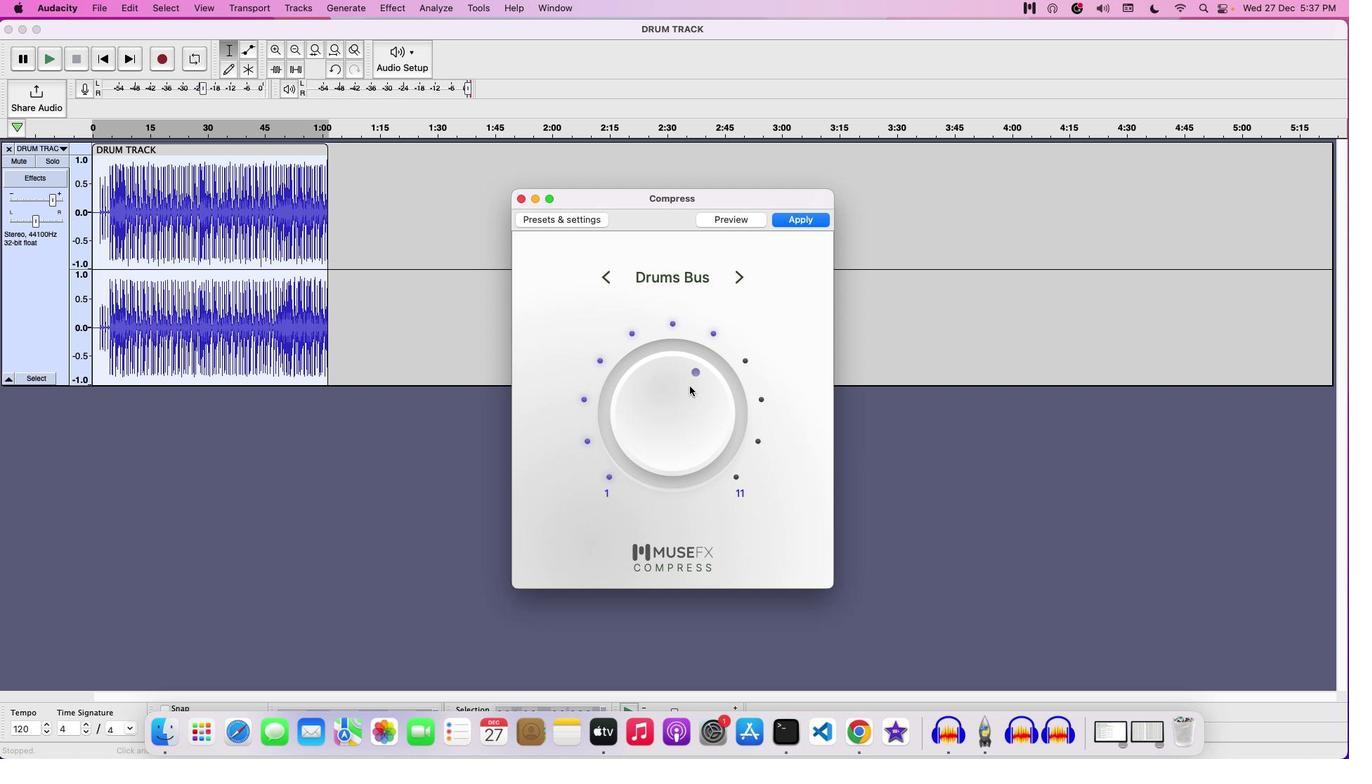 
Action: Mouse pressed left at (689, 385)
Screenshot: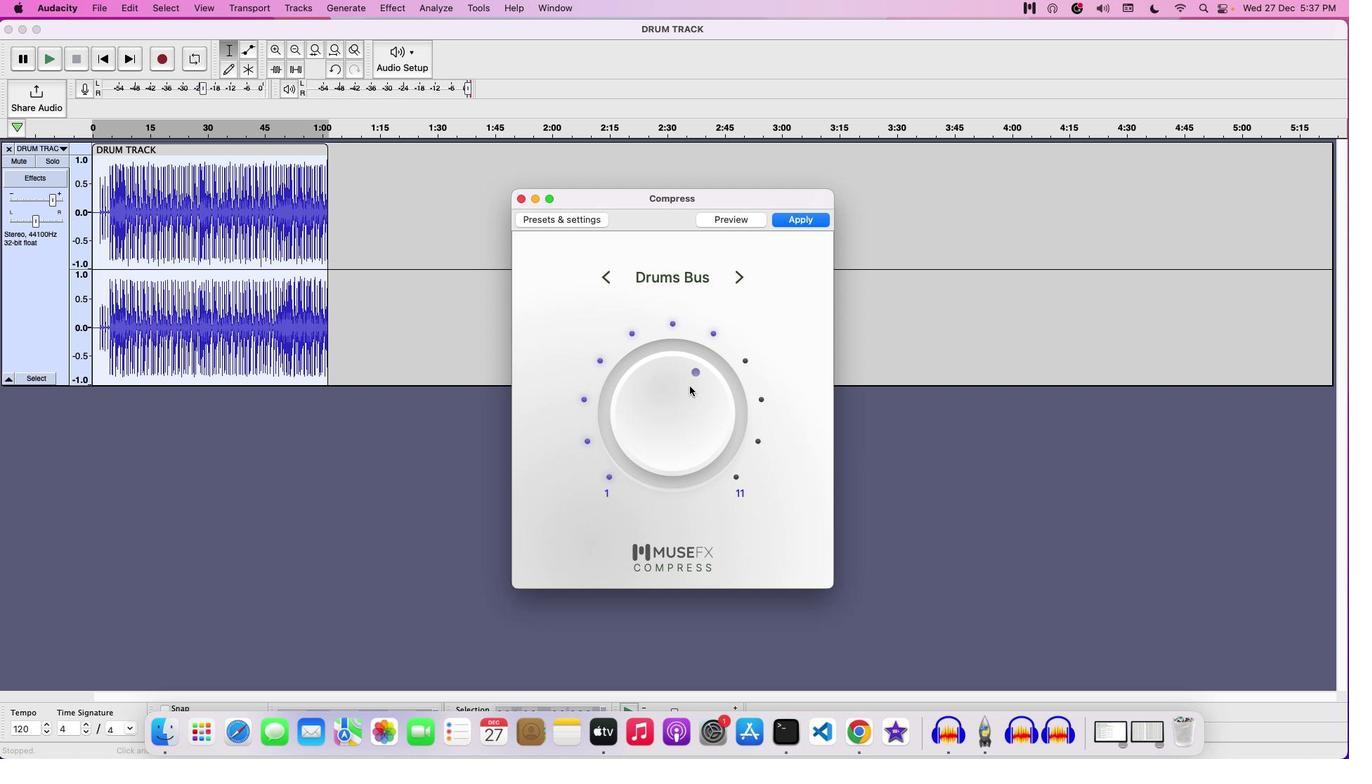 
Action: Mouse moved to (799, 223)
Screenshot: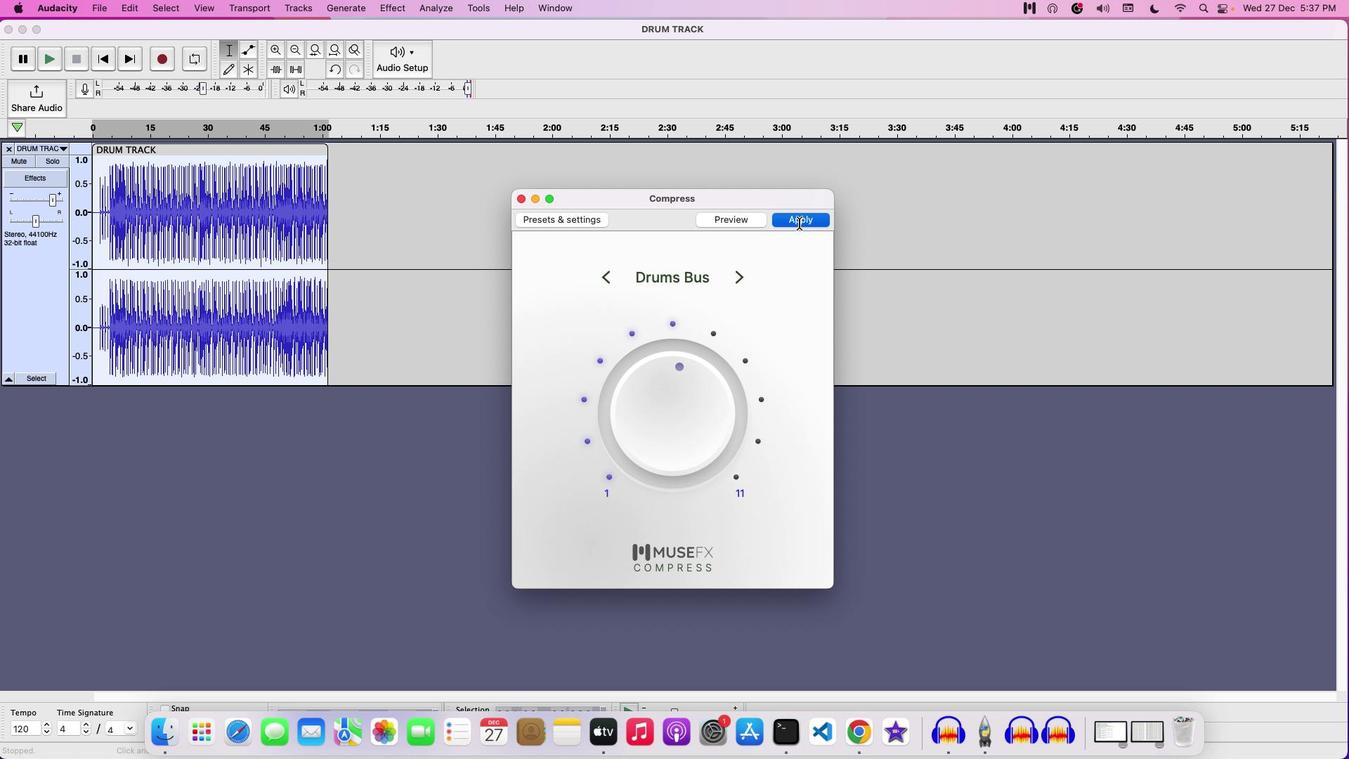 
Action: Mouse pressed left at (799, 223)
Screenshot: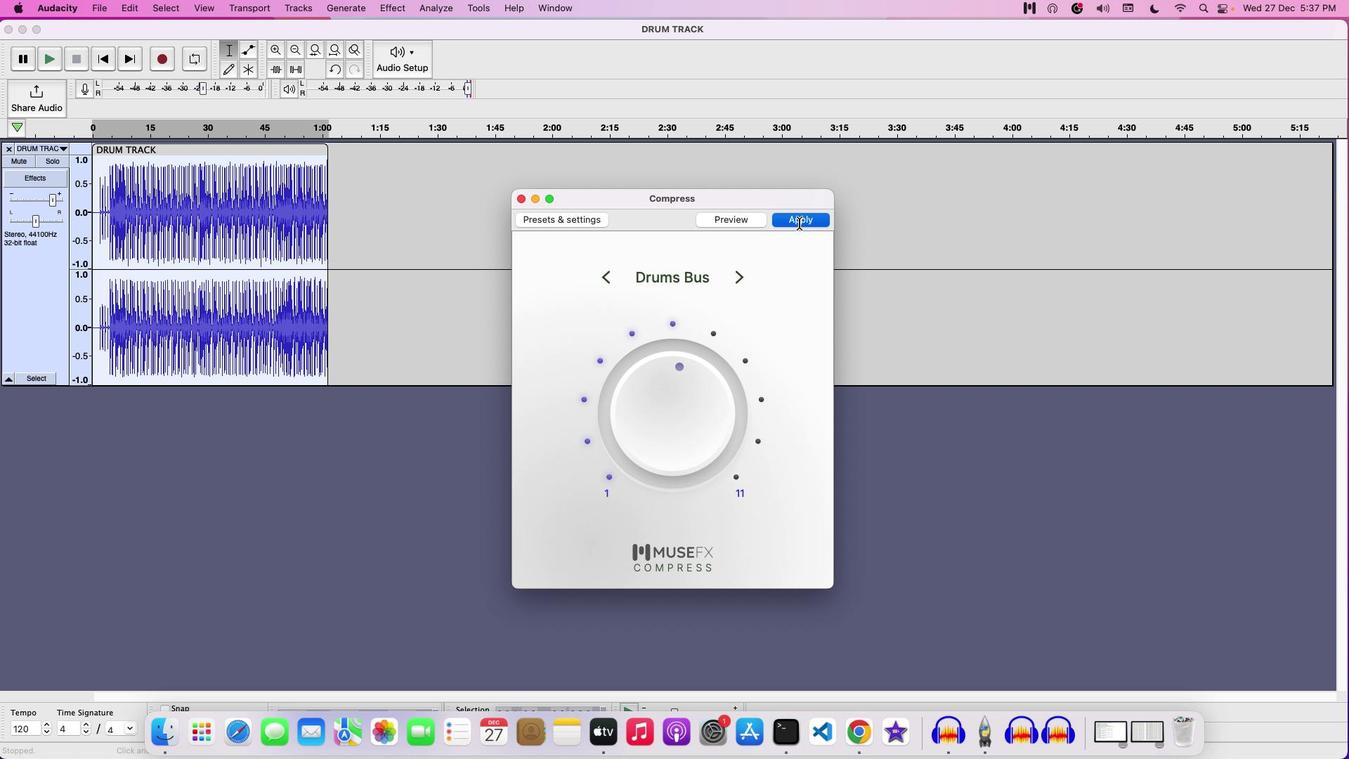 
Action: Mouse moved to (400, 11)
Screenshot: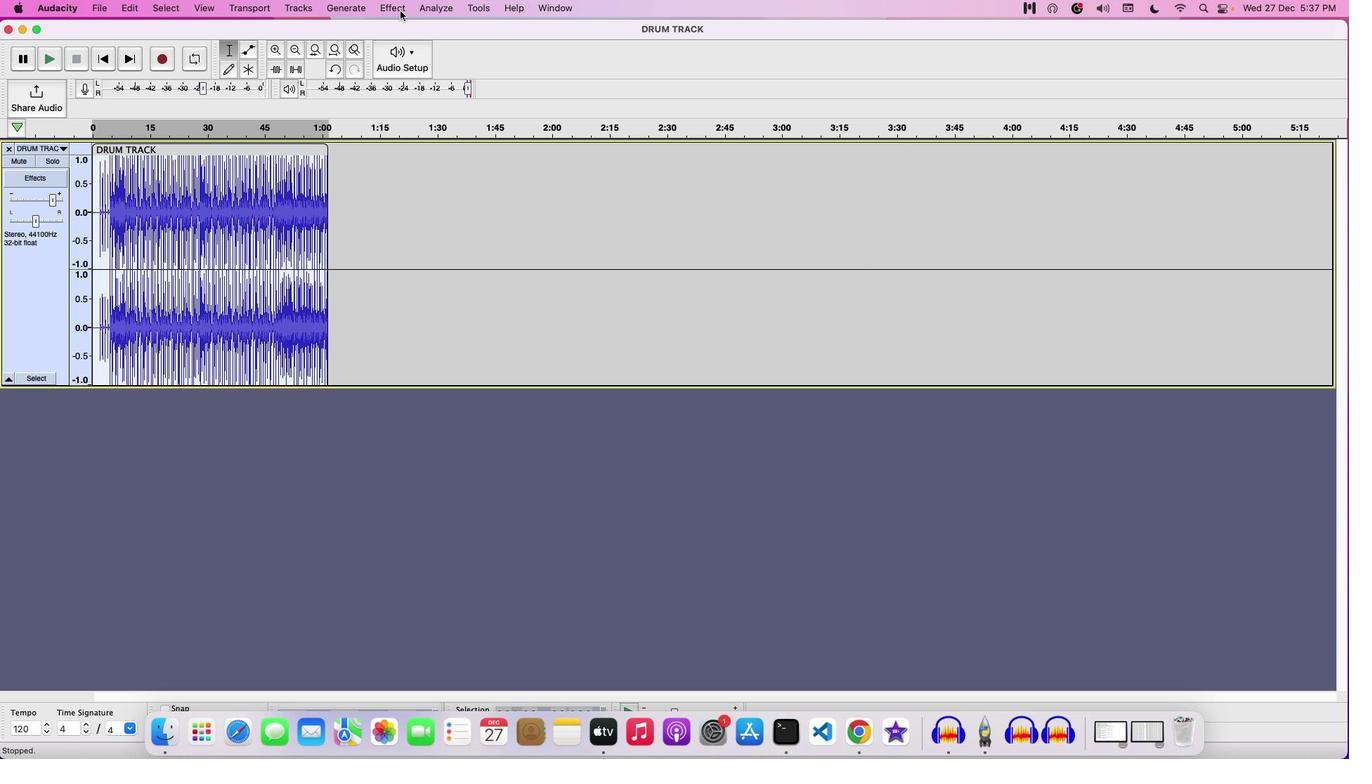 
Action: Mouse pressed left at (400, 11)
Screenshot: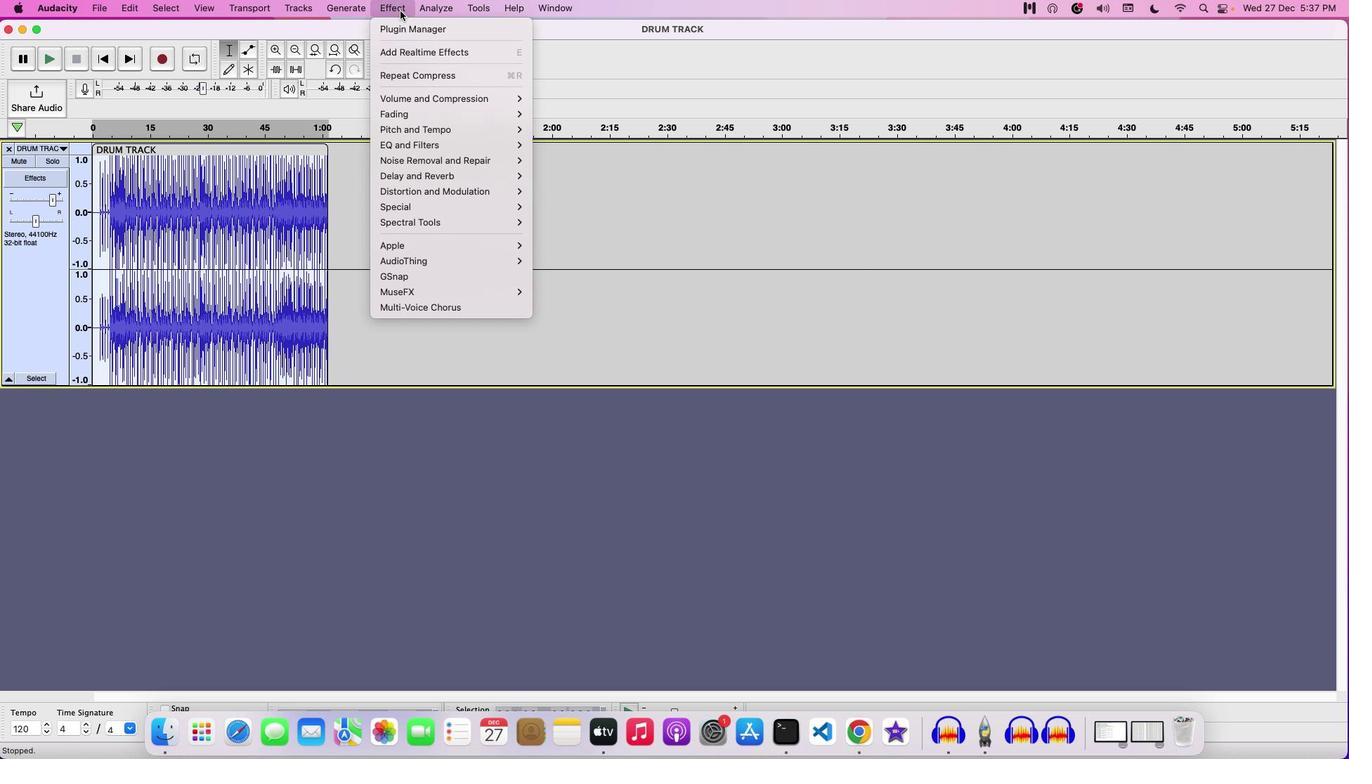 
Action: Mouse moved to (567, 164)
Screenshot: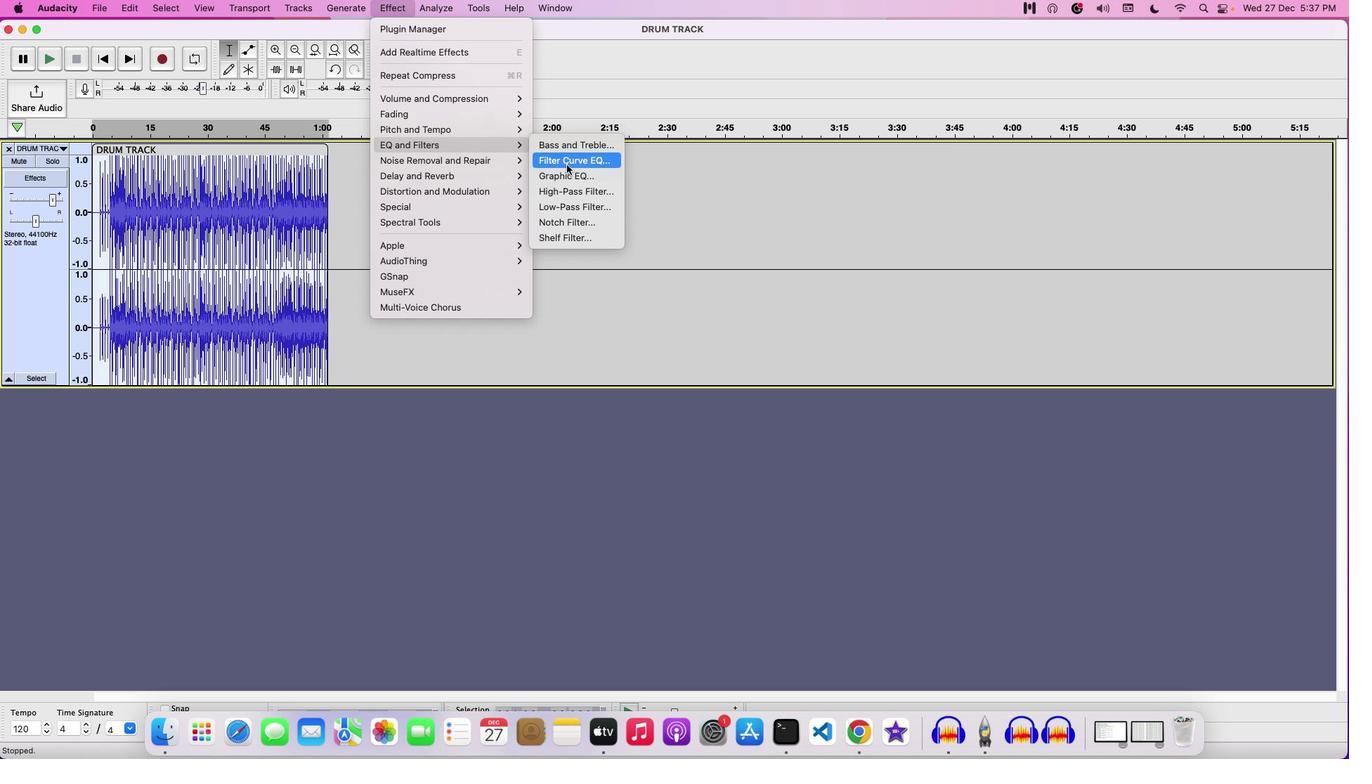 
Action: Mouse pressed left at (567, 164)
Screenshot: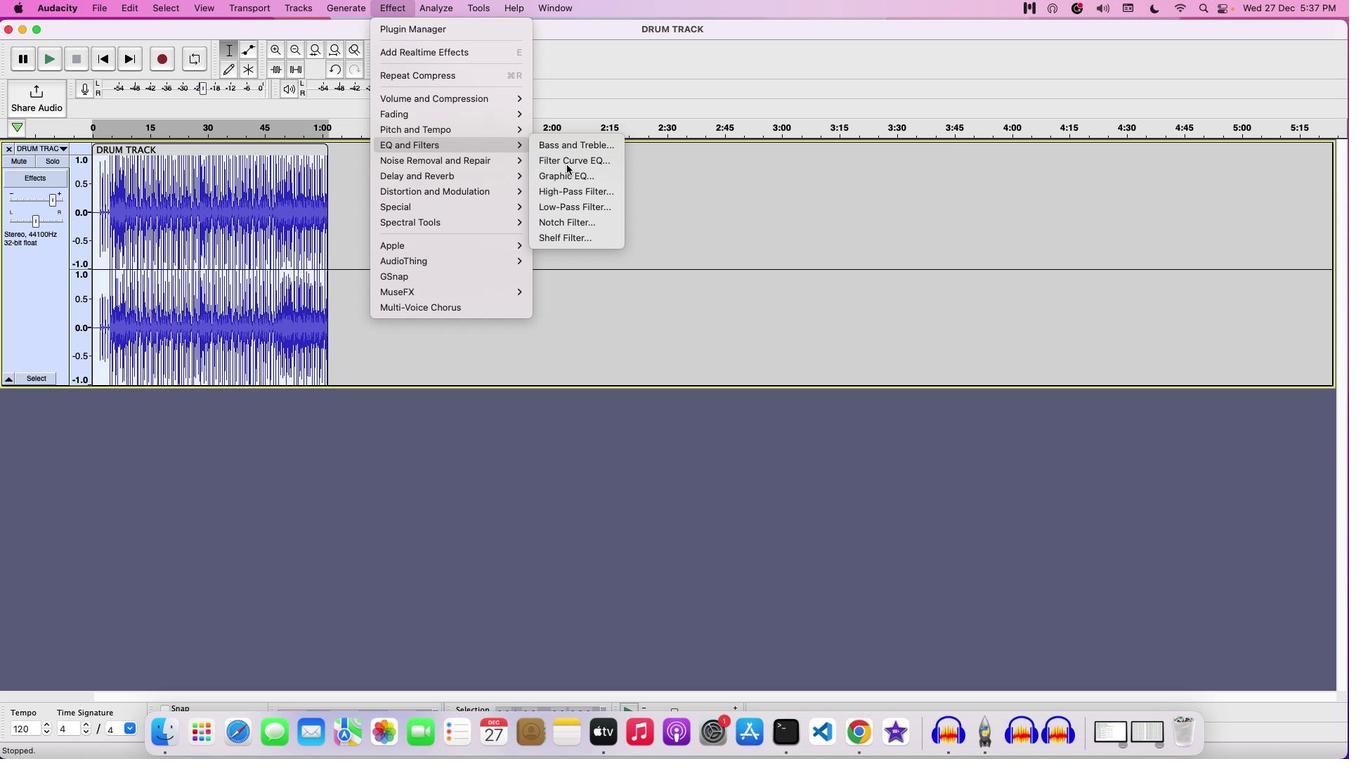 
Action: Mouse moved to (658, 579)
Screenshot: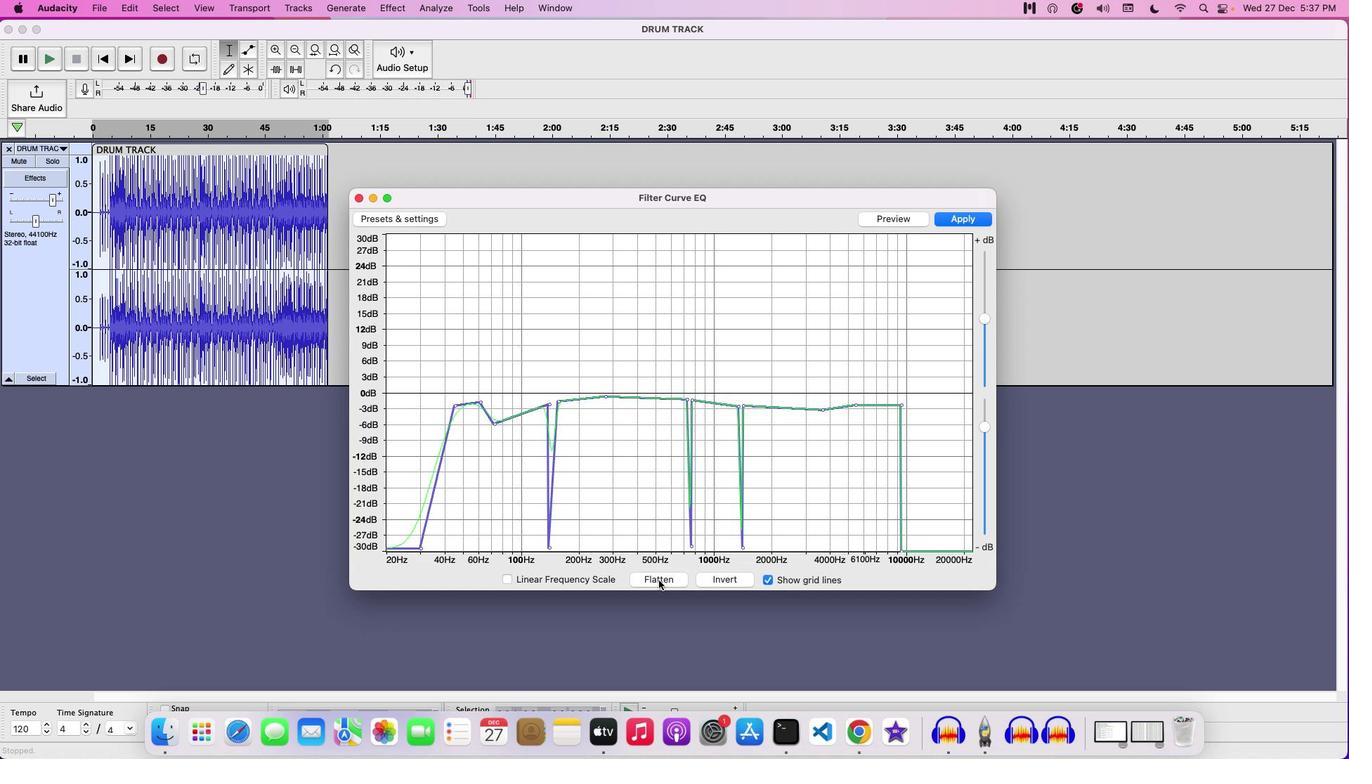 
Action: Mouse pressed left at (658, 579)
Screenshot: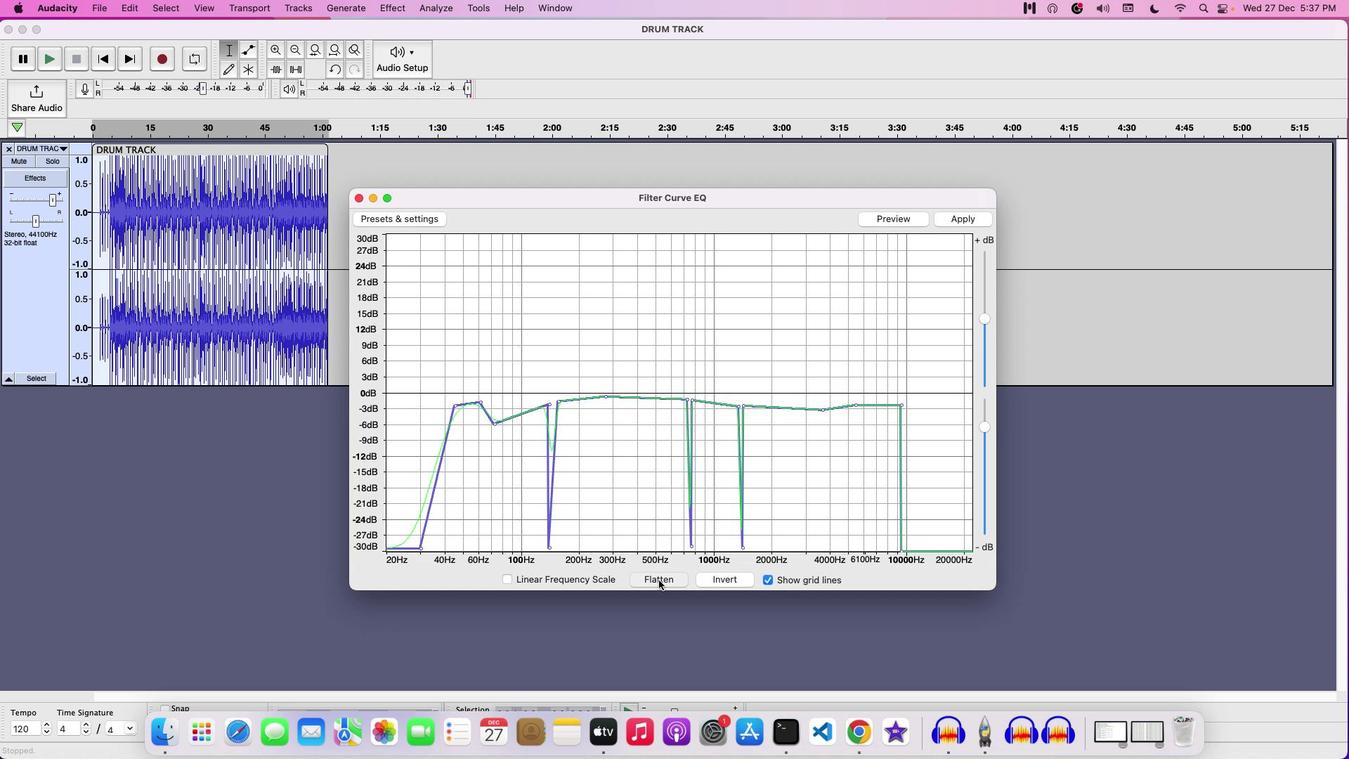 
Action: Mouse moved to (411, 392)
Screenshot: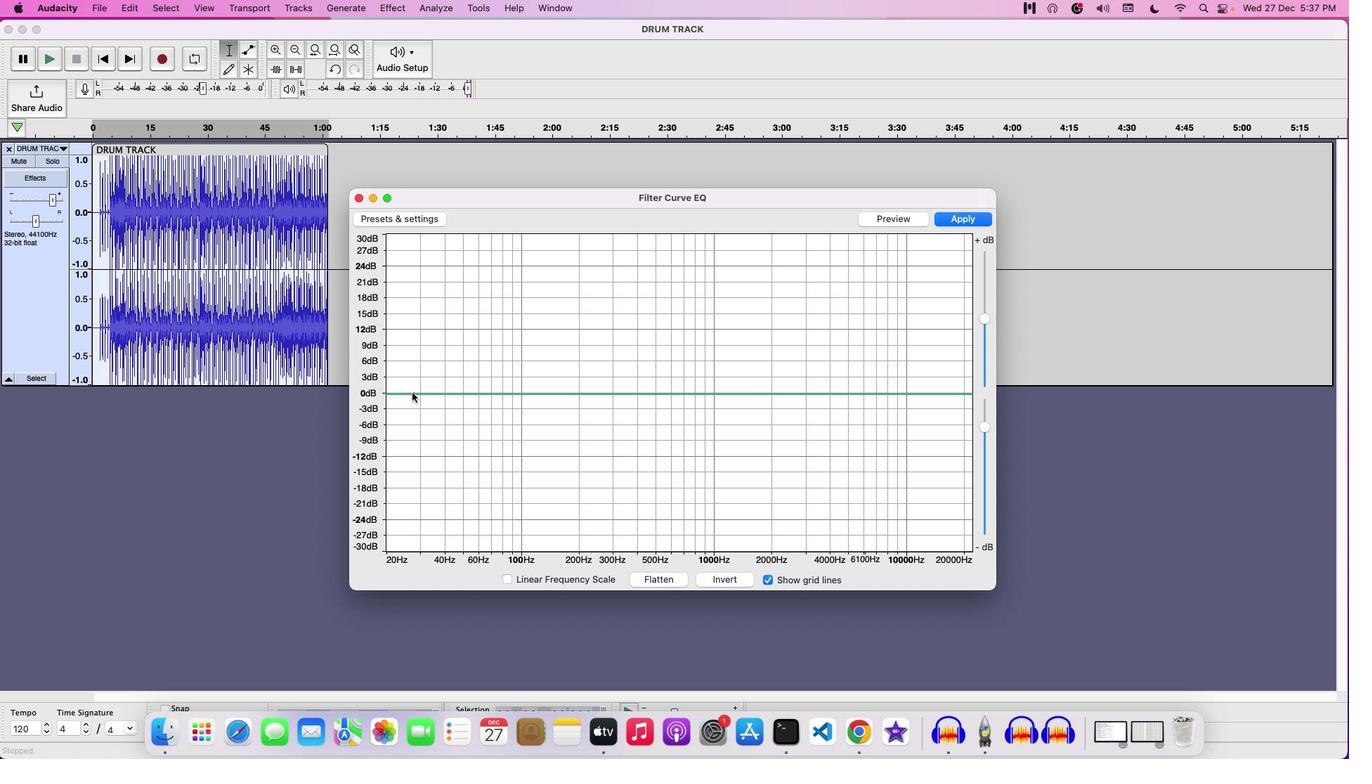 
Action: Mouse pressed left at (411, 392)
Screenshot: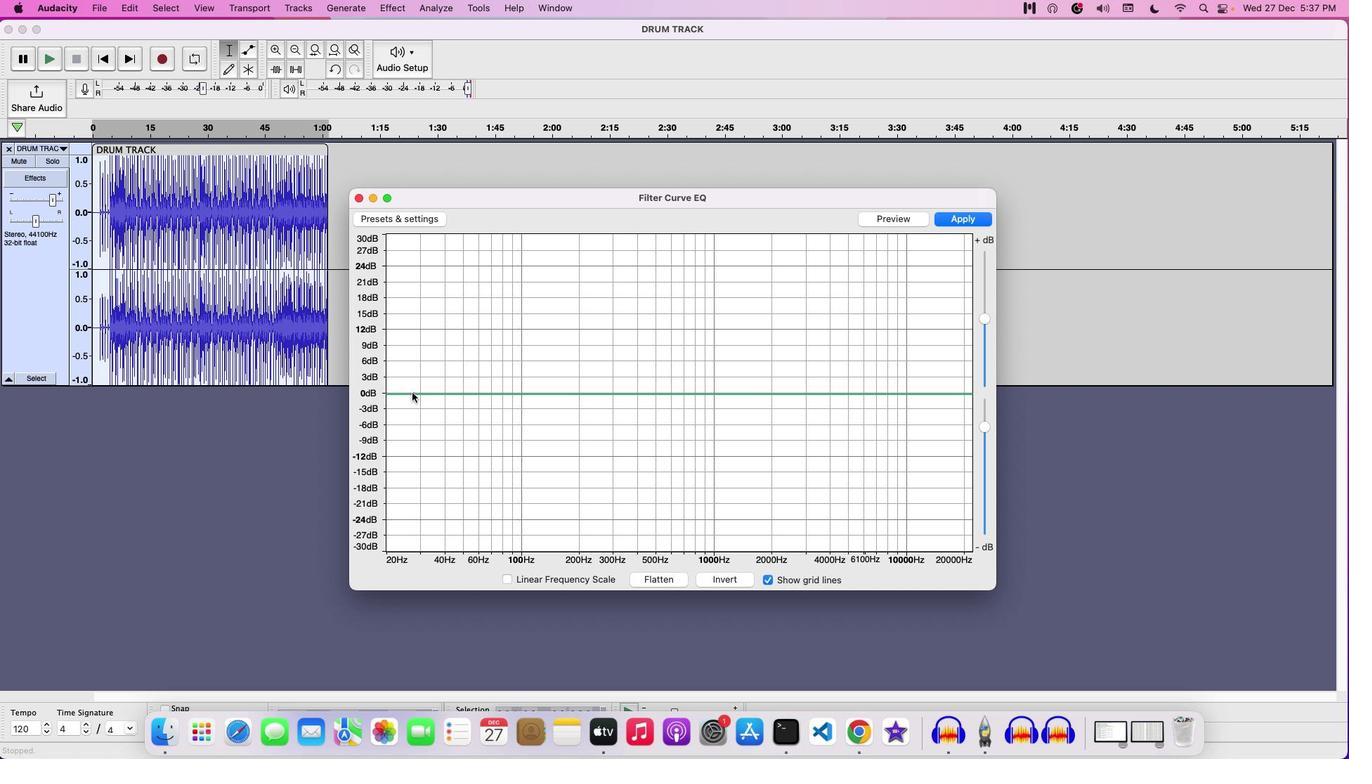 
Action: Mouse moved to (432, 395)
Screenshot: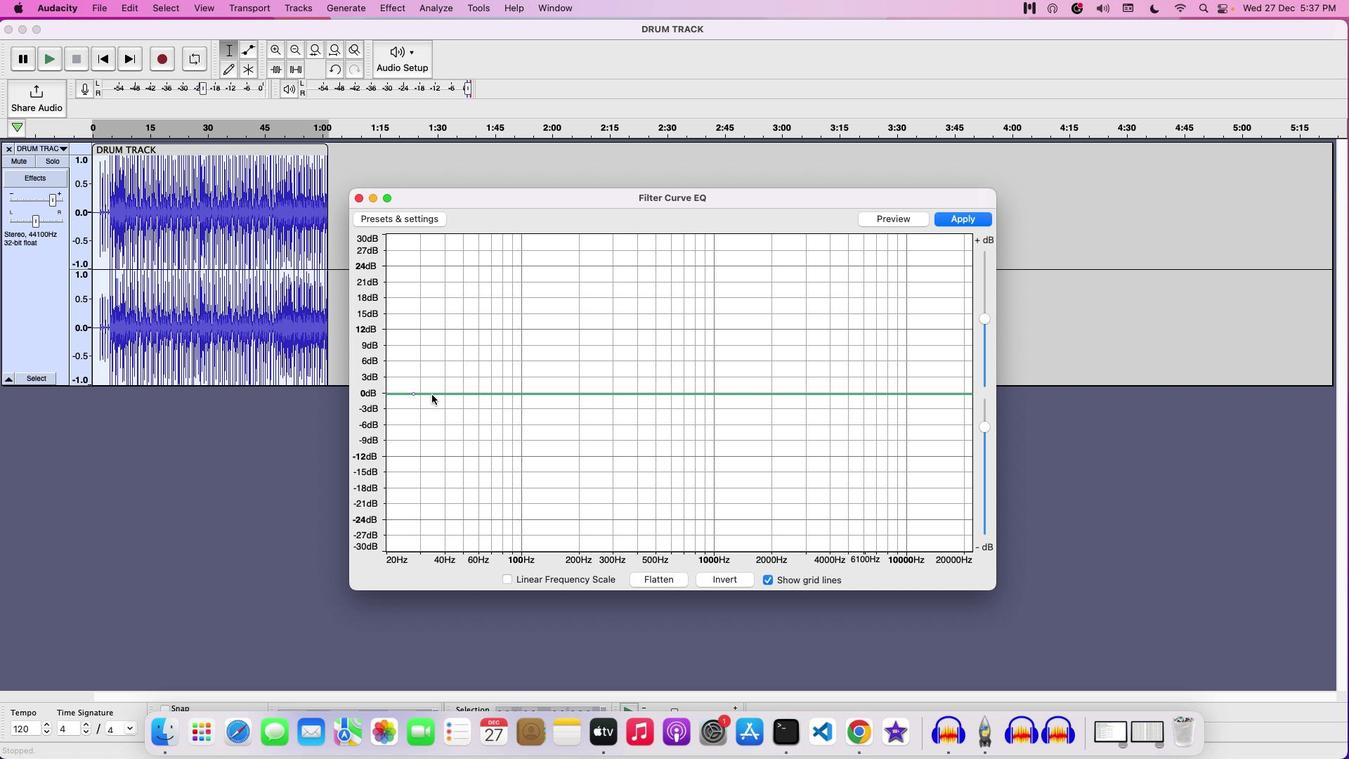 
Action: Mouse pressed left at (432, 395)
Screenshot: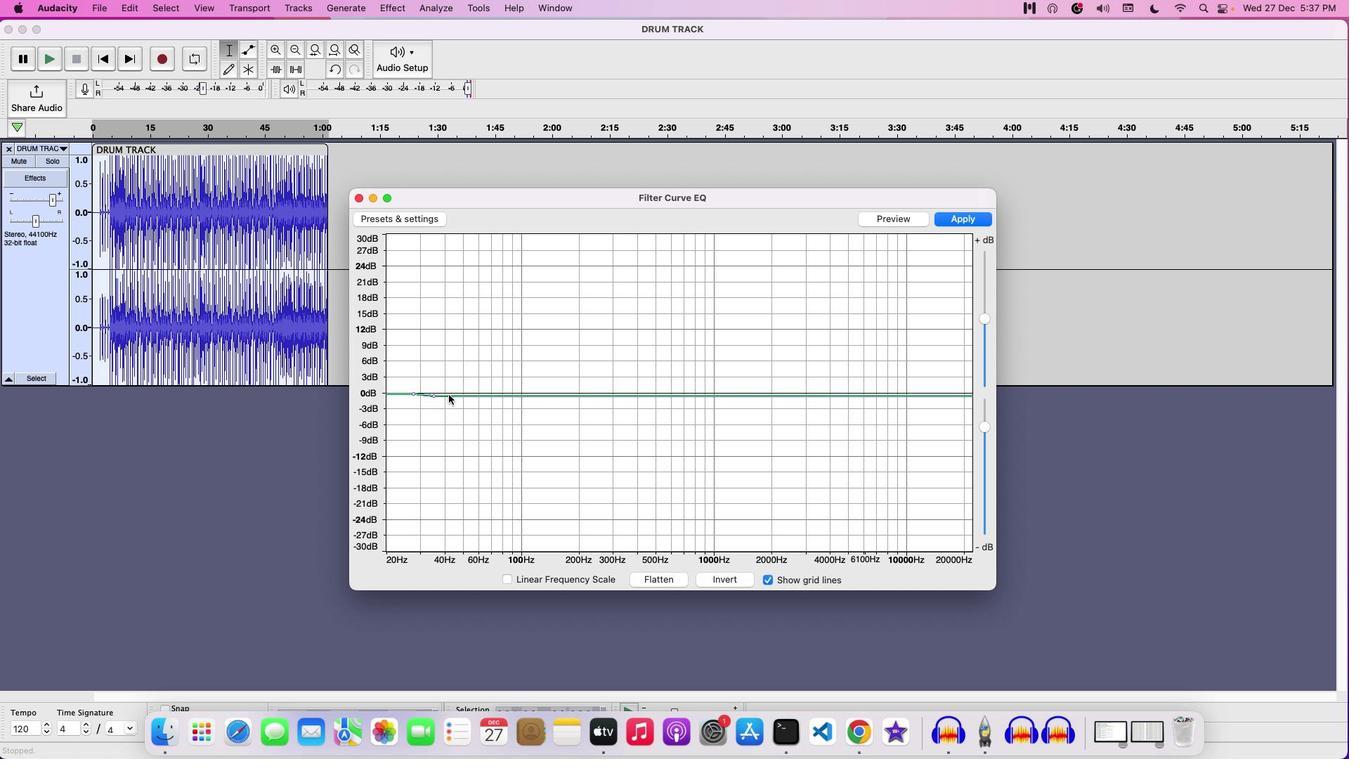 
Action: Mouse moved to (467, 398)
Screenshot: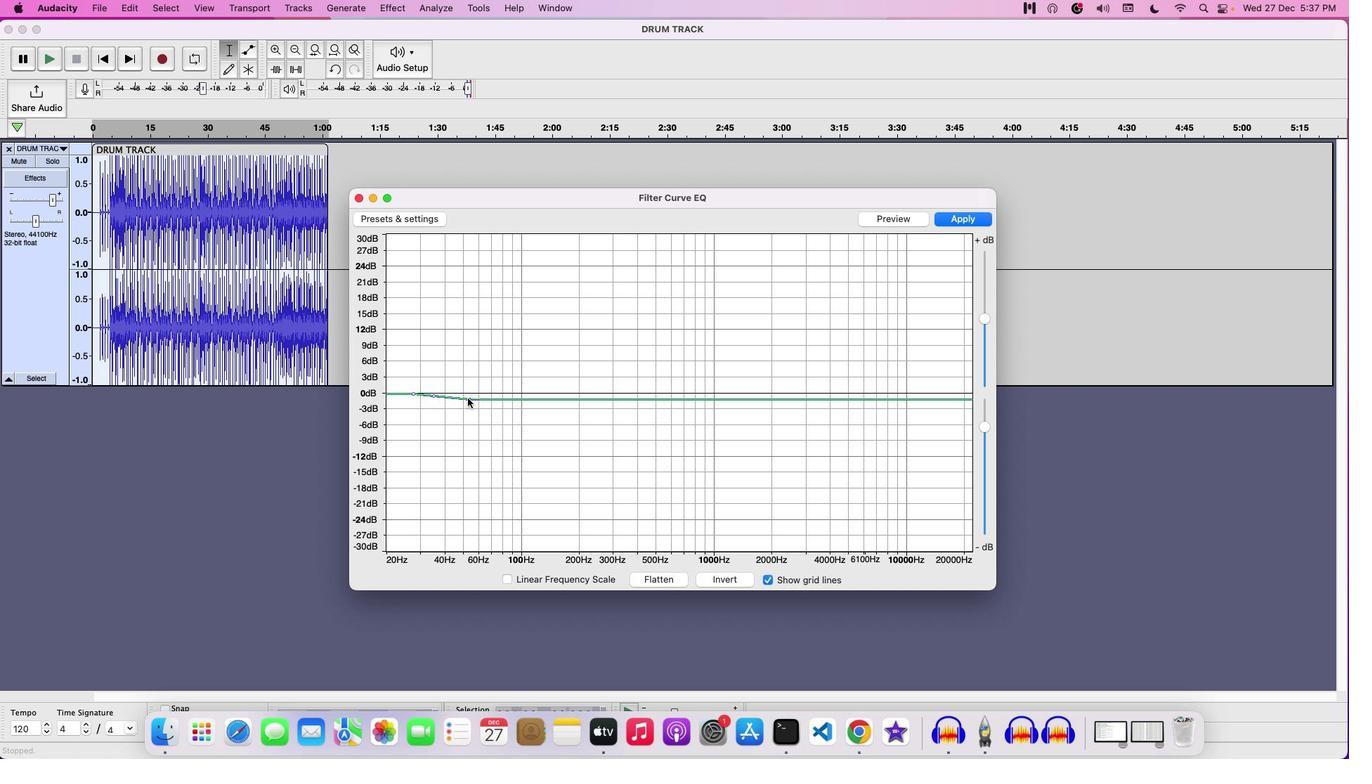 
Action: Mouse pressed left at (467, 398)
Screenshot: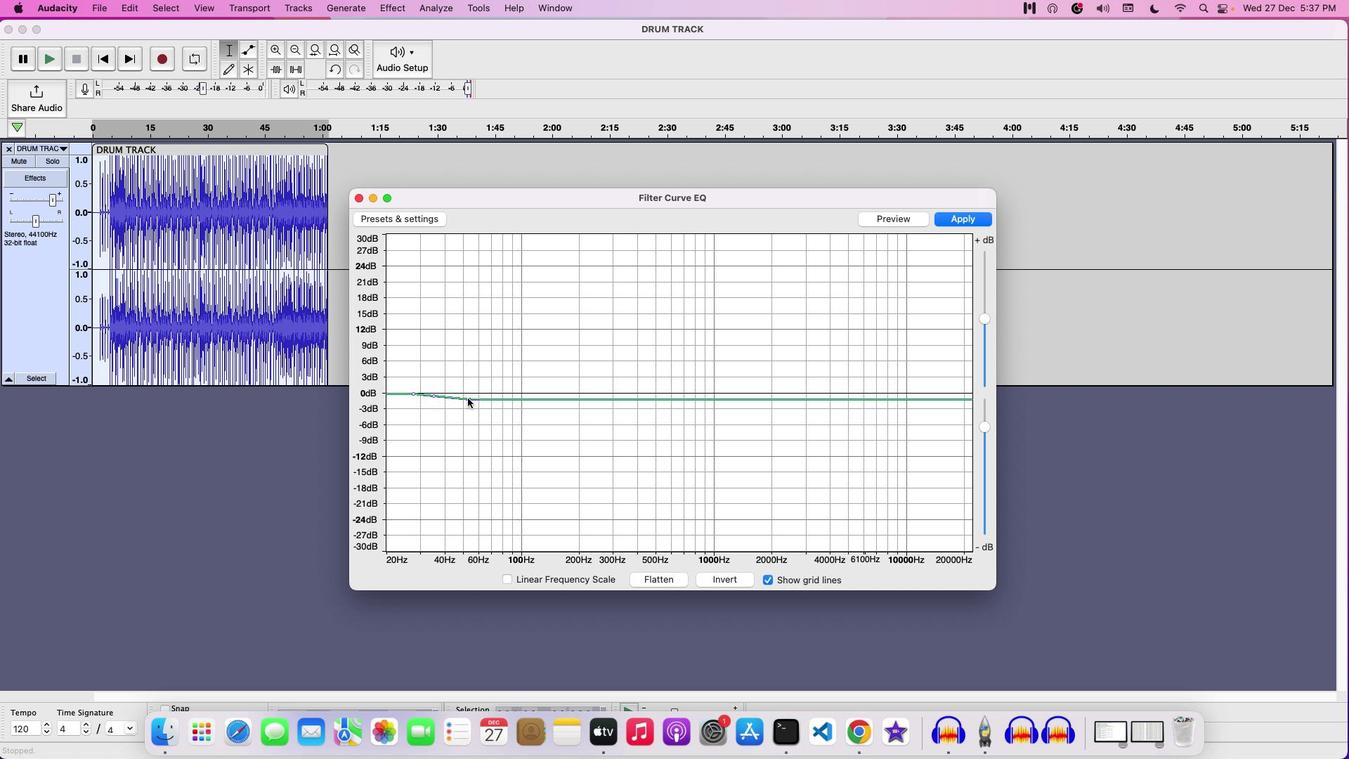 
Action: Mouse moved to (412, 392)
Screenshot: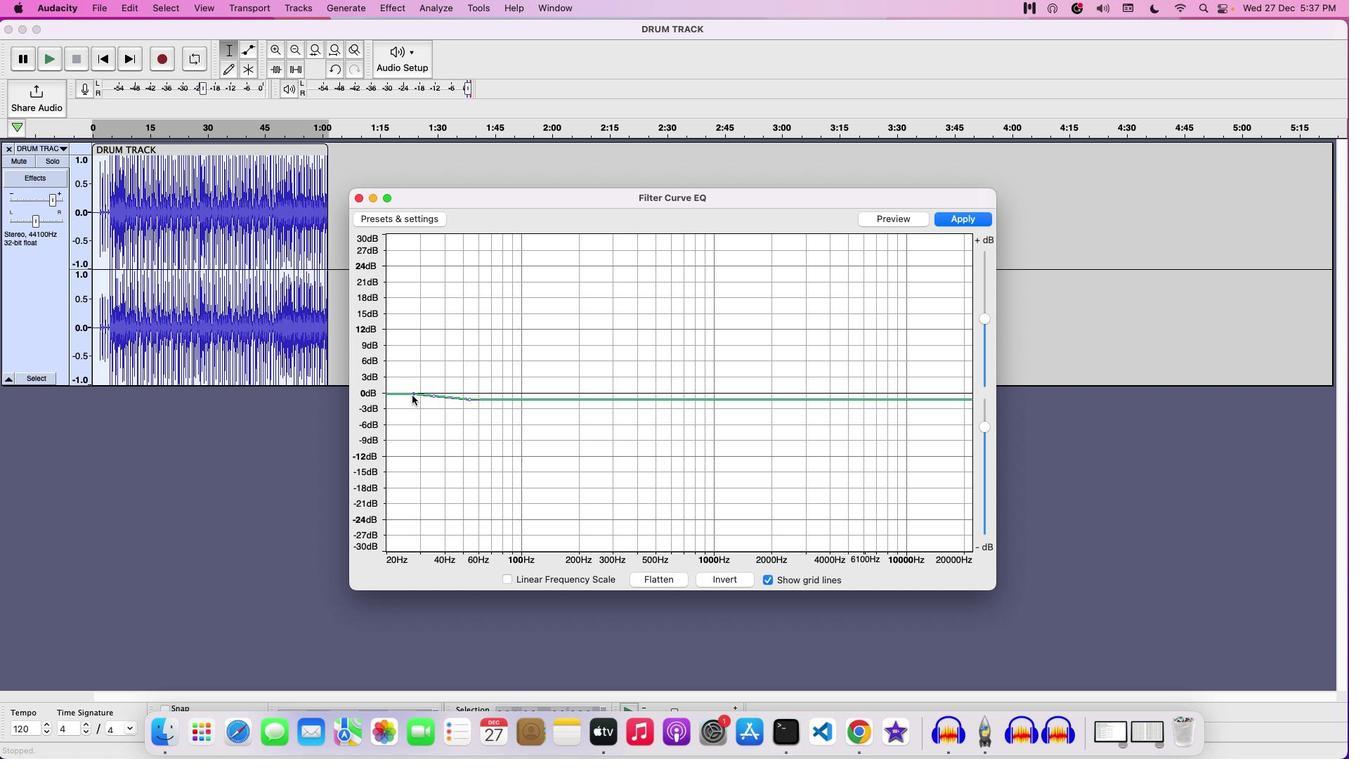 
Action: Mouse pressed left at (412, 392)
Screenshot: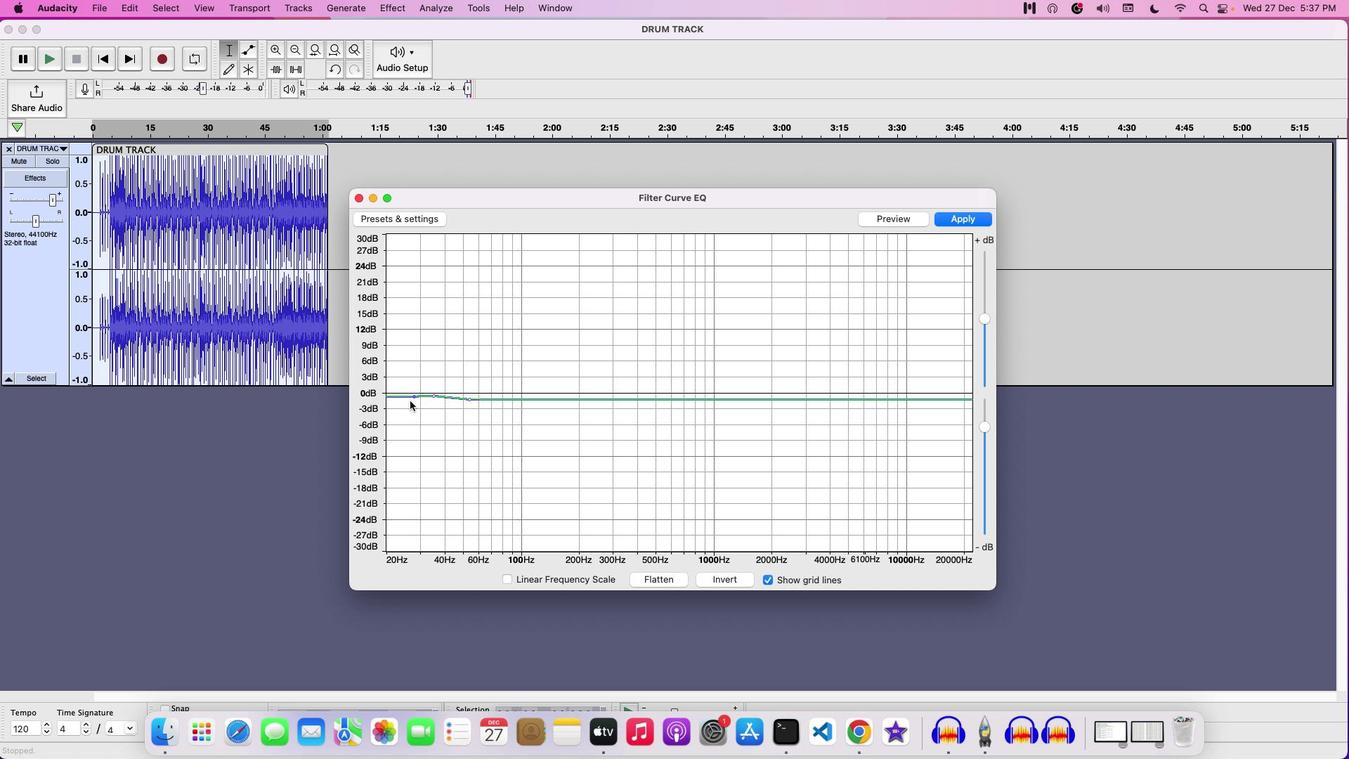 
Action: Mouse moved to (433, 396)
Screenshot: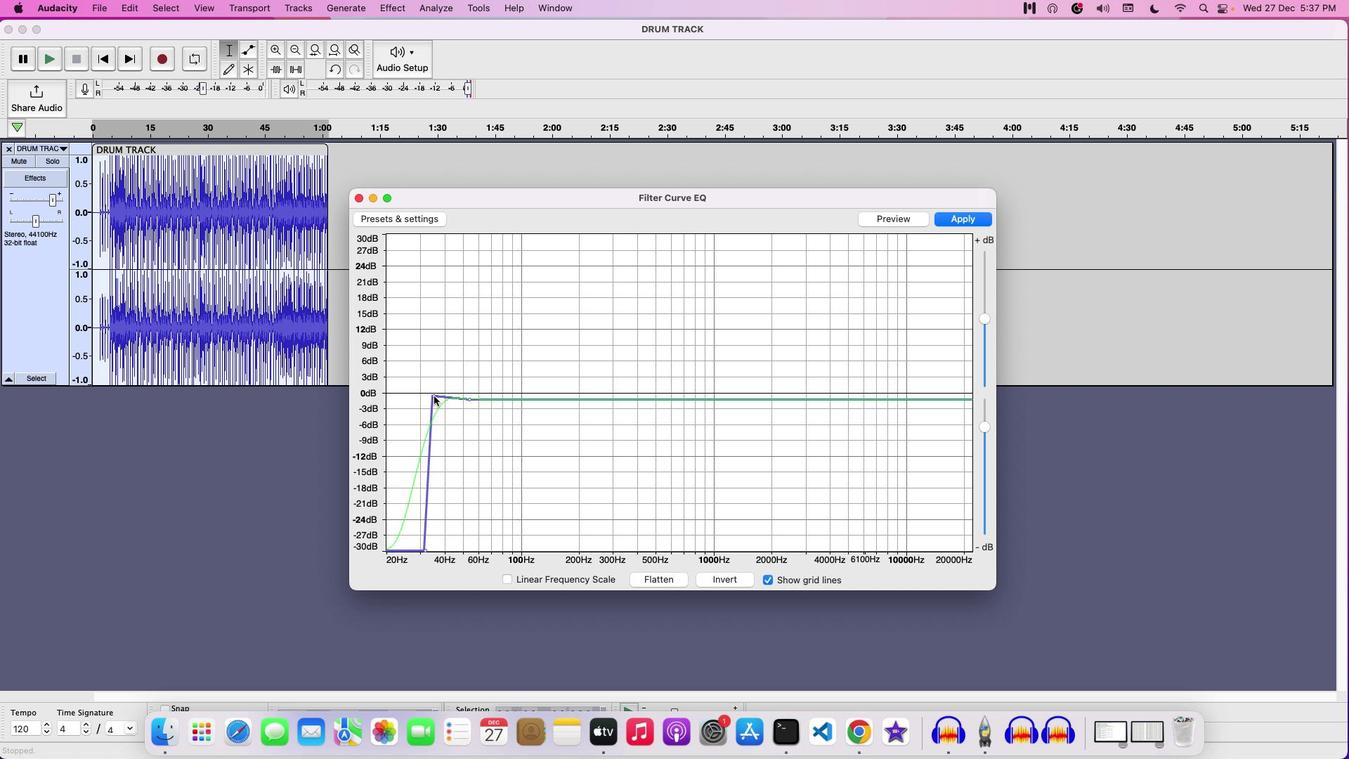 
Action: Mouse pressed left at (433, 396)
Screenshot: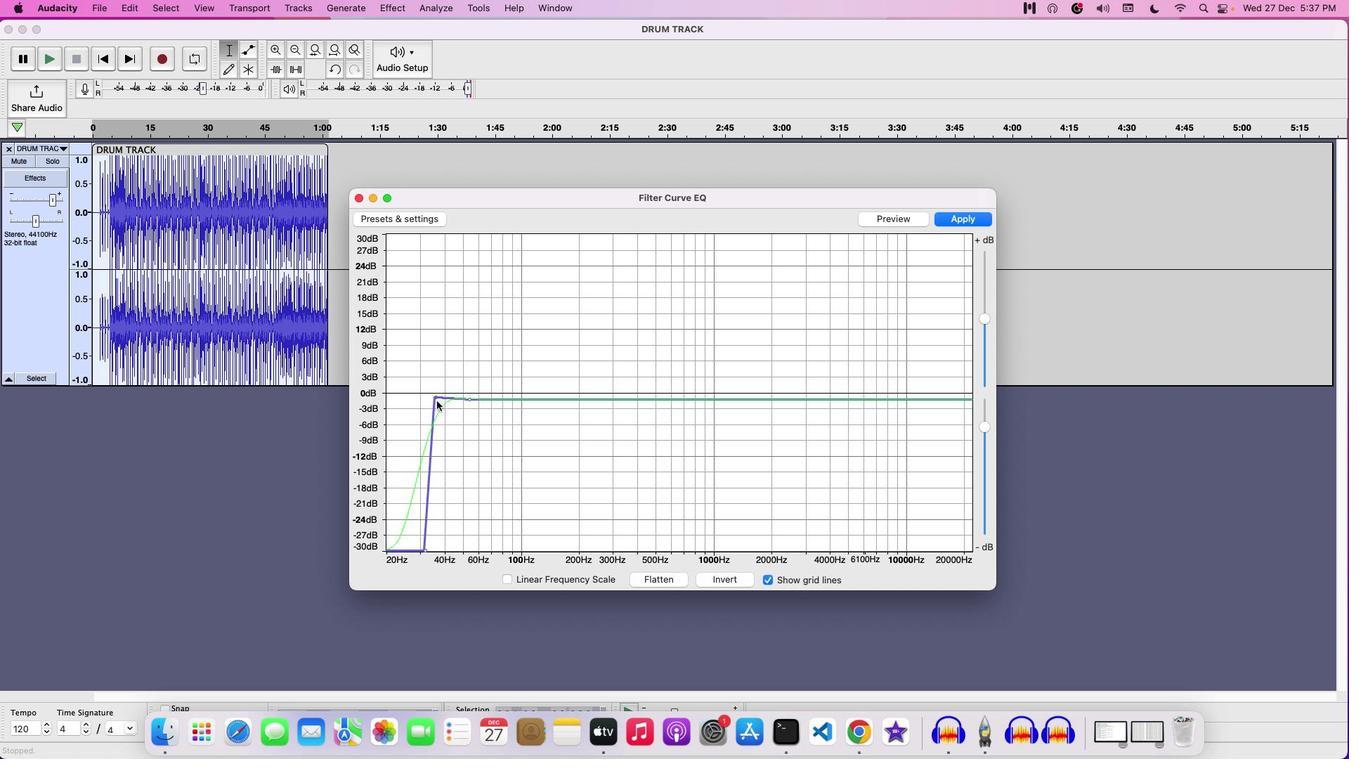 
Action: Mouse moved to (468, 403)
Screenshot: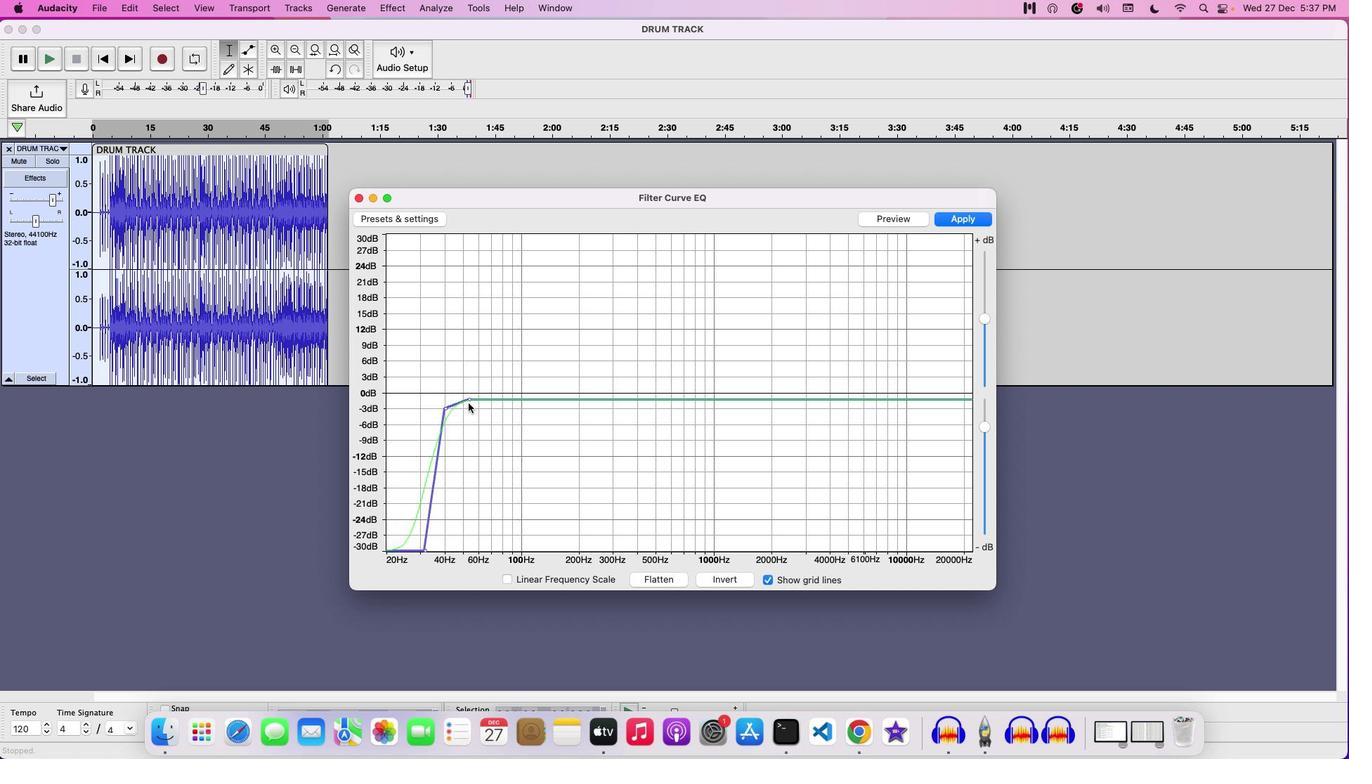 
Action: Mouse pressed left at (468, 403)
Screenshot: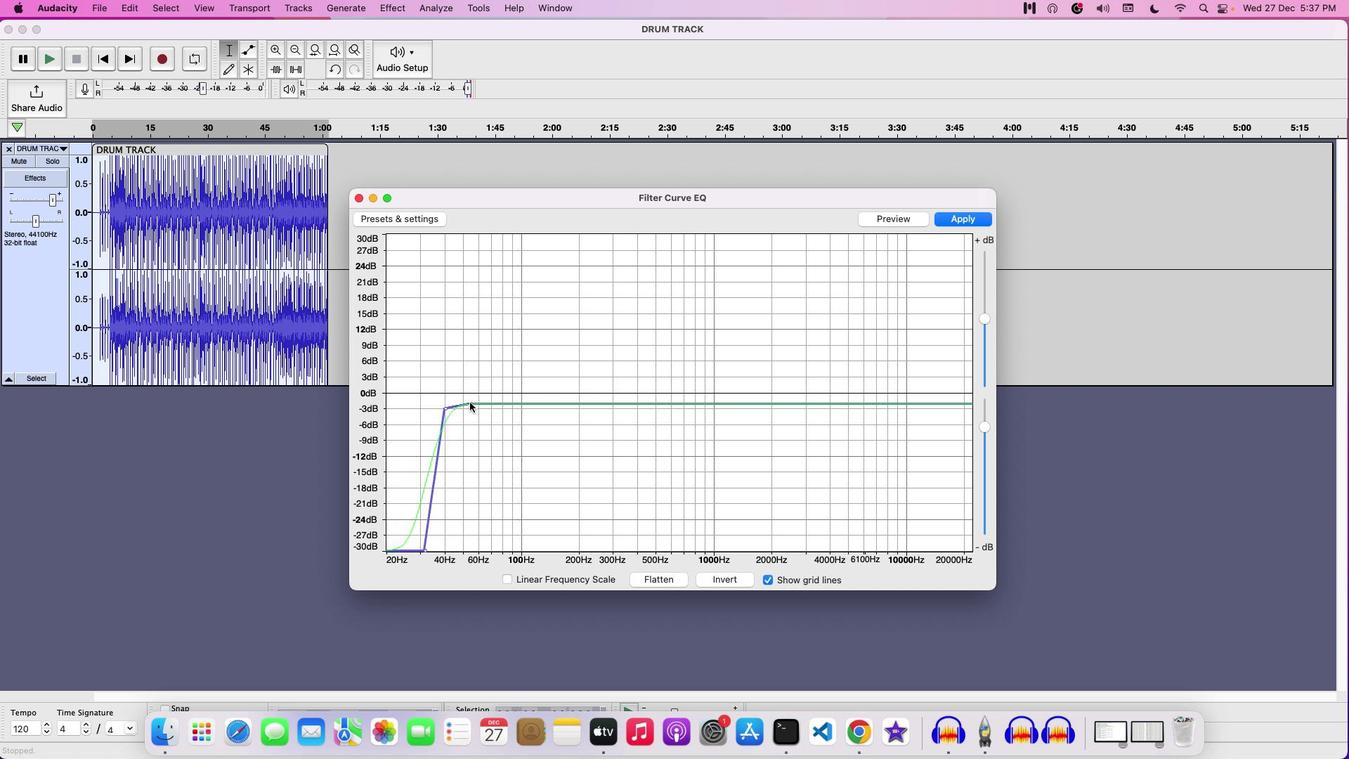 
Action: Mouse moved to (446, 408)
Screenshot: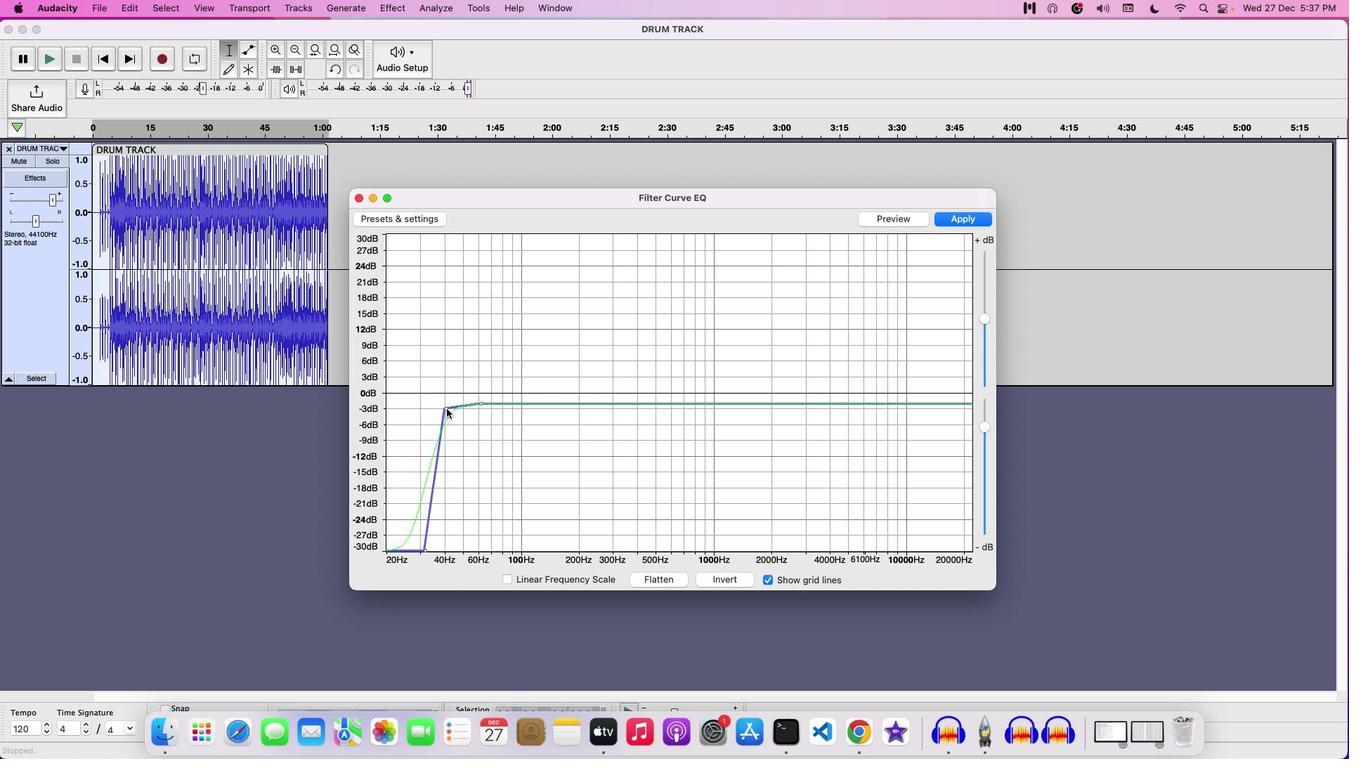 
Action: Mouse pressed left at (446, 408)
Screenshot: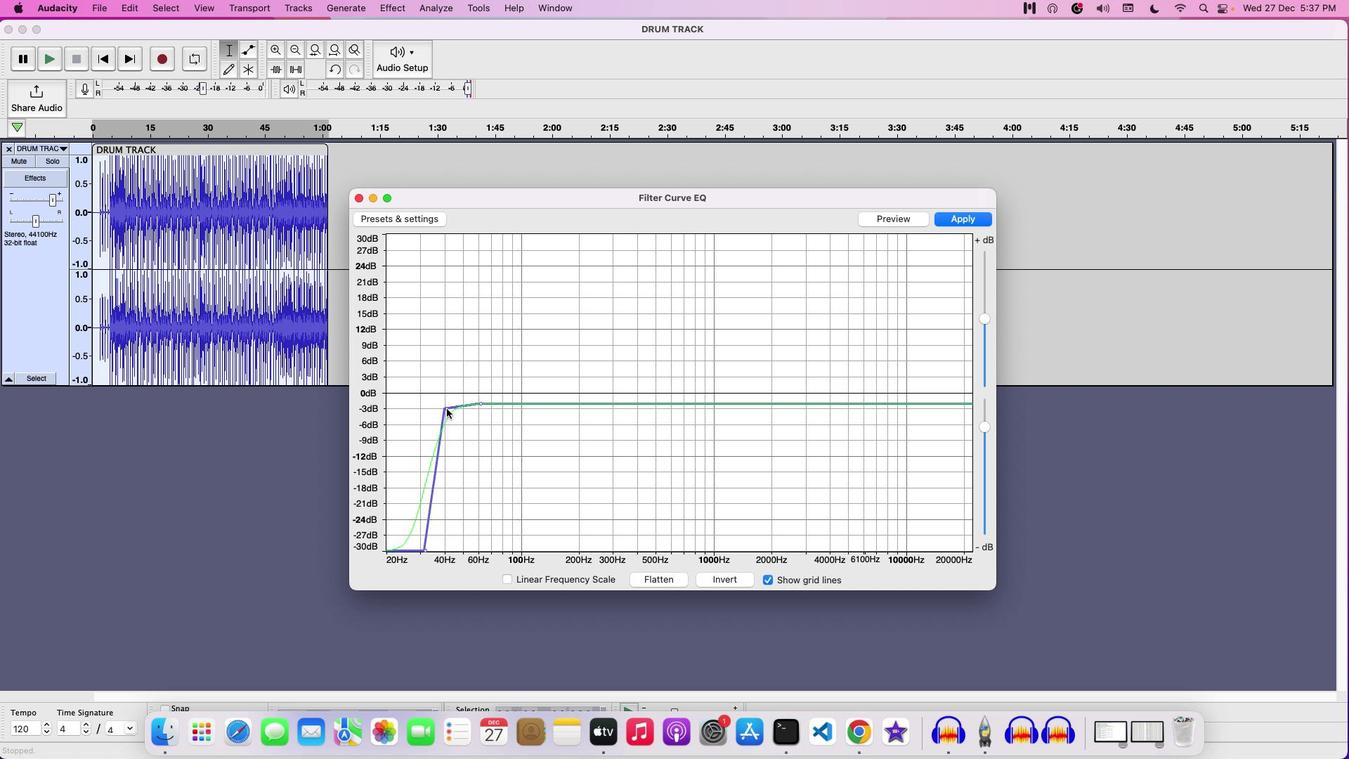 
Action: Mouse moved to (899, 401)
Screenshot: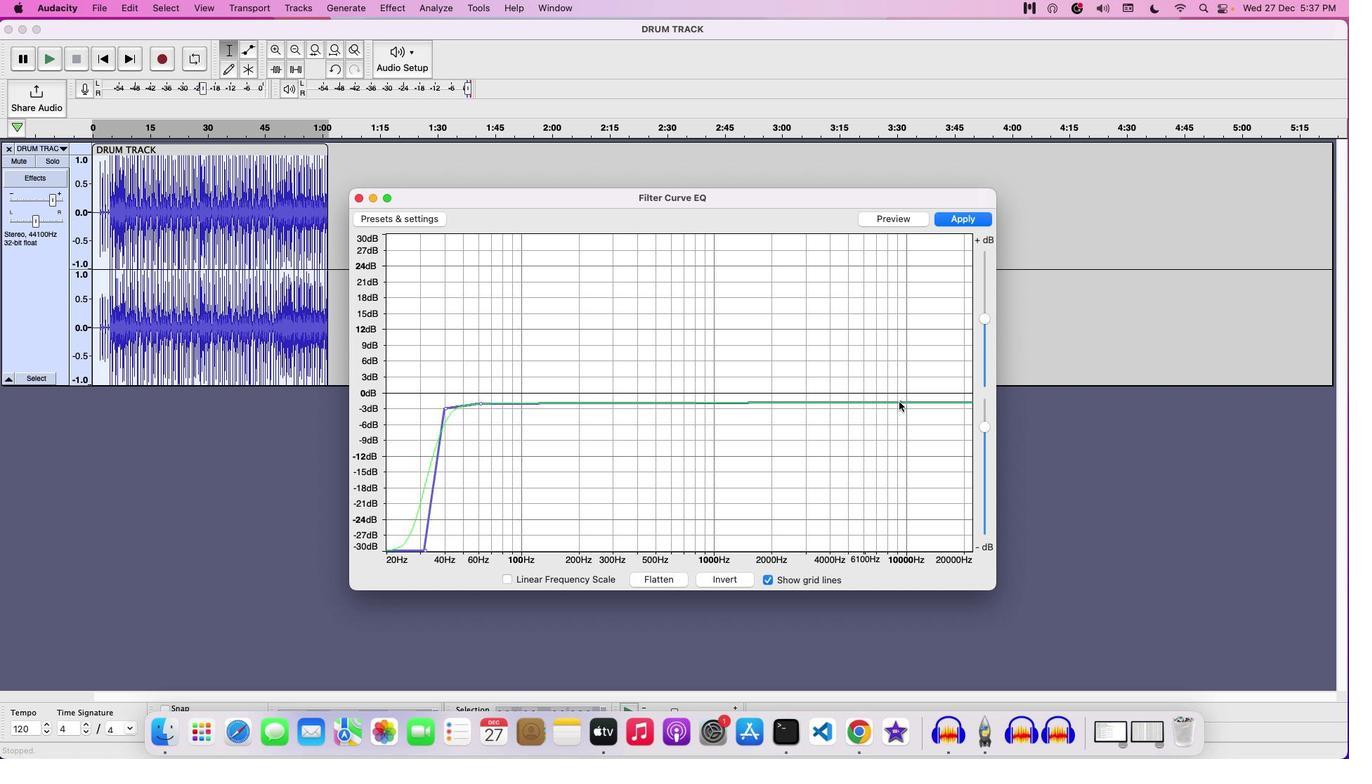 
Action: Mouse pressed left at (899, 401)
Screenshot: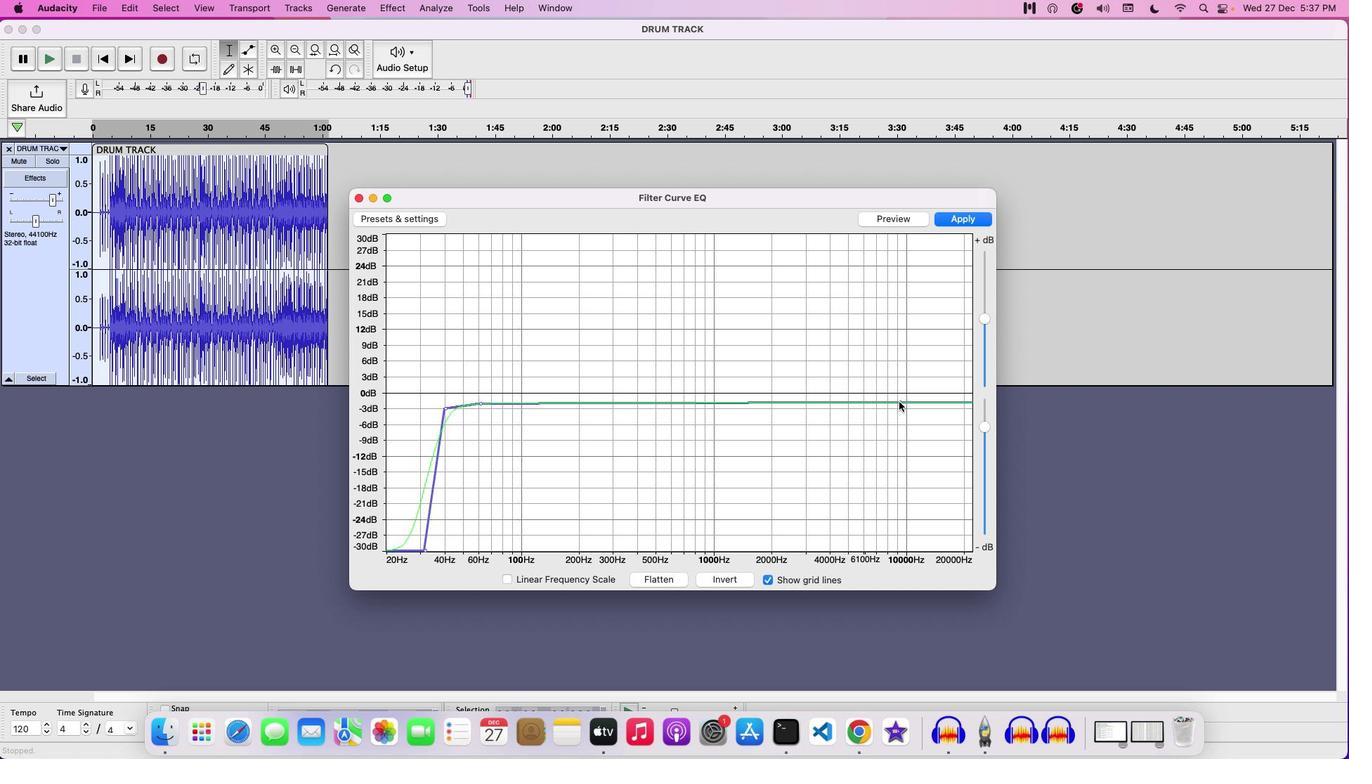 
Action: Mouse moved to (926, 401)
Screenshot: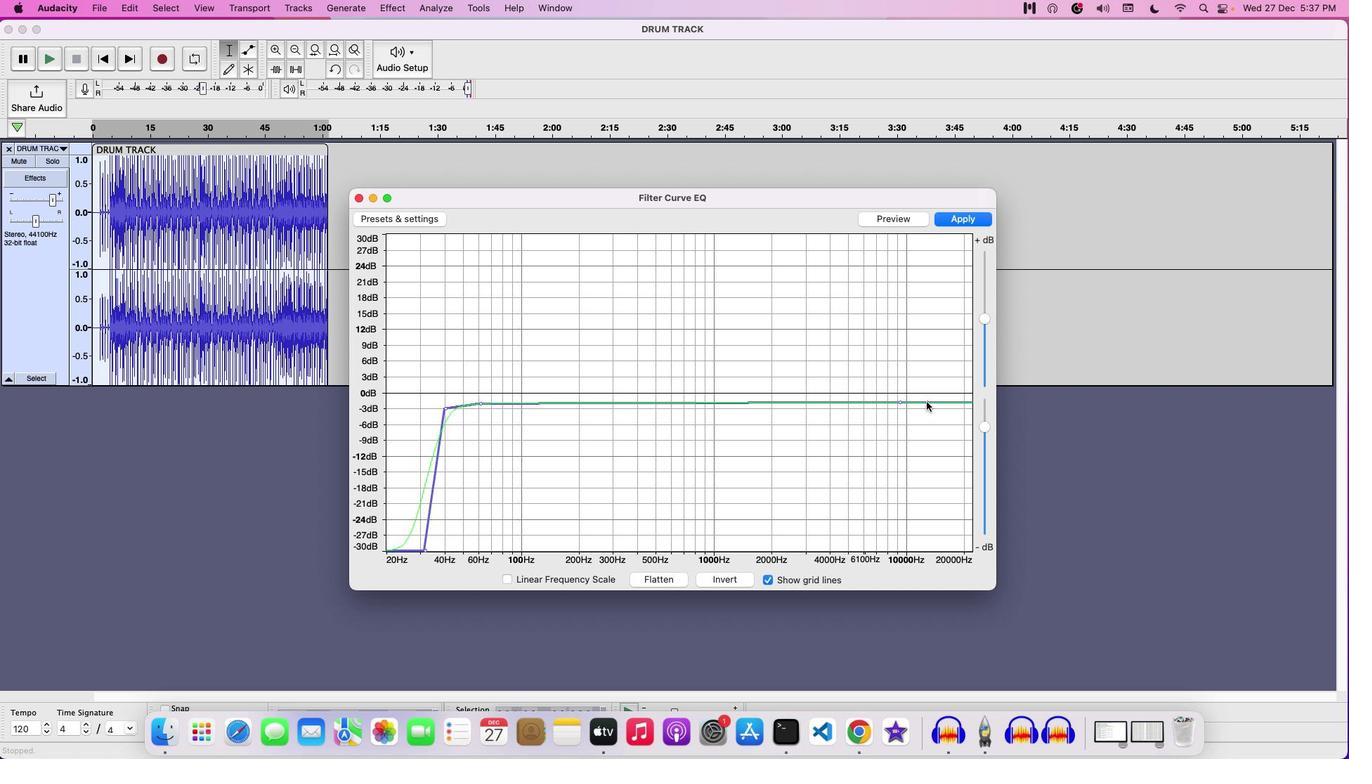 
Action: Mouse pressed left at (926, 401)
Screenshot: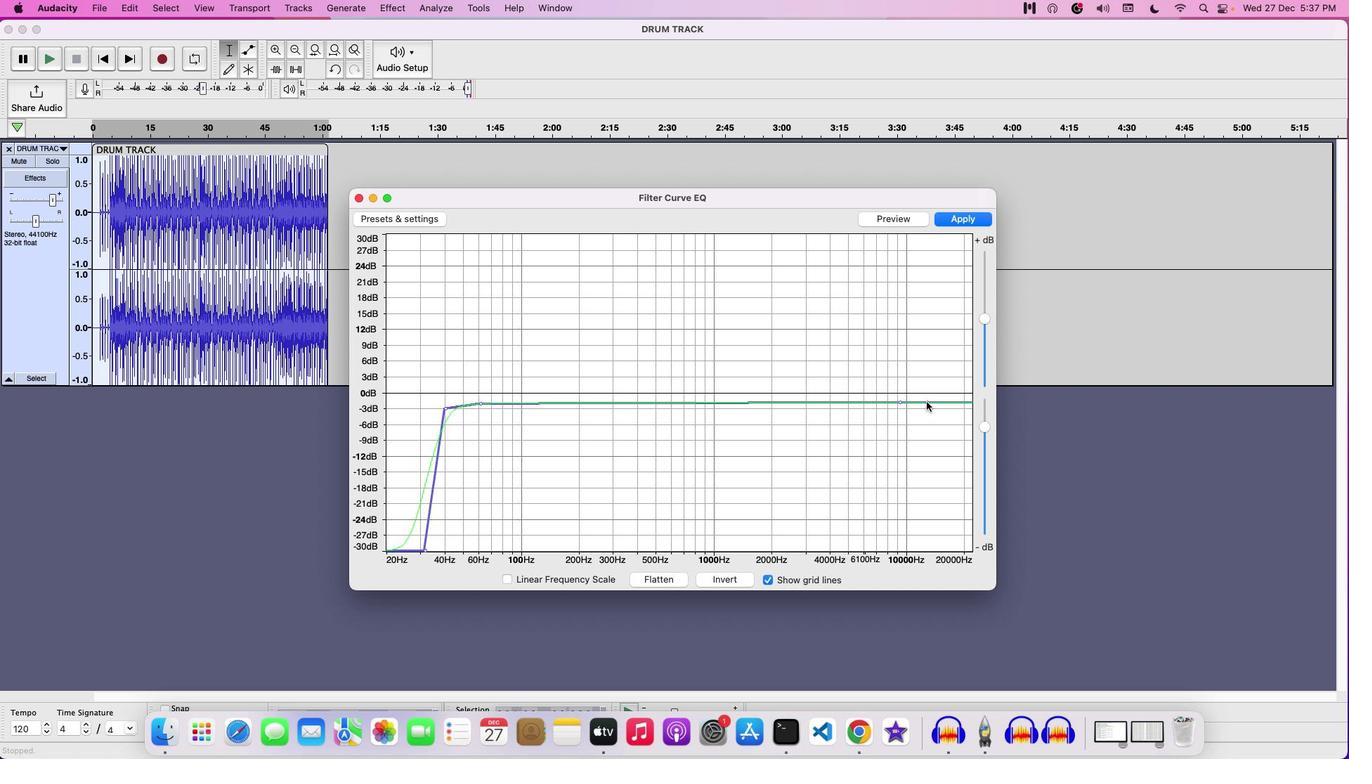 
Action: Mouse moved to (949, 402)
Screenshot: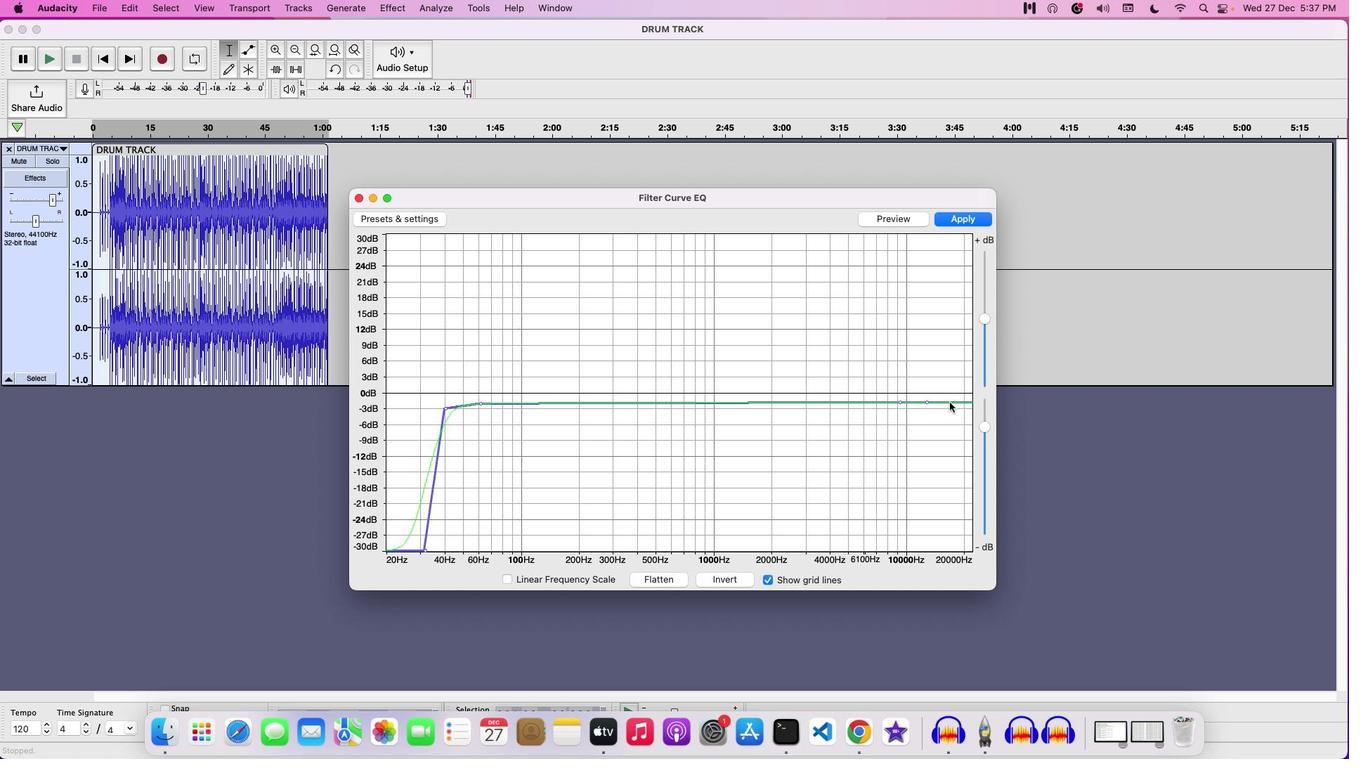
Action: Mouse pressed left at (949, 402)
Screenshot: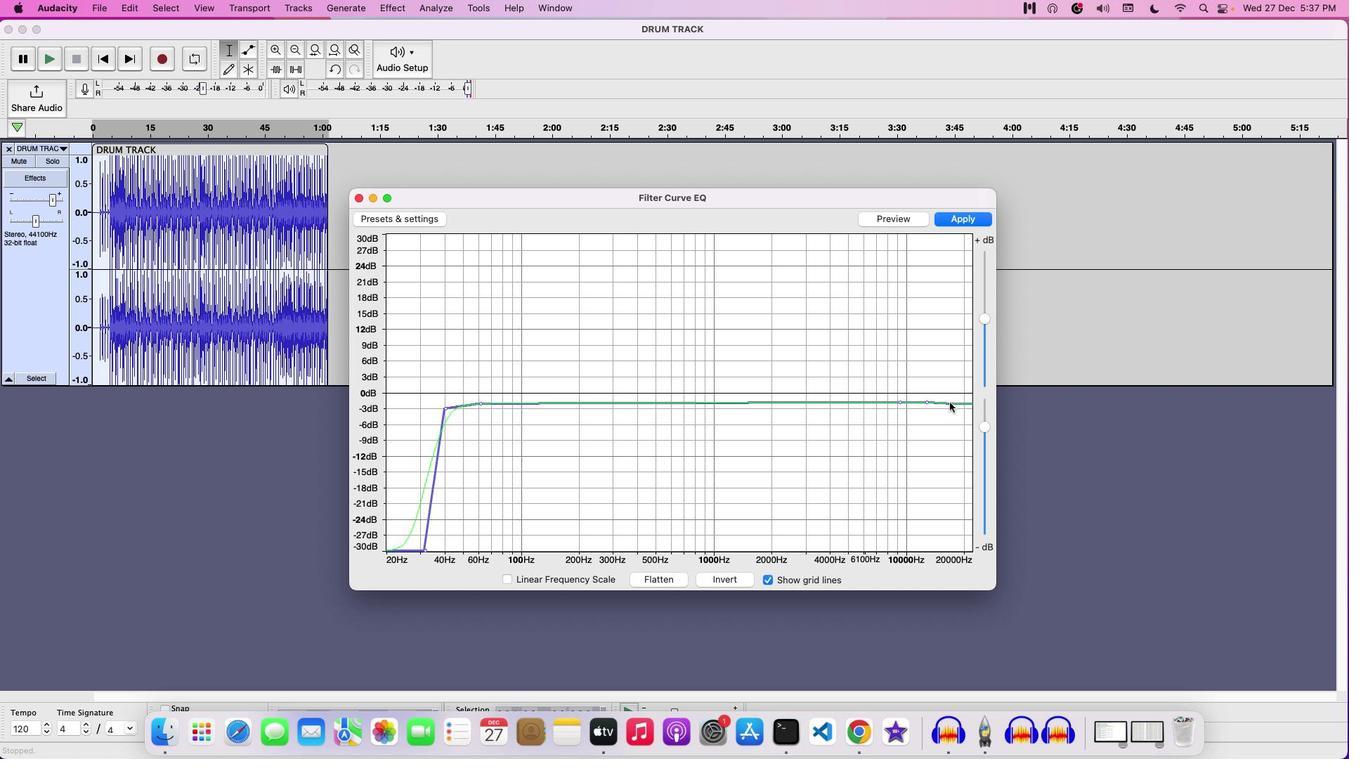 
Action: Mouse moved to (952, 403)
Screenshot: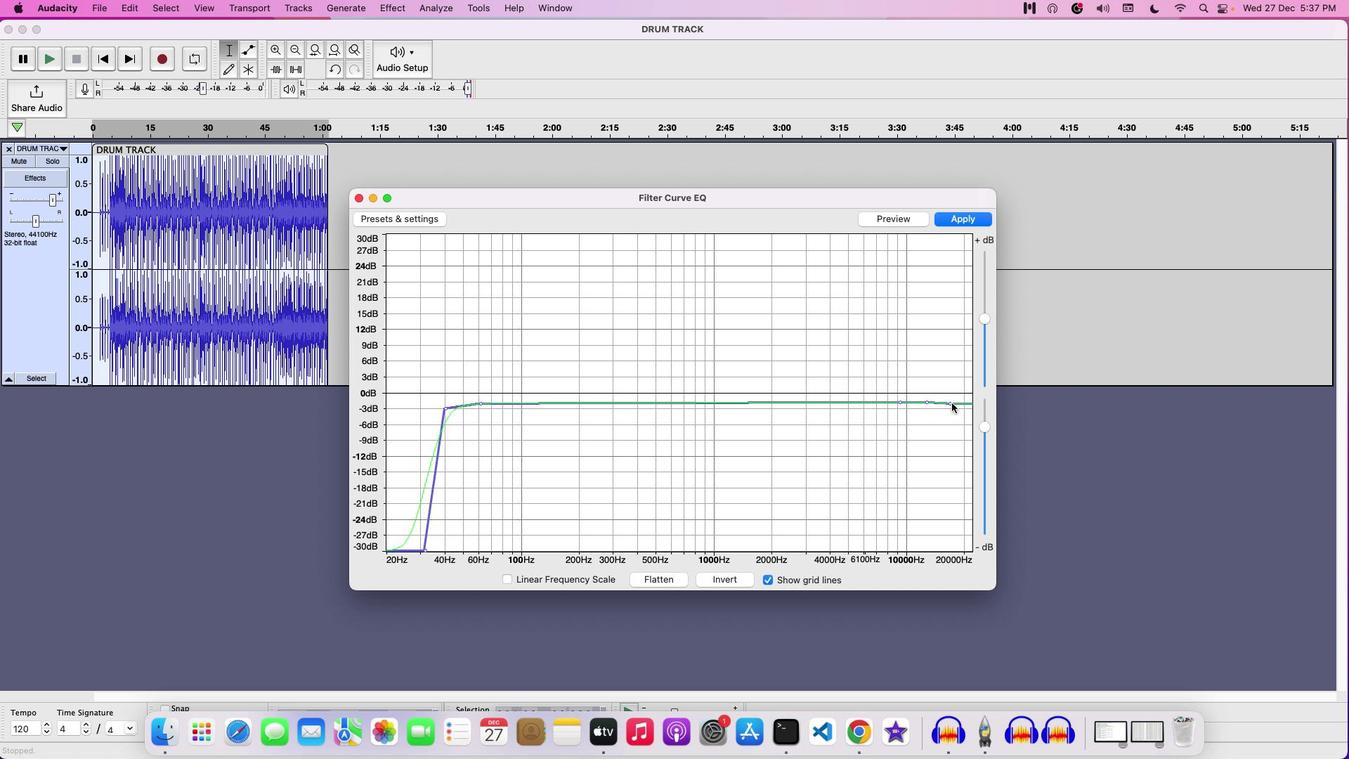 
Action: Mouse pressed left at (952, 403)
Screenshot: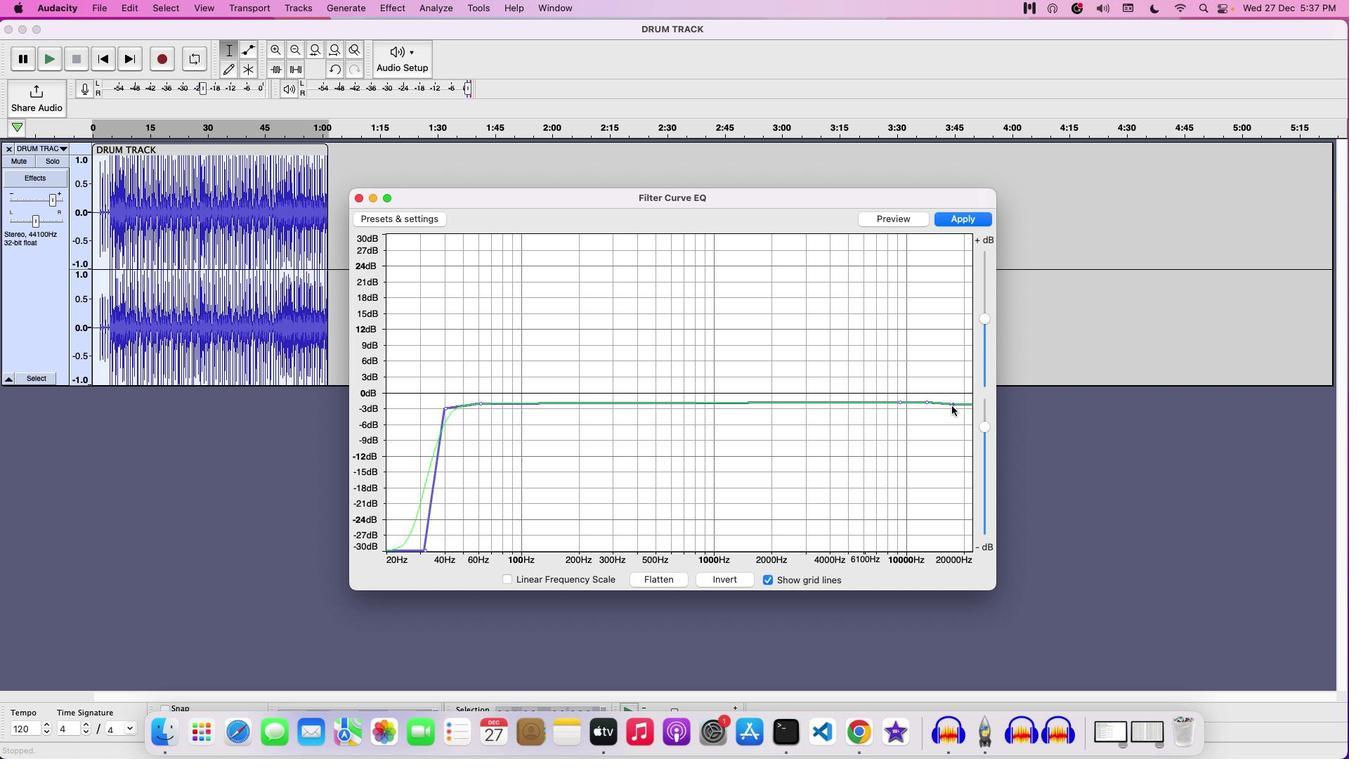 
Action: Mouse moved to (975, 221)
Screenshot: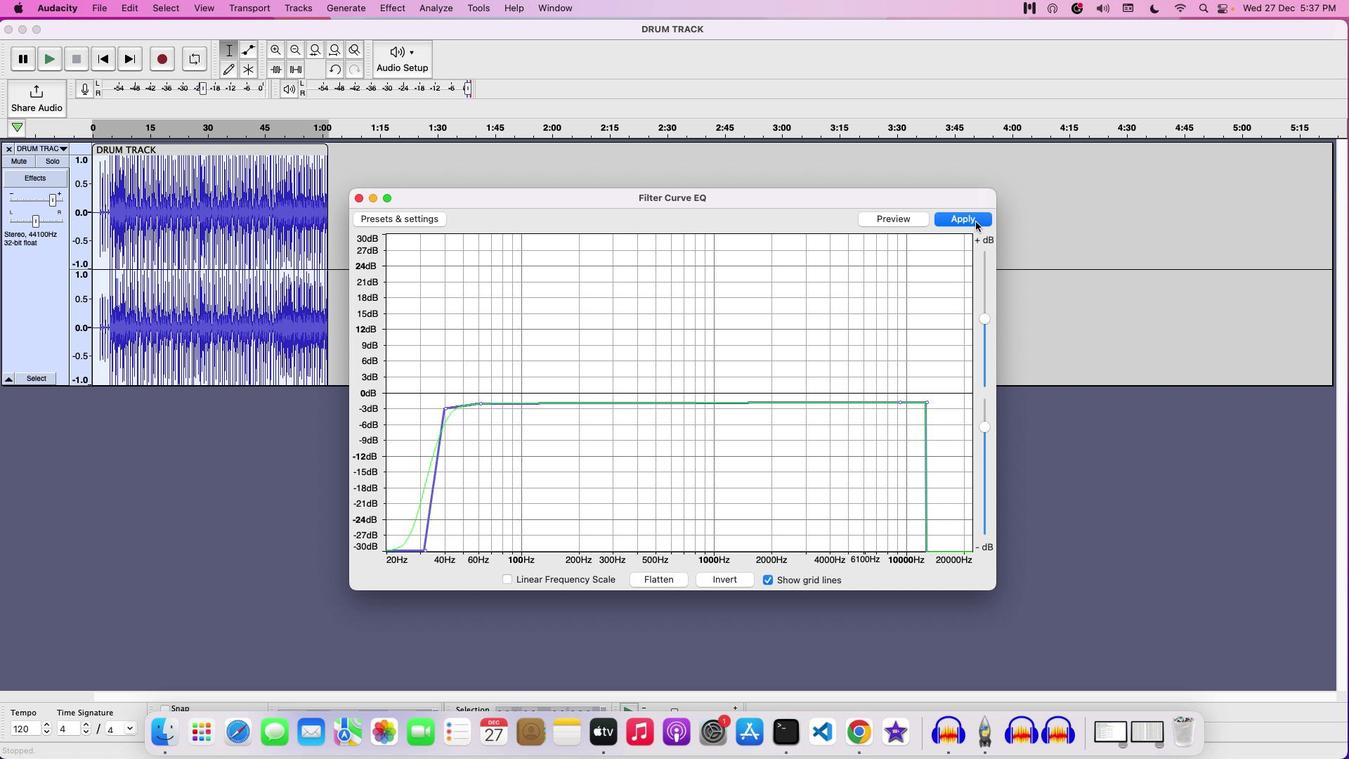 
Action: Mouse pressed left at (975, 221)
Screenshot: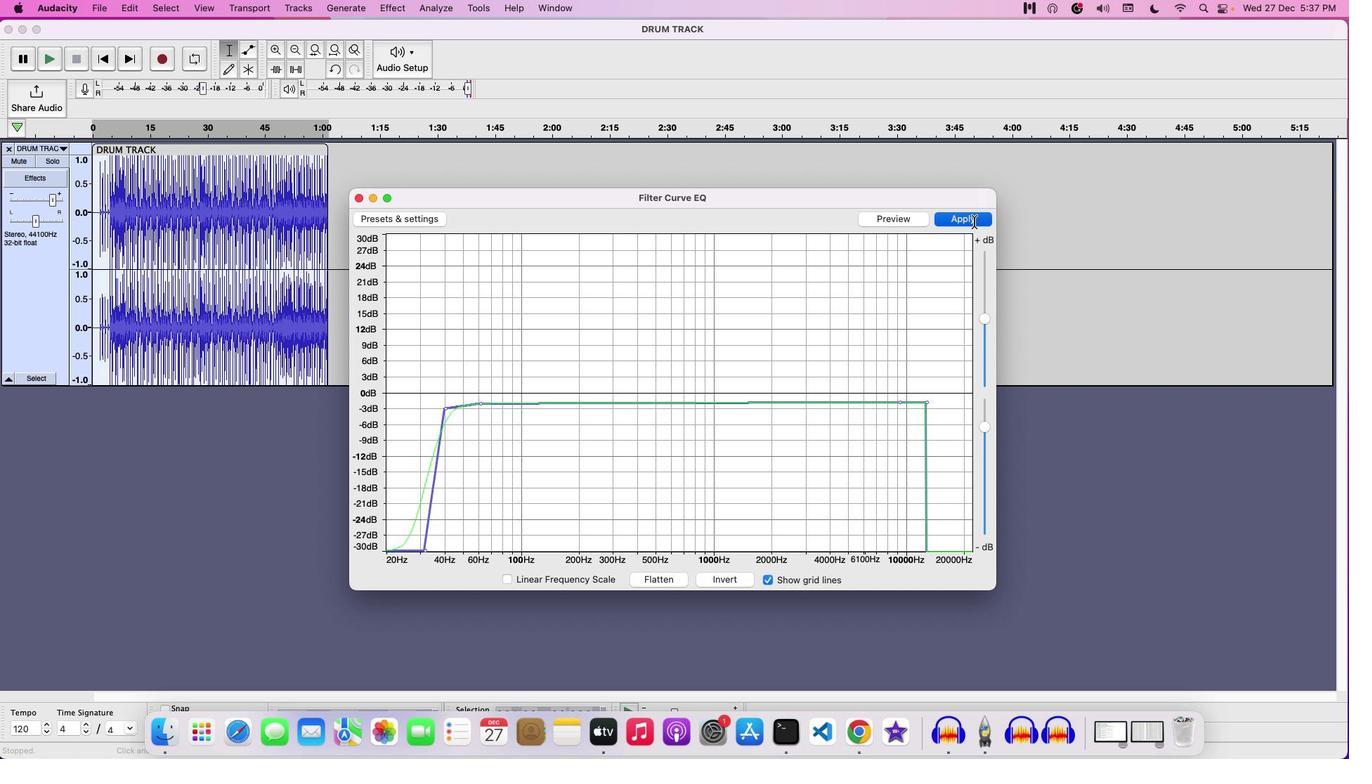 
Action: Mouse moved to (390, 13)
Screenshot: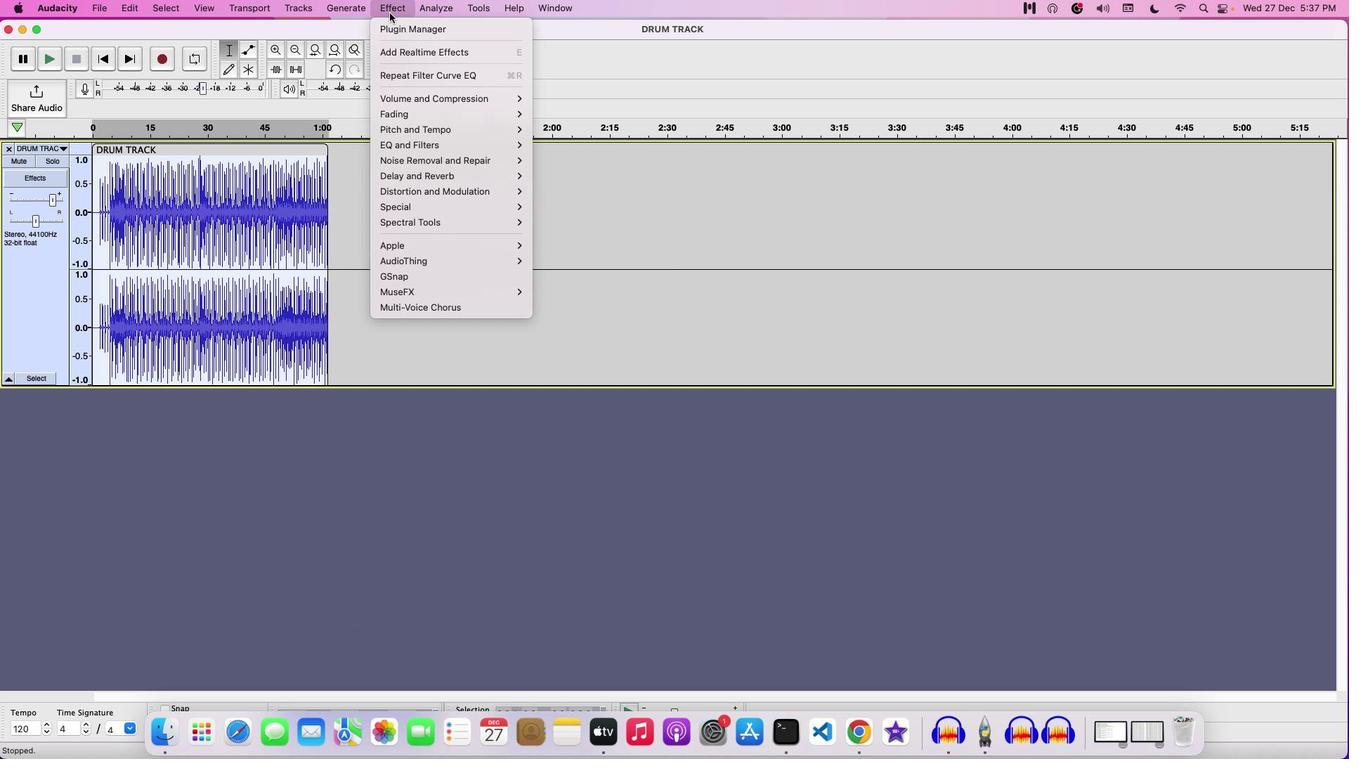 
Action: Mouse pressed left at (390, 13)
Screenshot: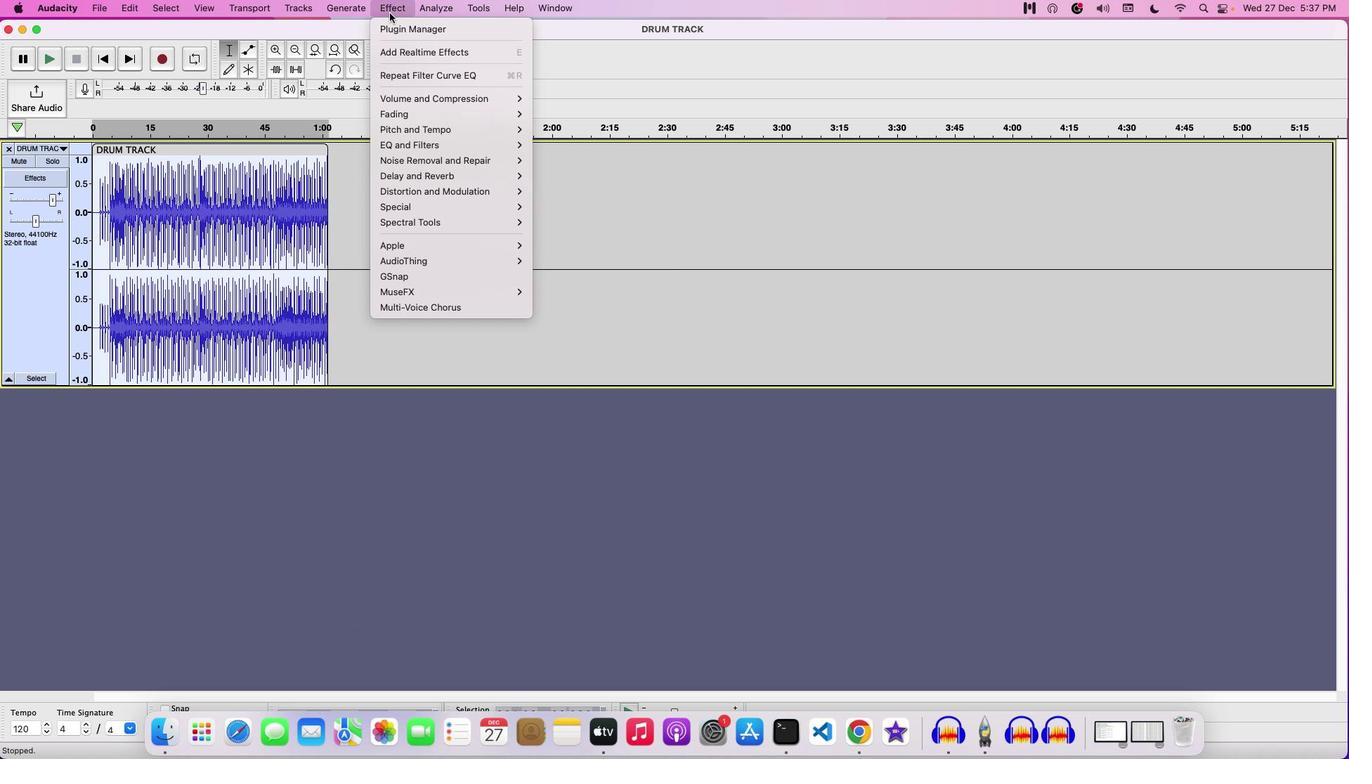 
Action: Mouse moved to (561, 137)
Screenshot: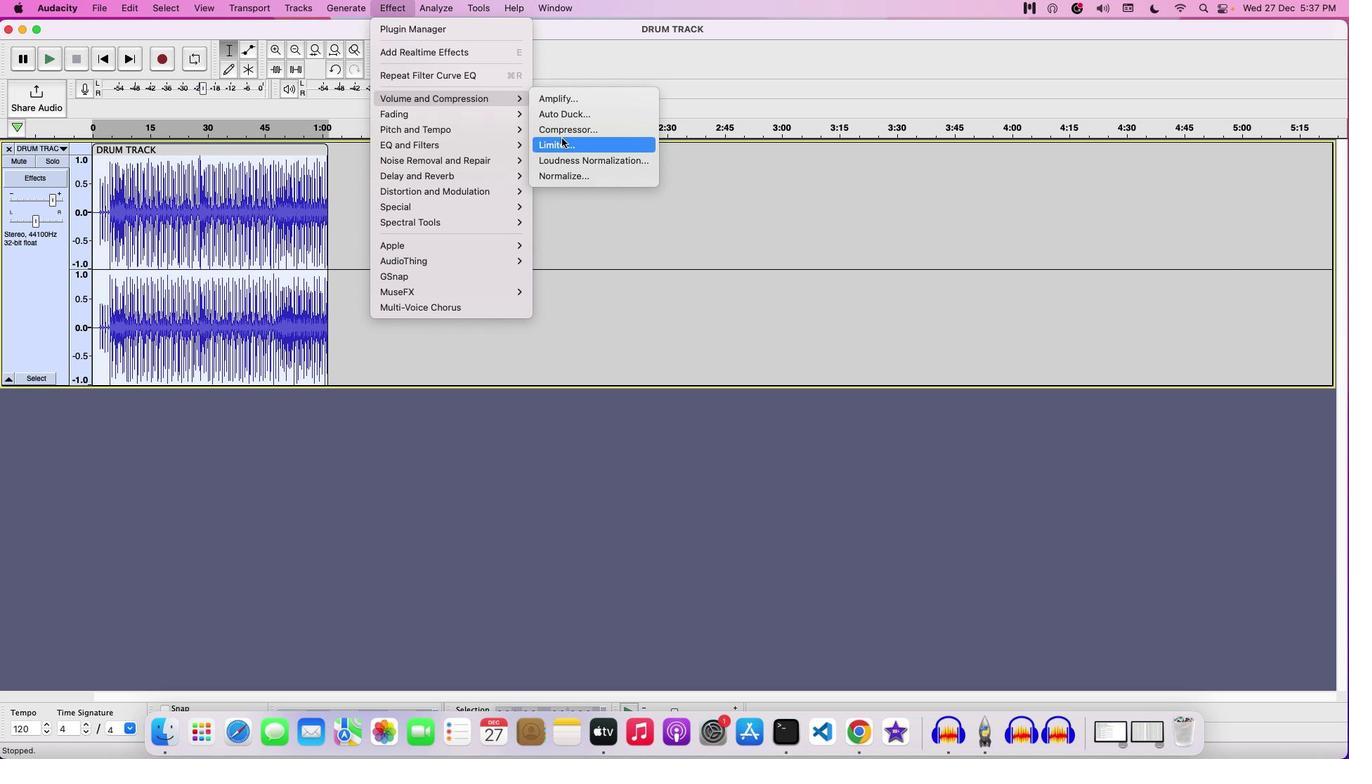 
Action: Mouse pressed left at (561, 137)
Screenshot: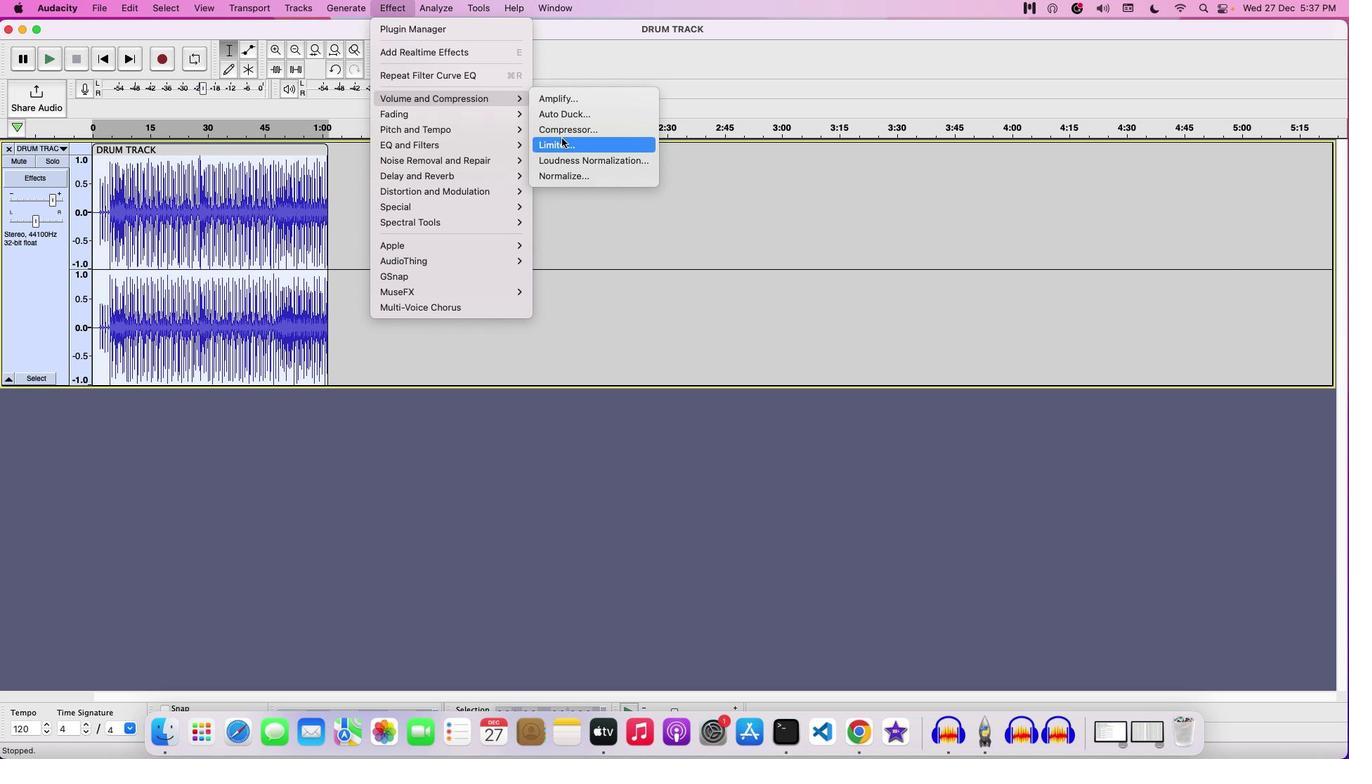 
Action: Mouse moved to (800, 319)
Screenshot: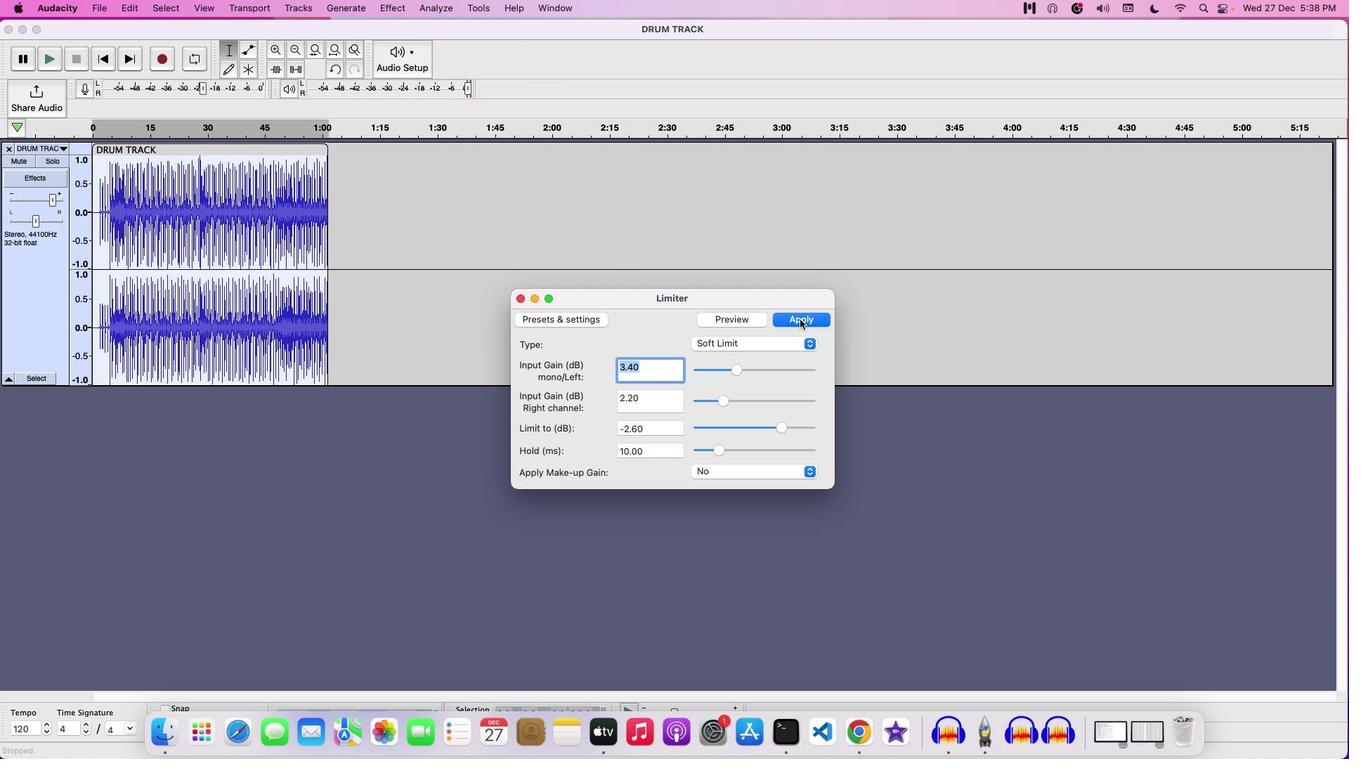 
Action: Mouse pressed left at (800, 319)
Screenshot: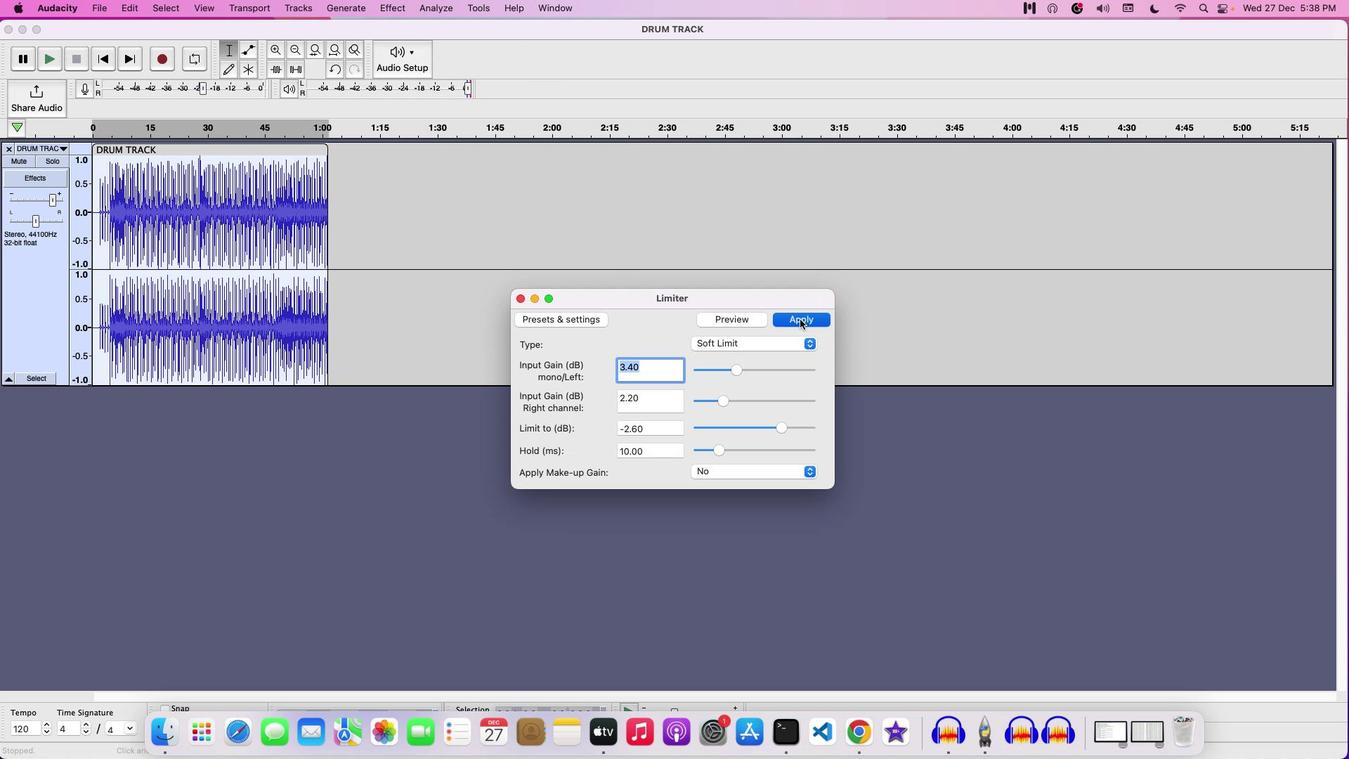 
Action: Mouse moved to (330, 213)
Screenshot: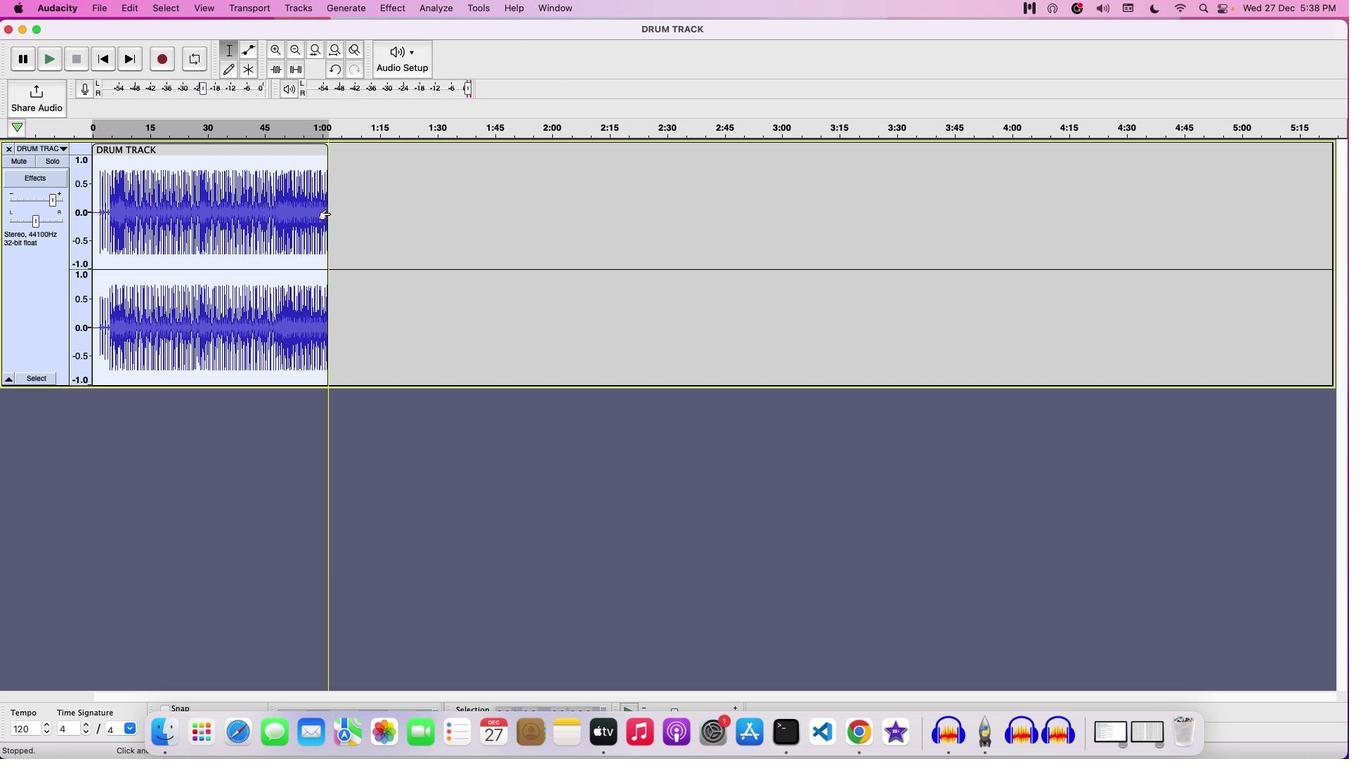 
Action: Key pressed Key.space
Screenshot: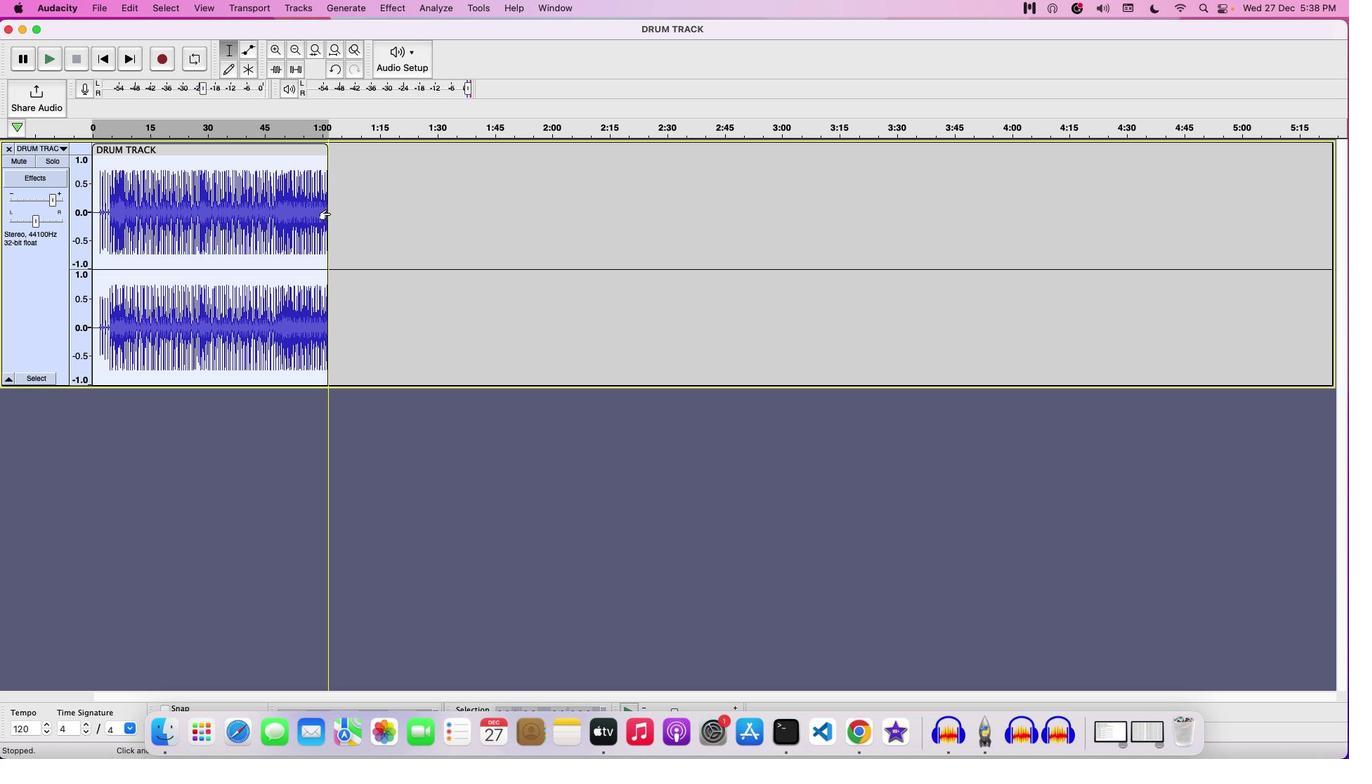 
Action: Mouse moved to (28, 307)
Screenshot: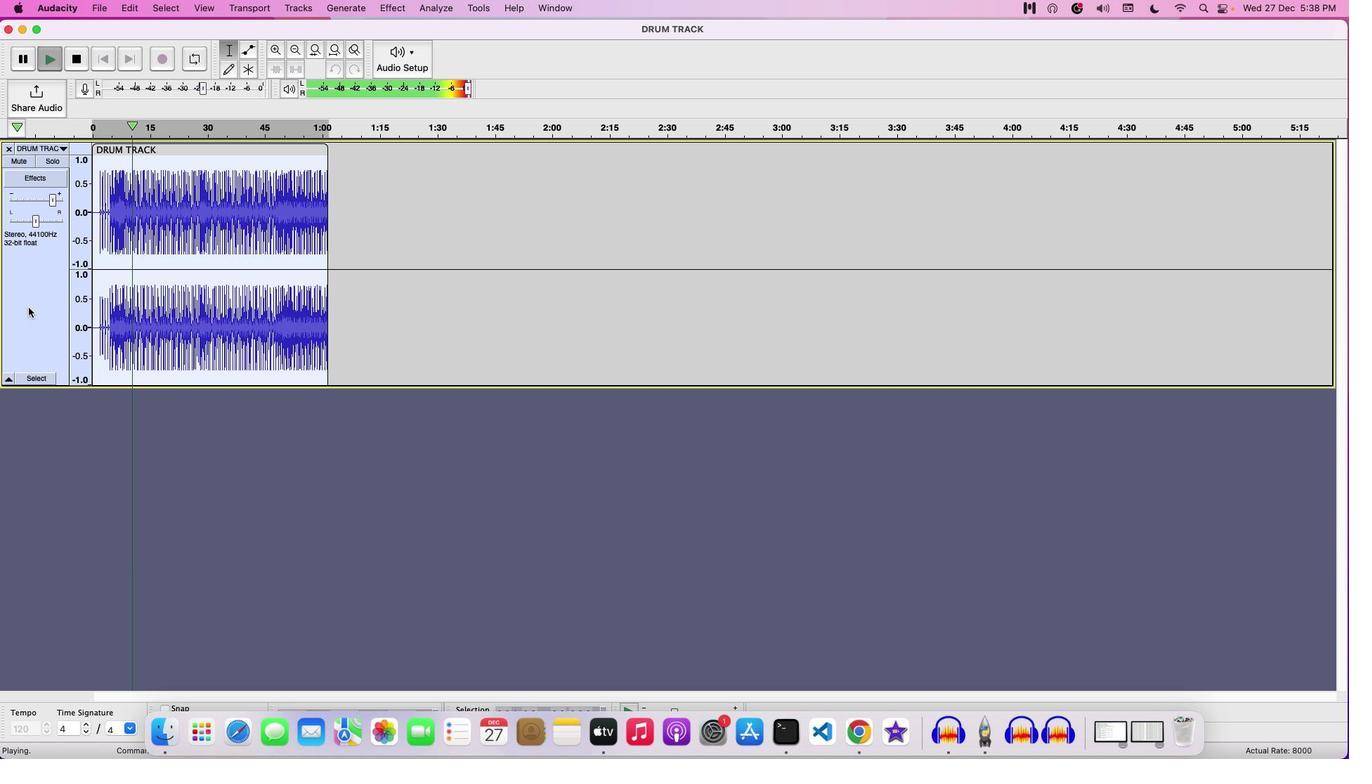 
Action: Mouse pressed left at (28, 307)
Screenshot: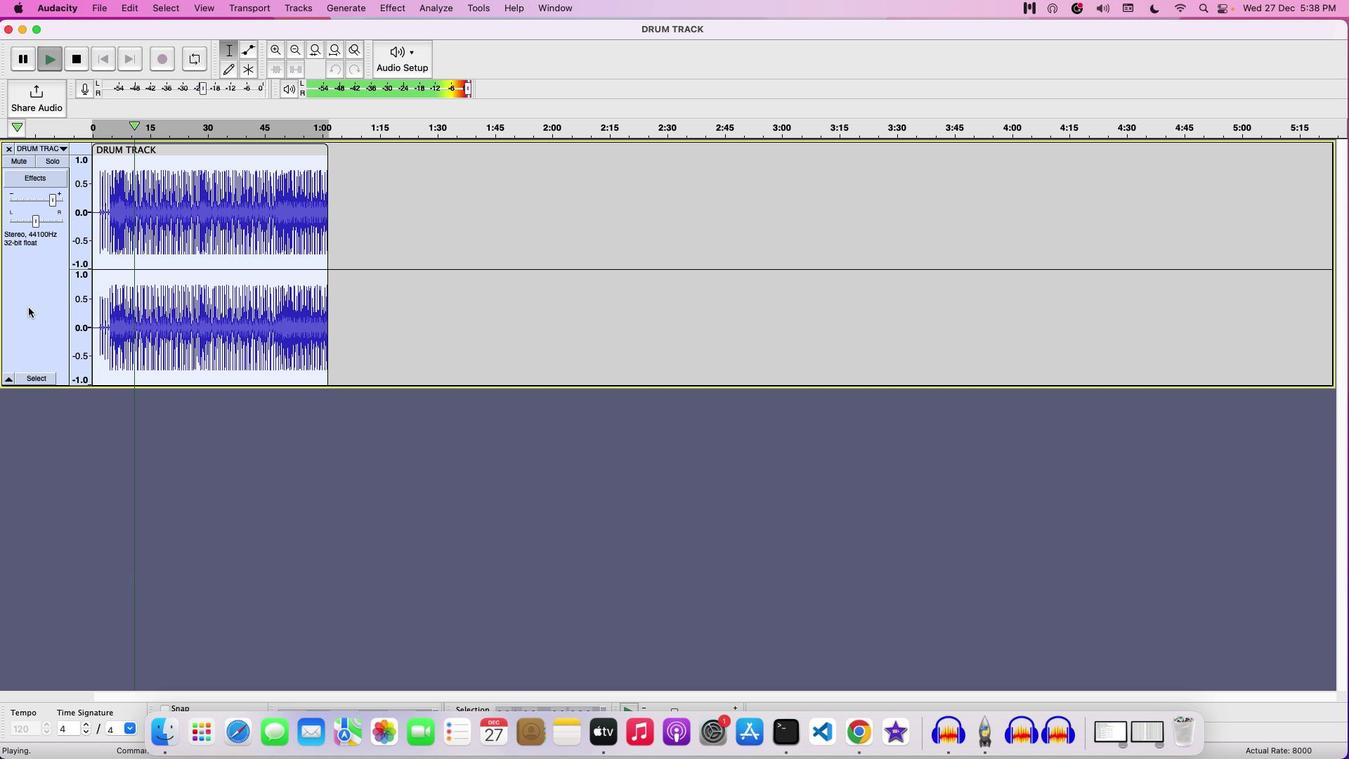 
Action: Mouse moved to (54, 201)
Screenshot: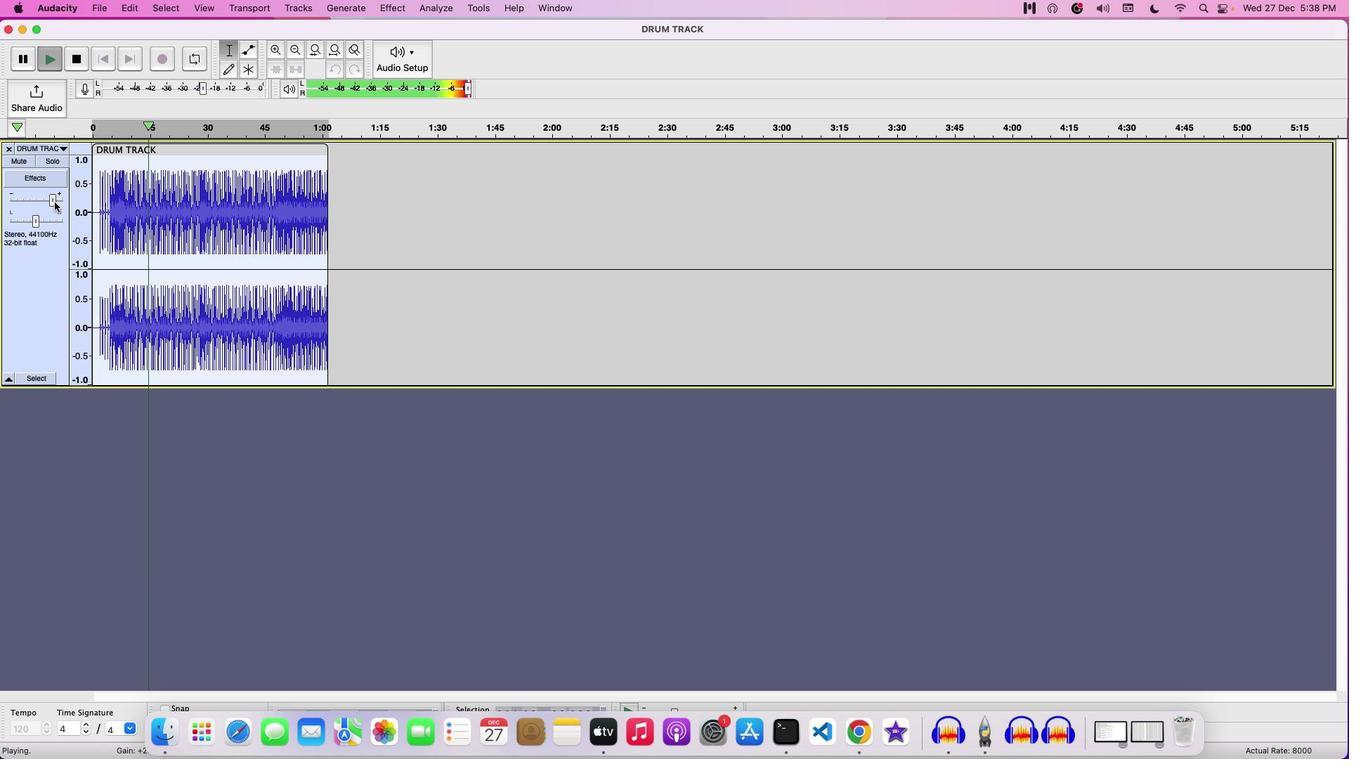 
Action: Mouse pressed left at (54, 201)
Screenshot: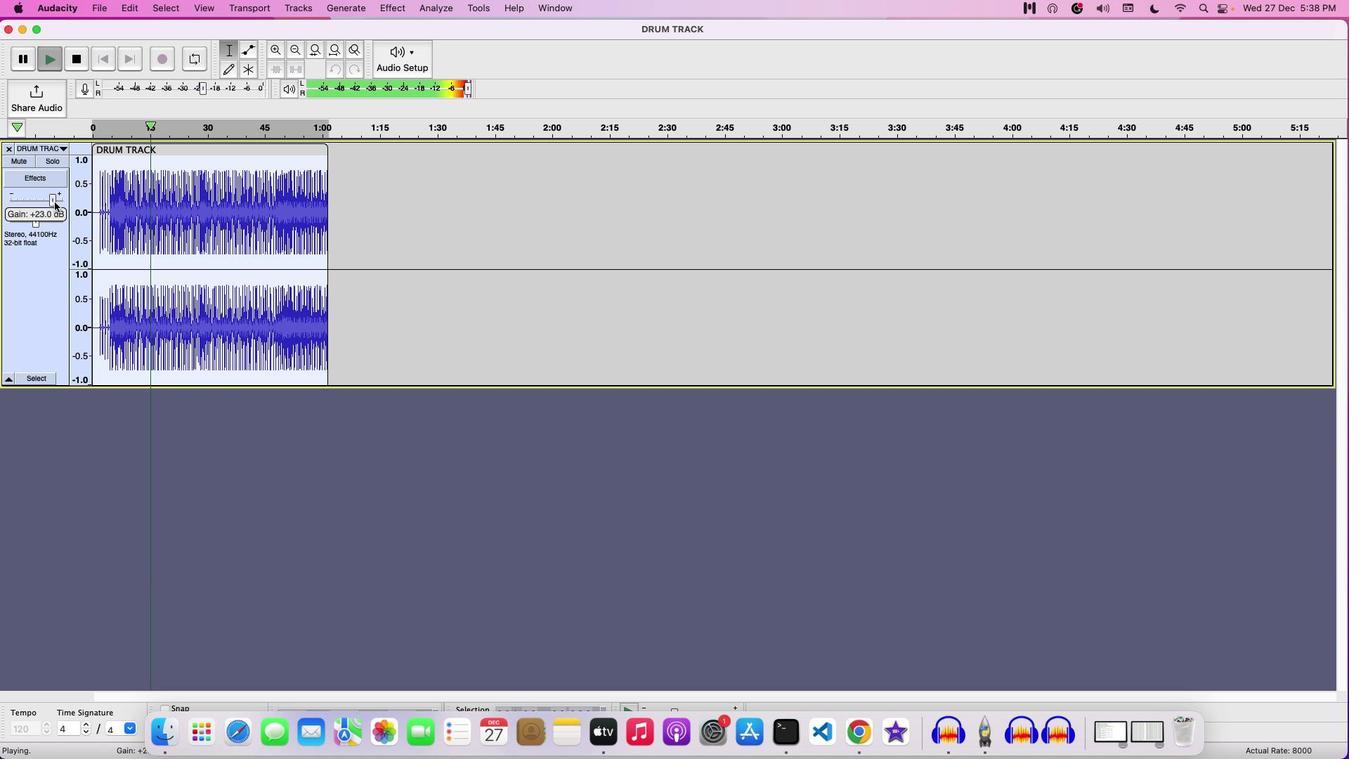 
Action: Mouse moved to (44, 279)
Screenshot: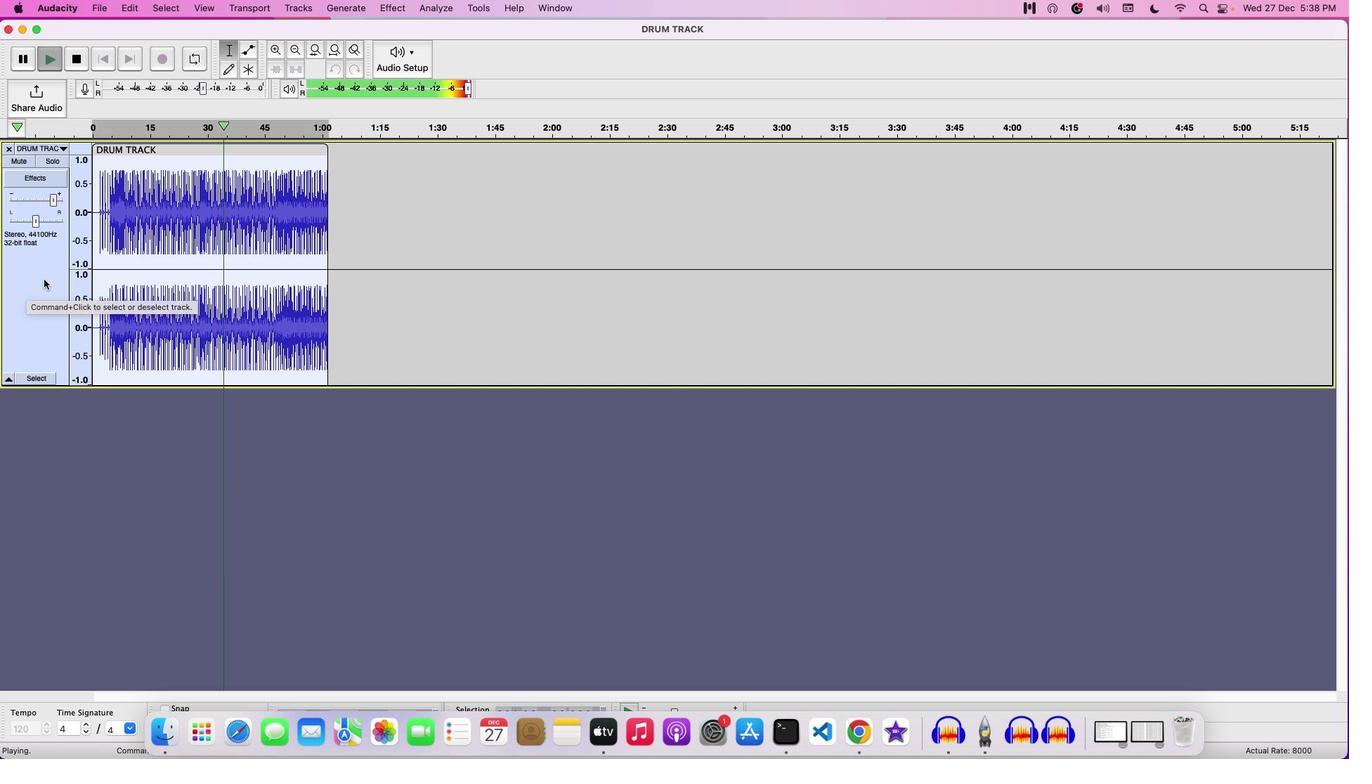 
Action: Key pressed Key.space
Screenshot: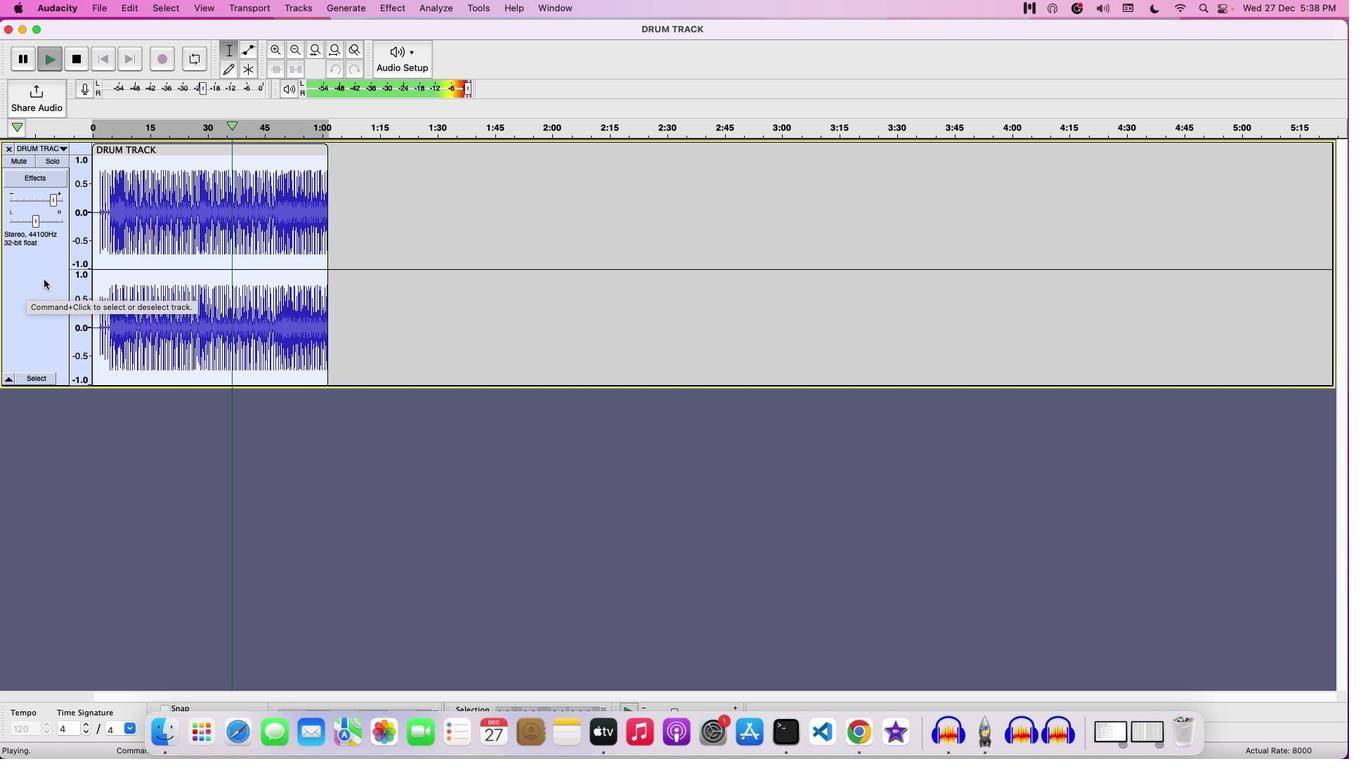 
Action: Mouse moved to (99, 8)
Screenshot: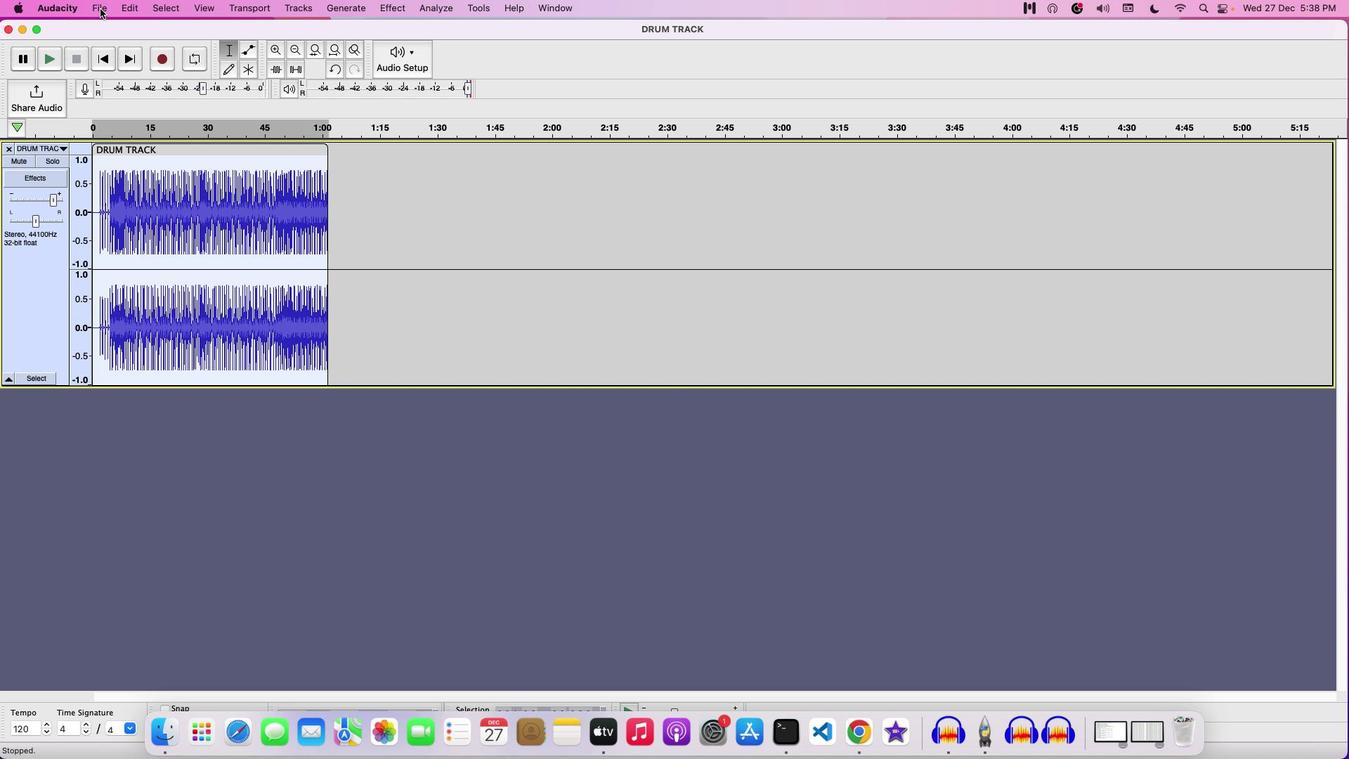 
Action: Mouse pressed left at (99, 8)
Screenshot: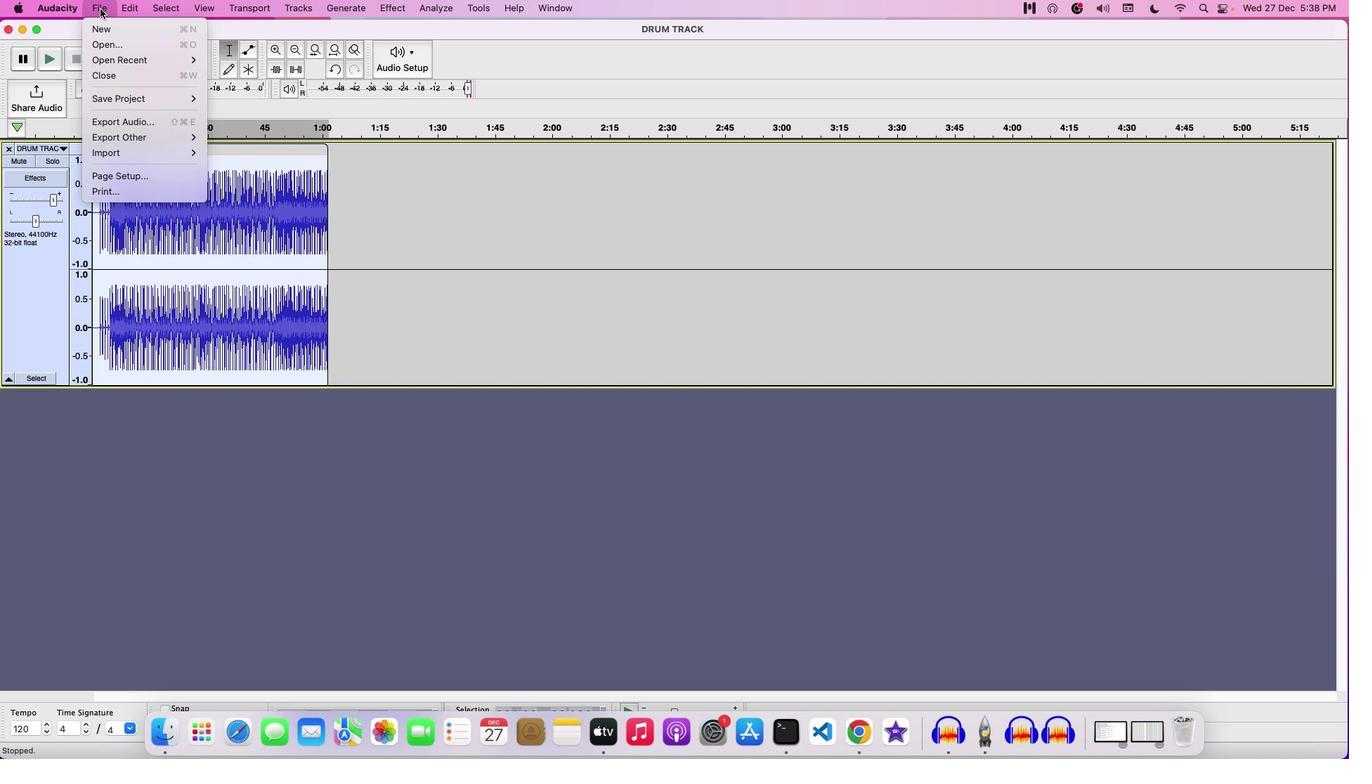 
Action: Mouse moved to (152, 93)
Screenshot: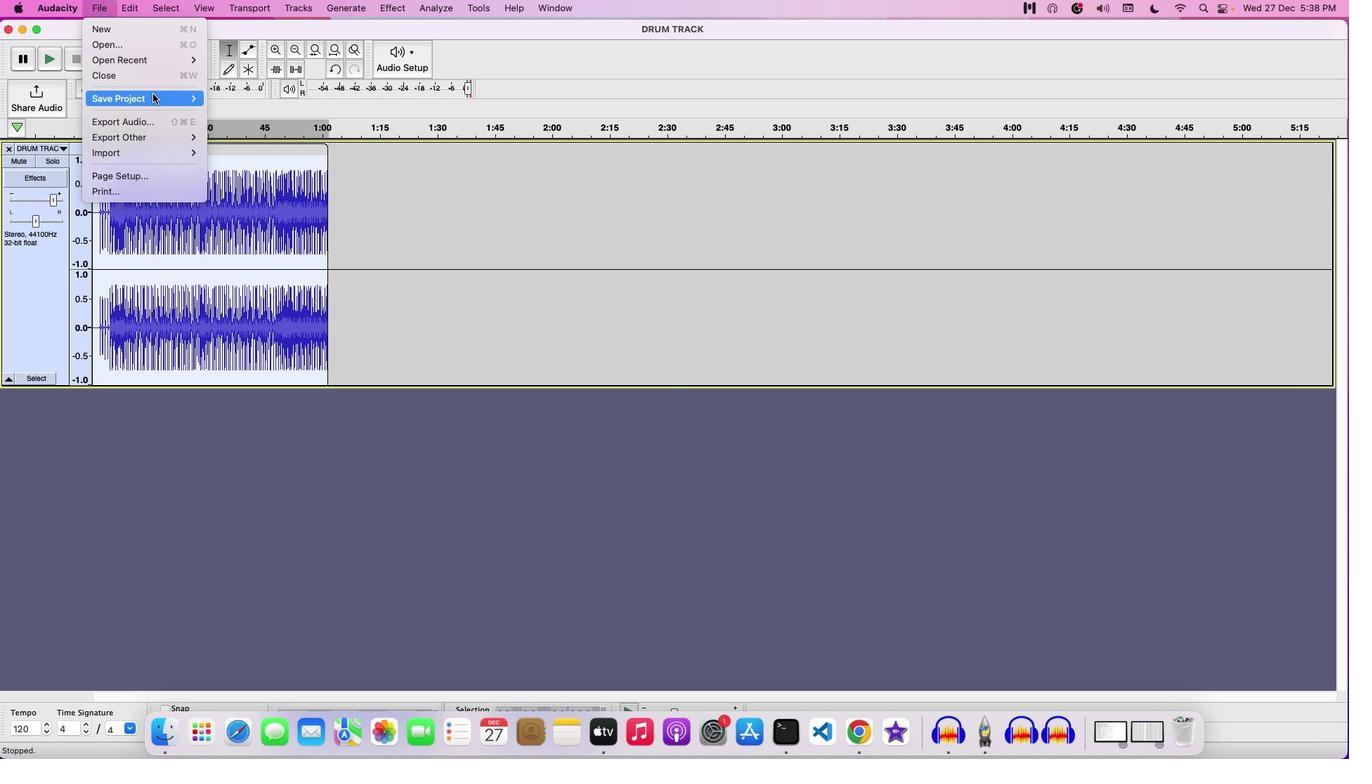 
Action: Mouse pressed left at (152, 93)
Screenshot: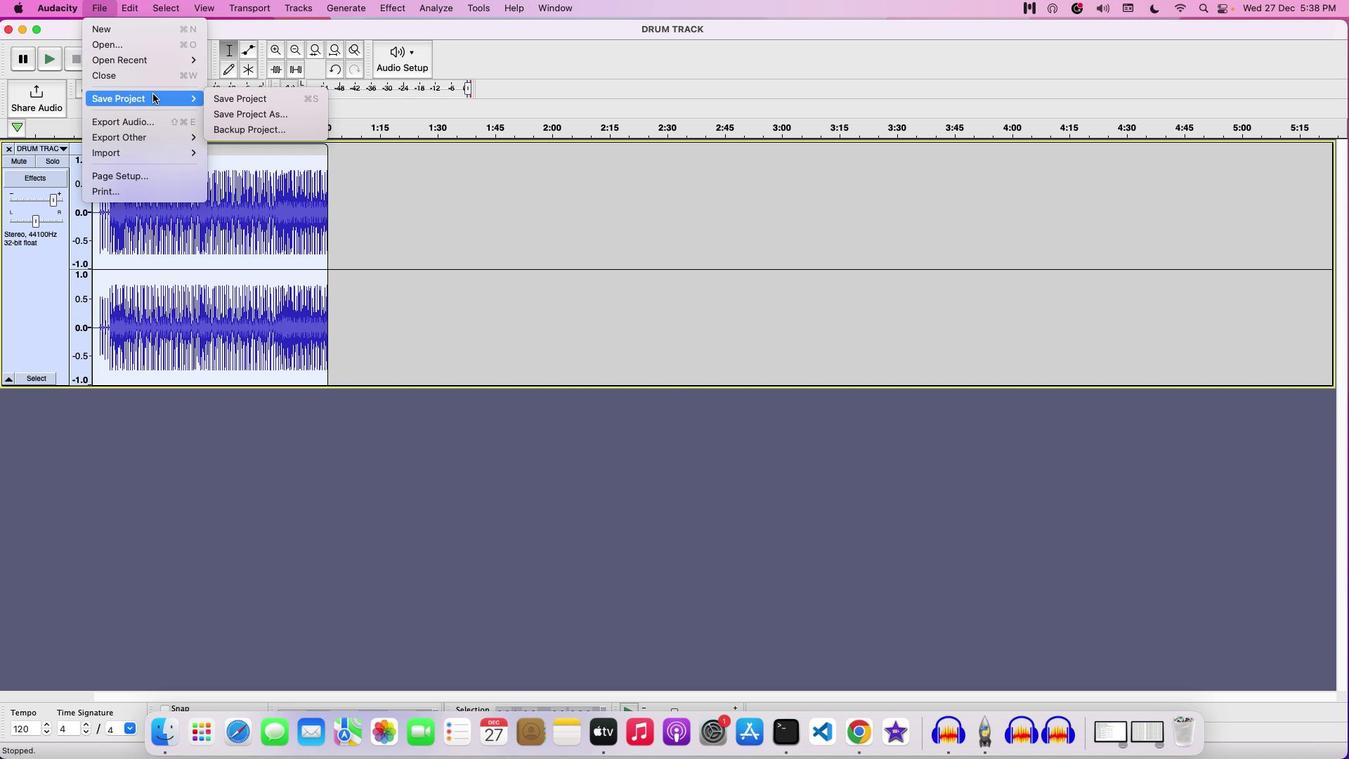 
Action: Mouse moved to (229, 105)
Screenshot: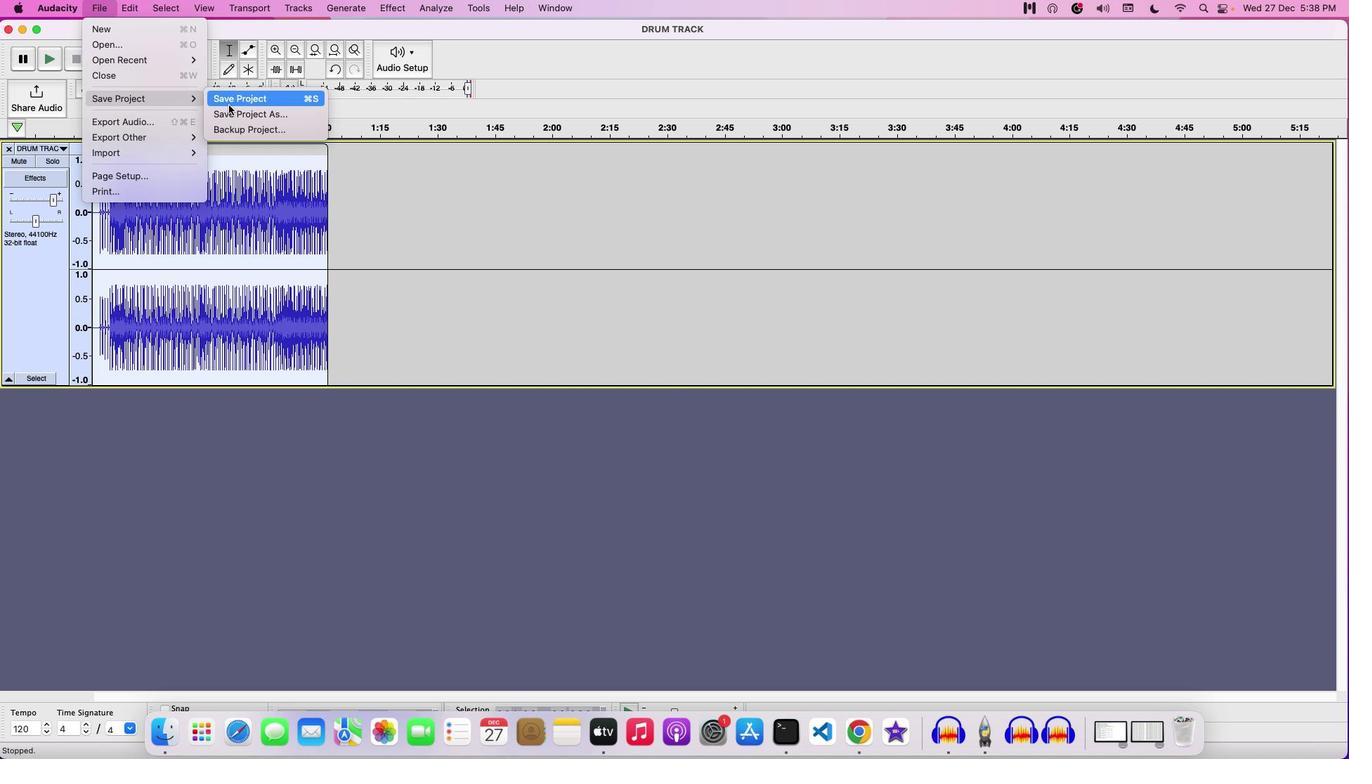 
Action: Mouse pressed left at (229, 105)
Screenshot: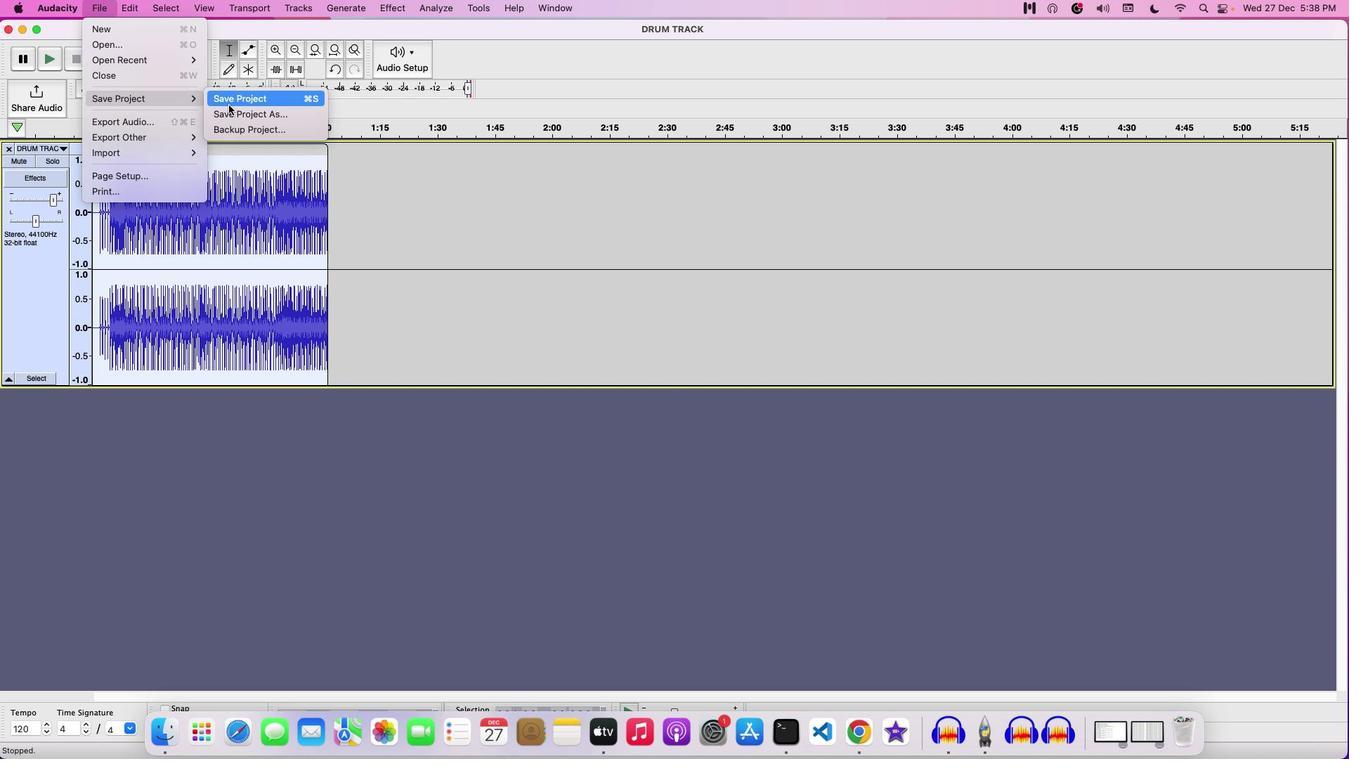 
Action: Mouse moved to (626, 203)
Screenshot: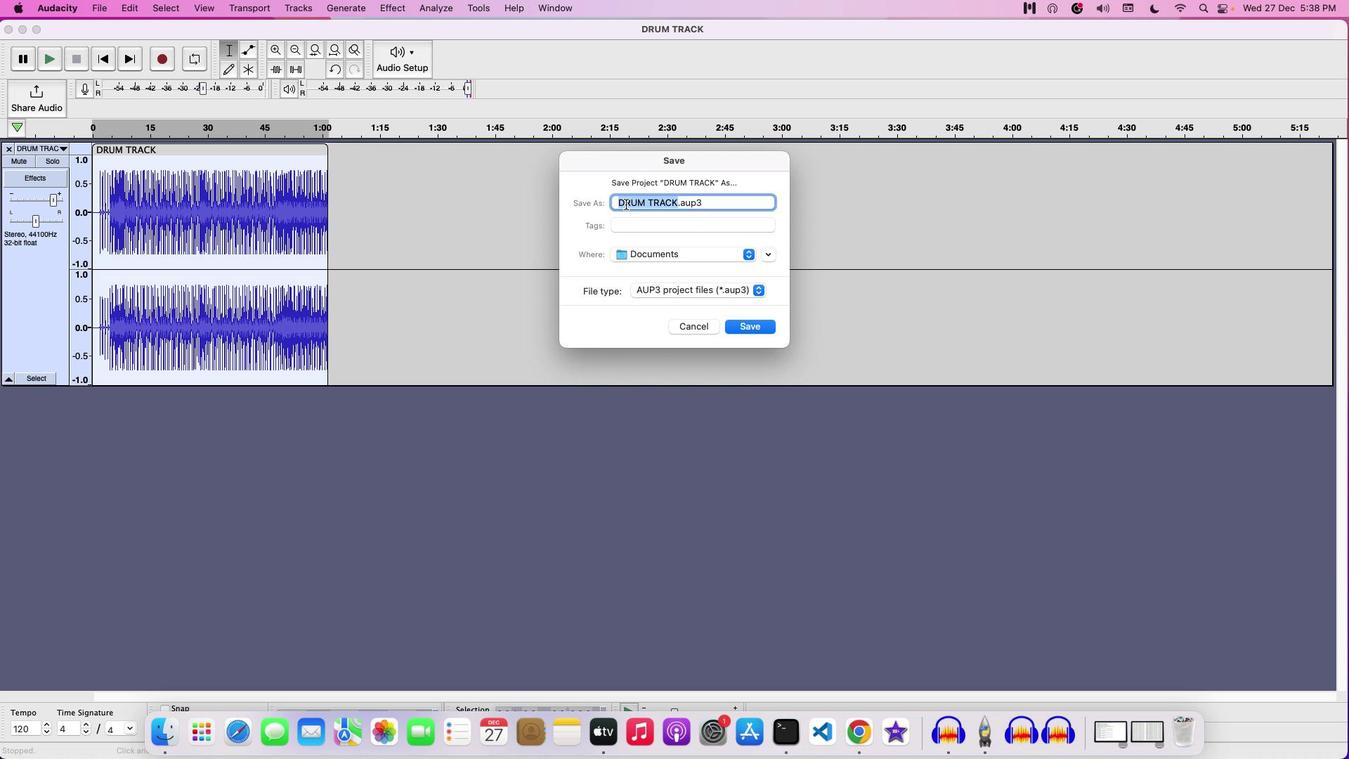 
Action: Mouse pressed left at (626, 203)
Screenshot: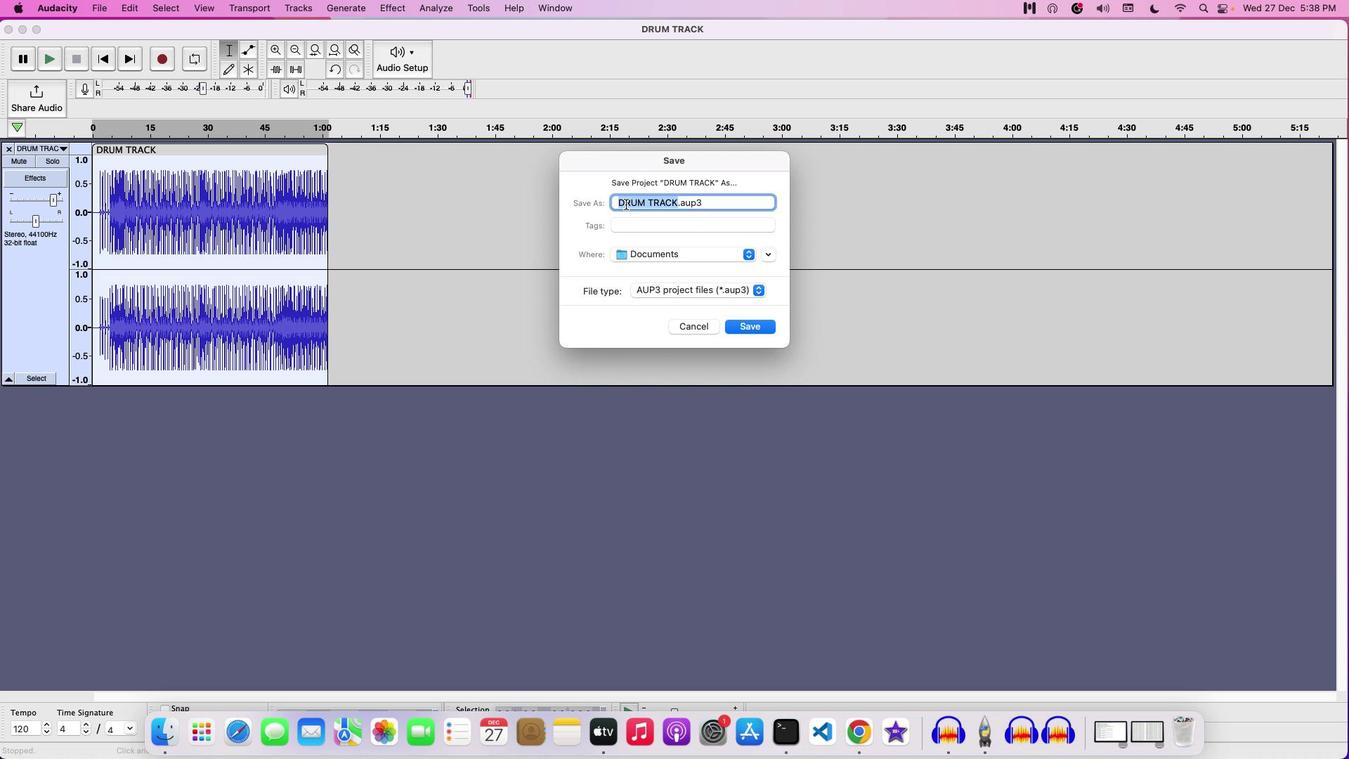 
Action: Mouse moved to (625, 205)
Screenshot: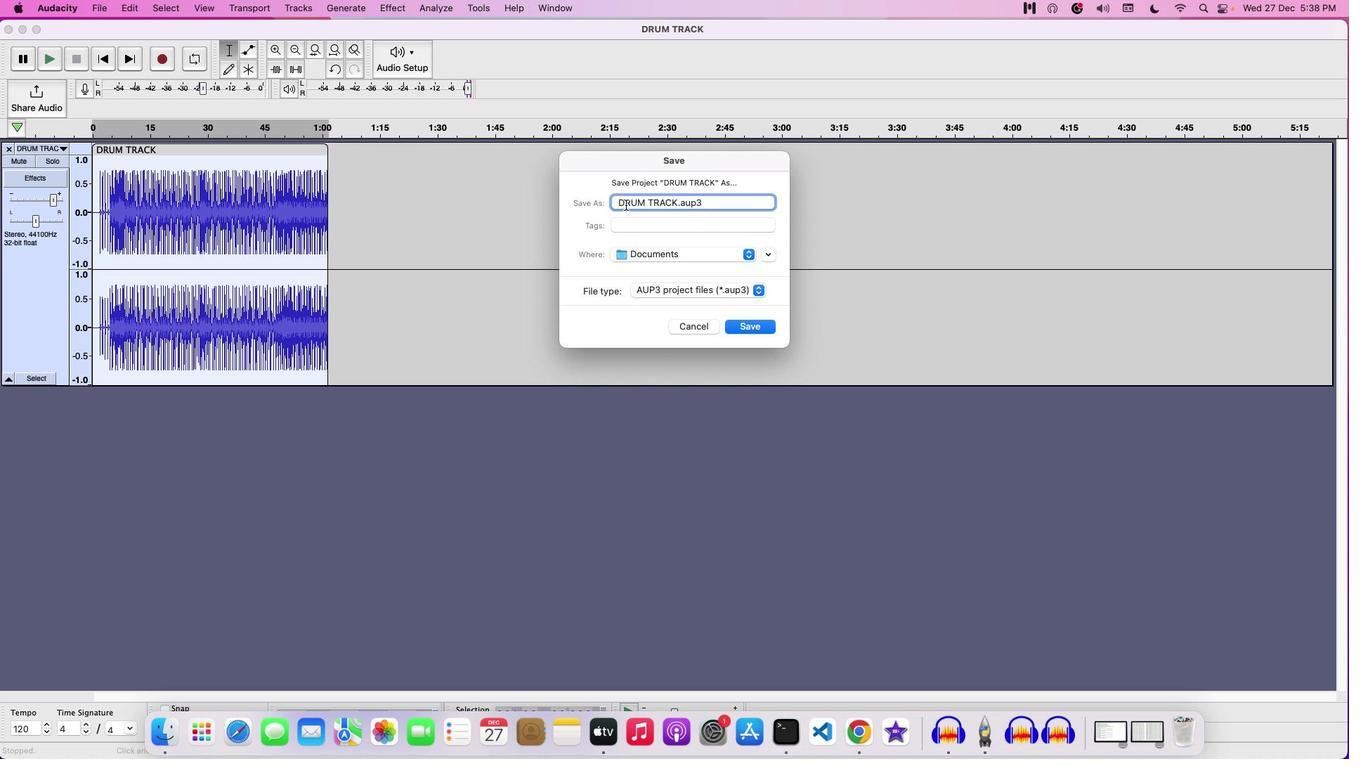 
Action: Key pressed Key.left'V''S''T'Key.space'C''O''M''P''R''E''S''S''O''E''D'Key.backspaceKey.backspaceKey.backspace'E''D'Key.space
Screenshot: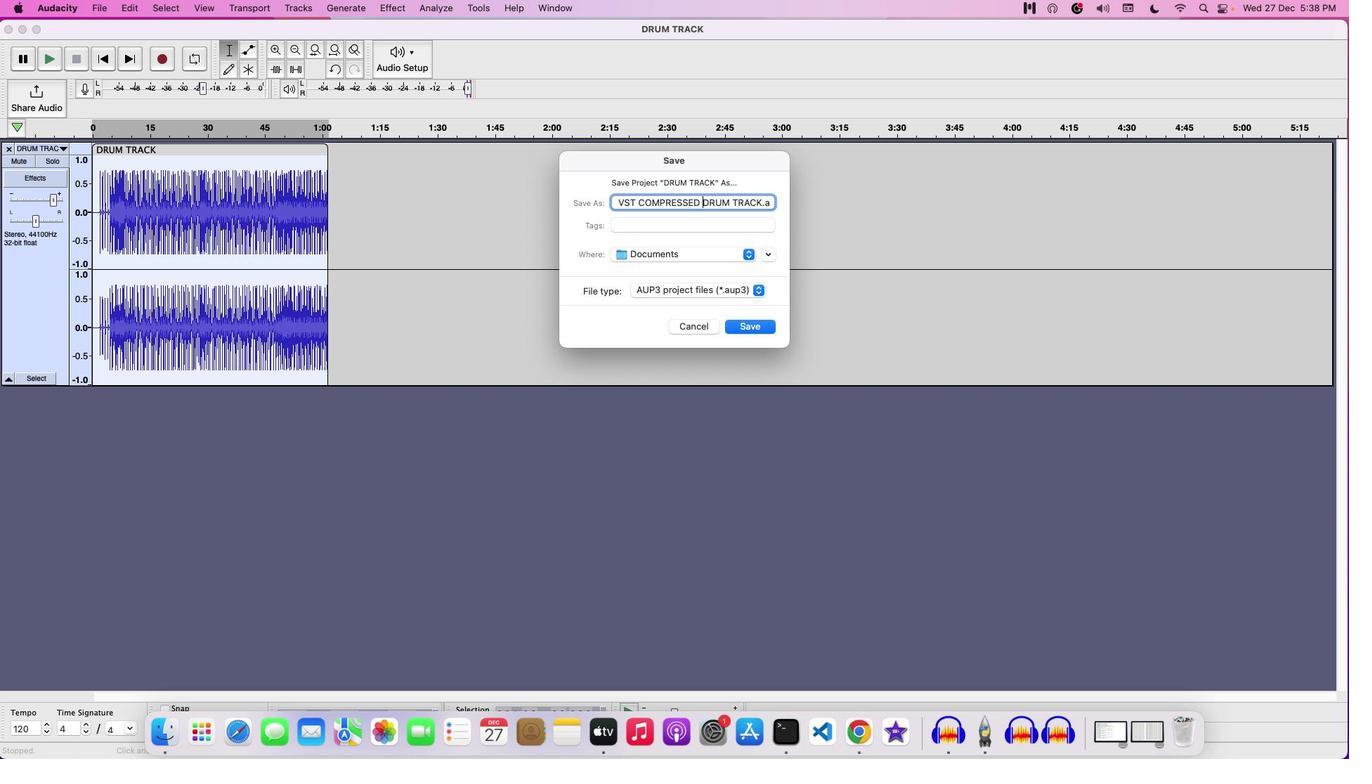
Action: Mouse moved to (748, 328)
Screenshot: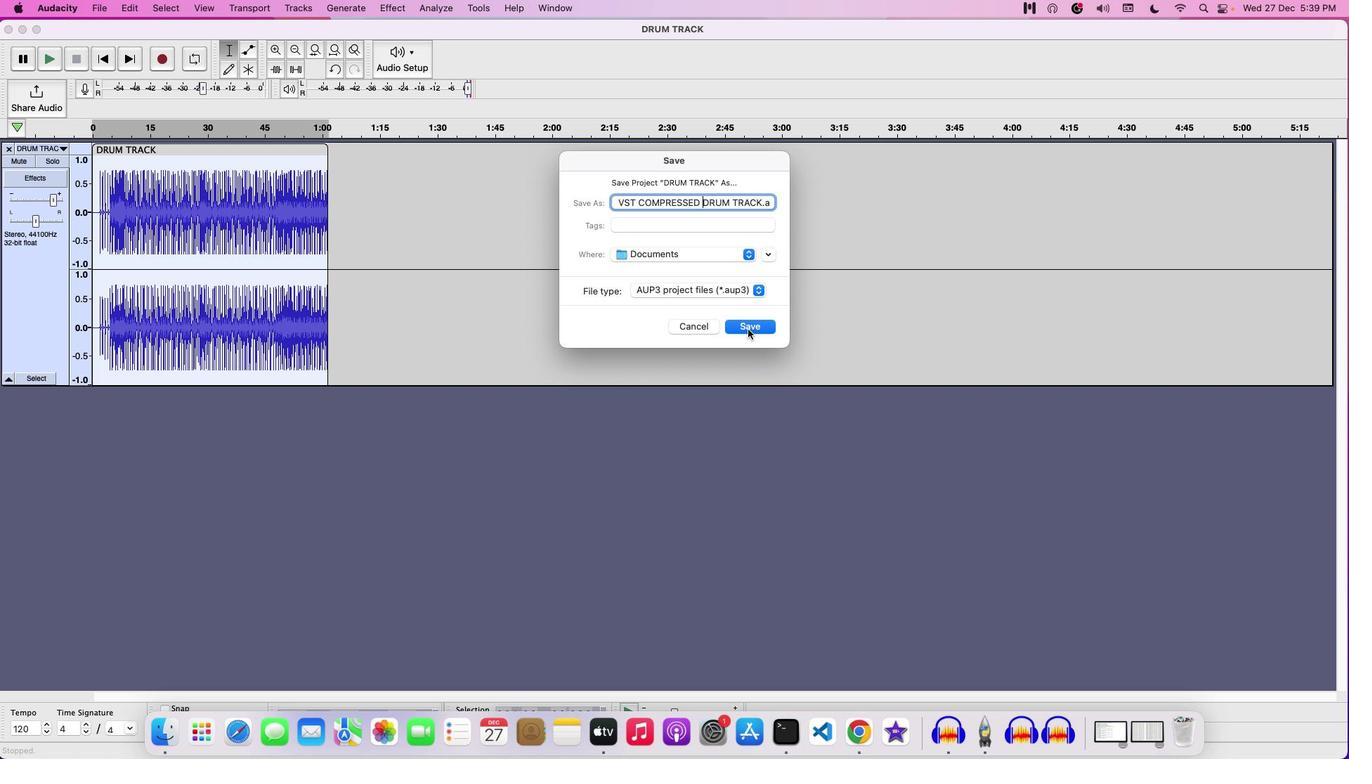 
Action: Mouse pressed left at (748, 328)
Screenshot: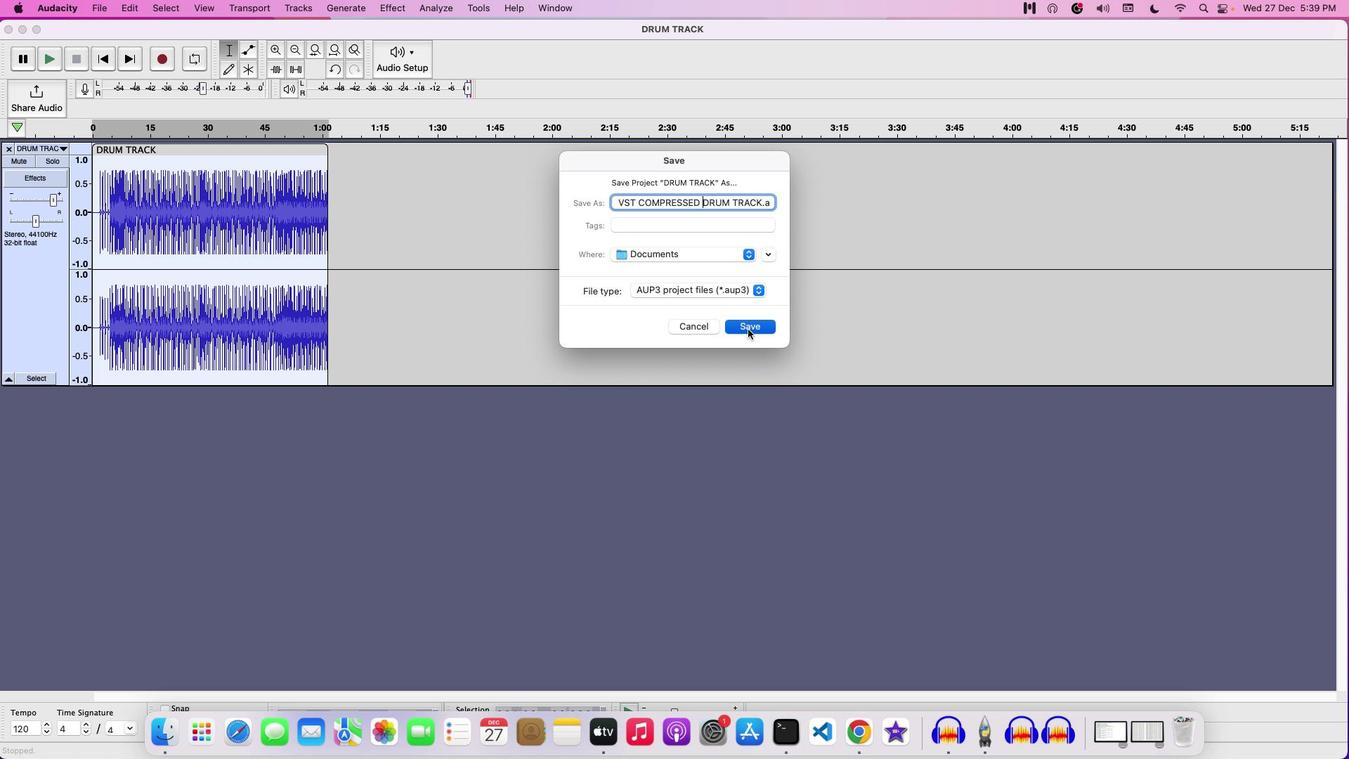 
Action: Mouse moved to (747, 328)
Screenshot: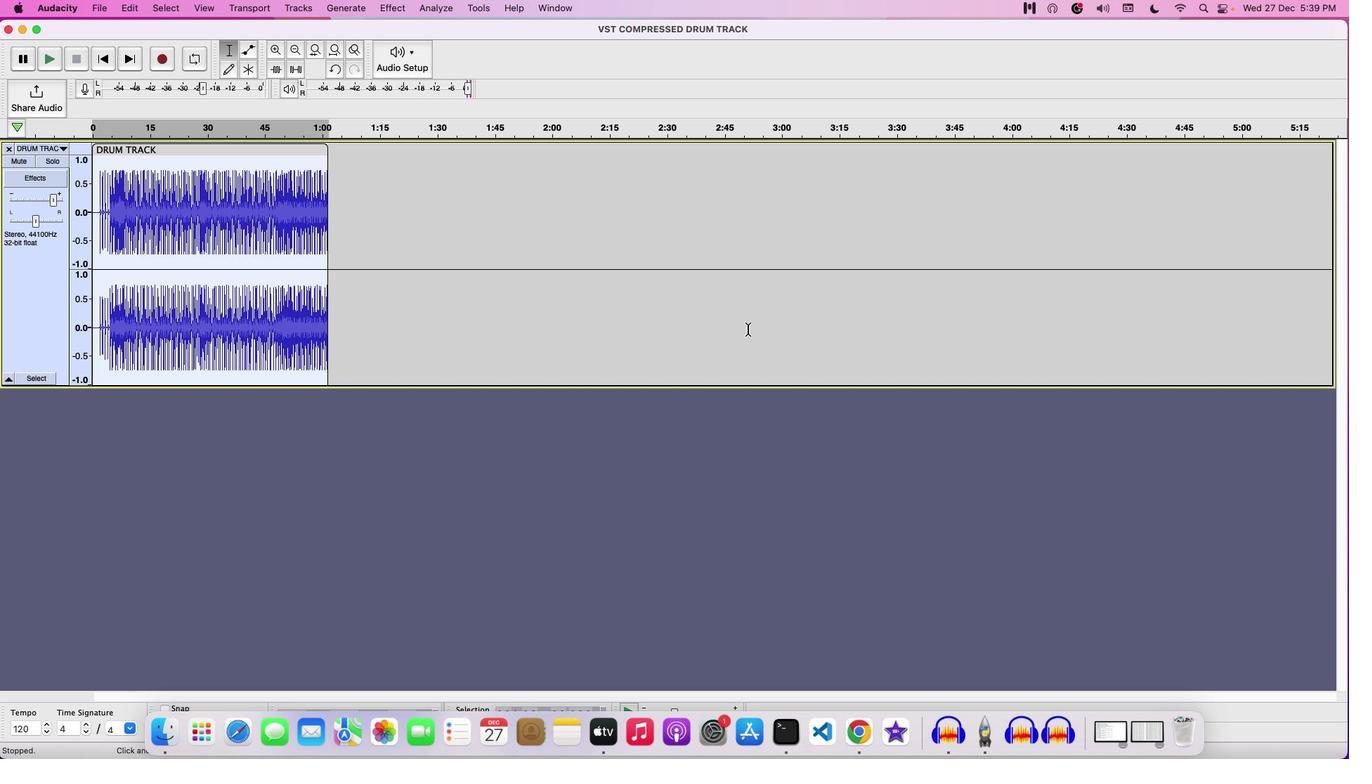 
